 Task: Look for space in Reinickendorf, Germany from 12th August, 2023 to 16th August, 2023 for 8 adults in price range Rs.10000 to Rs.16000. Place can be private room with 8 bedrooms having 8 beds and 8 bathrooms. Property type can be house, flat, guest house, hotel. Amenities needed are: wifi, TV, free parkinig on premises, gym, breakfast. Booking option can be shelf check-in. Required host language is English.
Action: Mouse moved to (441, 98)
Screenshot: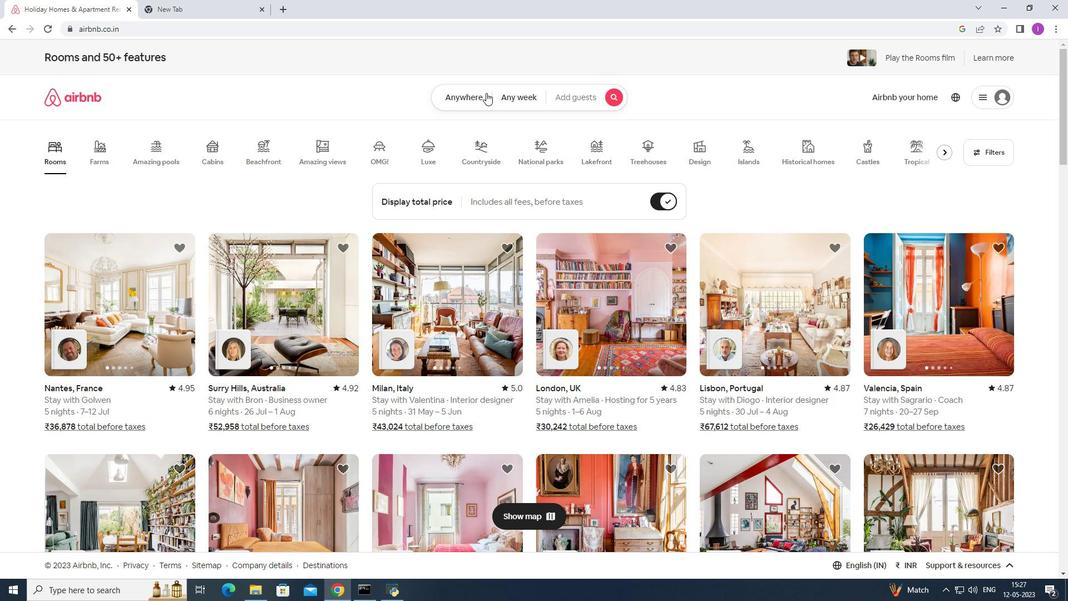 
Action: Mouse pressed left at (441, 98)
Screenshot: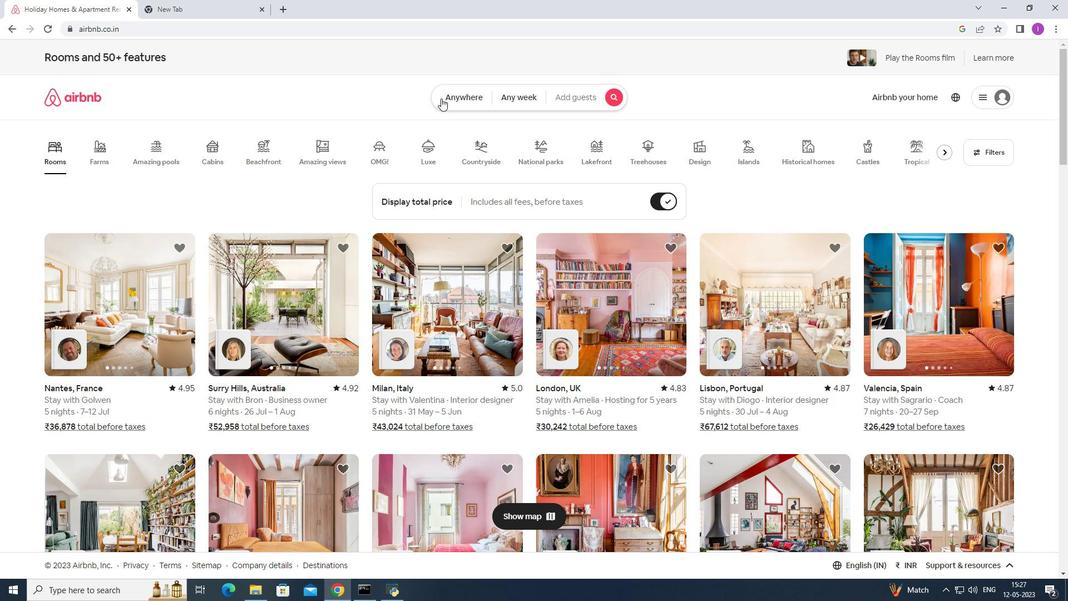 
Action: Mouse moved to (365, 138)
Screenshot: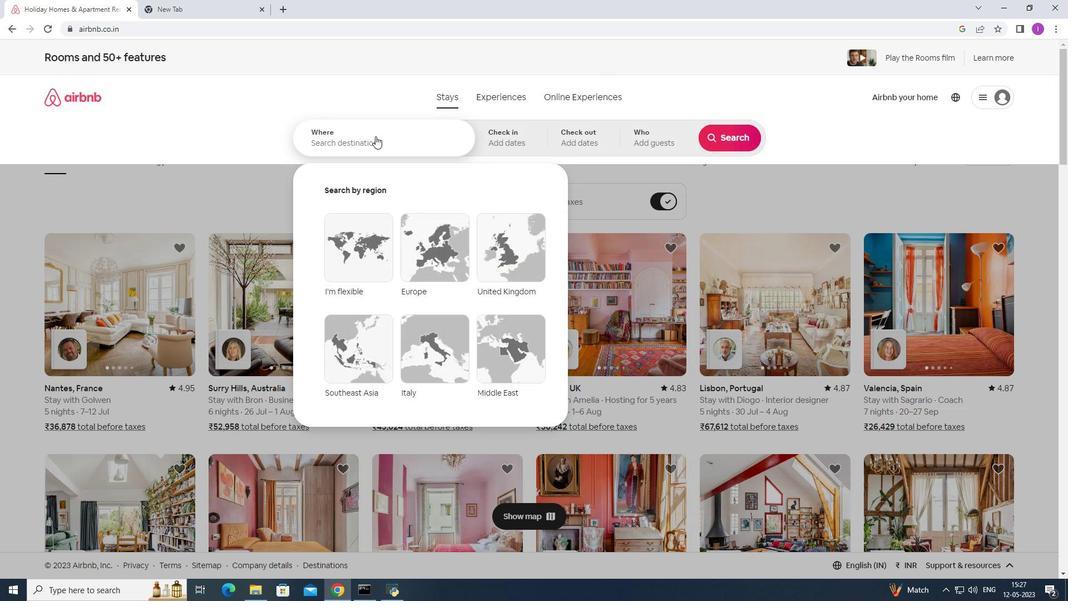 
Action: Mouse pressed left at (365, 138)
Screenshot: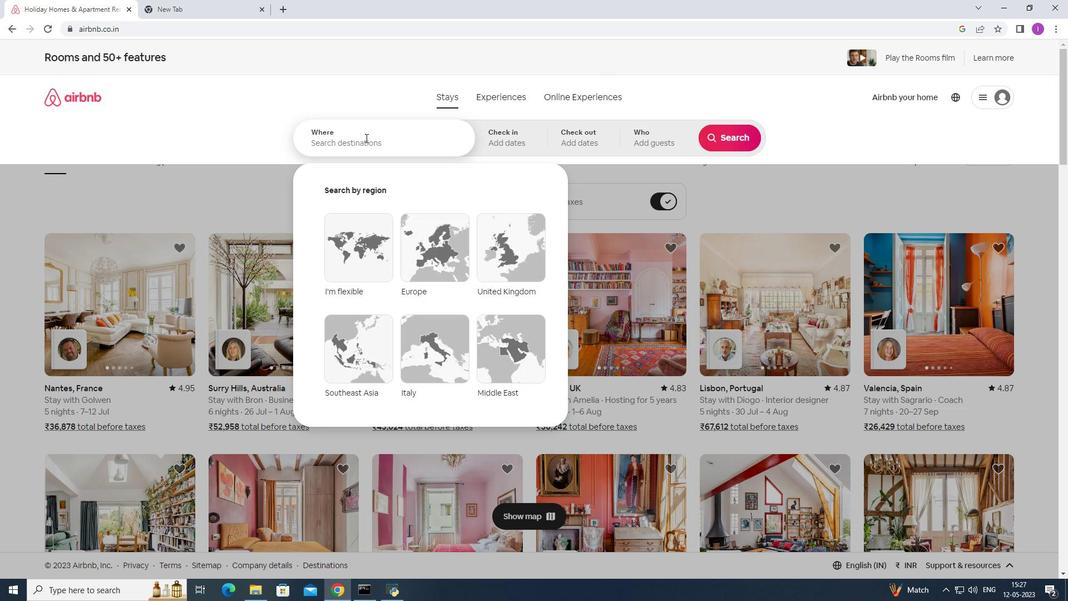 
Action: Mouse moved to (365, 139)
Screenshot: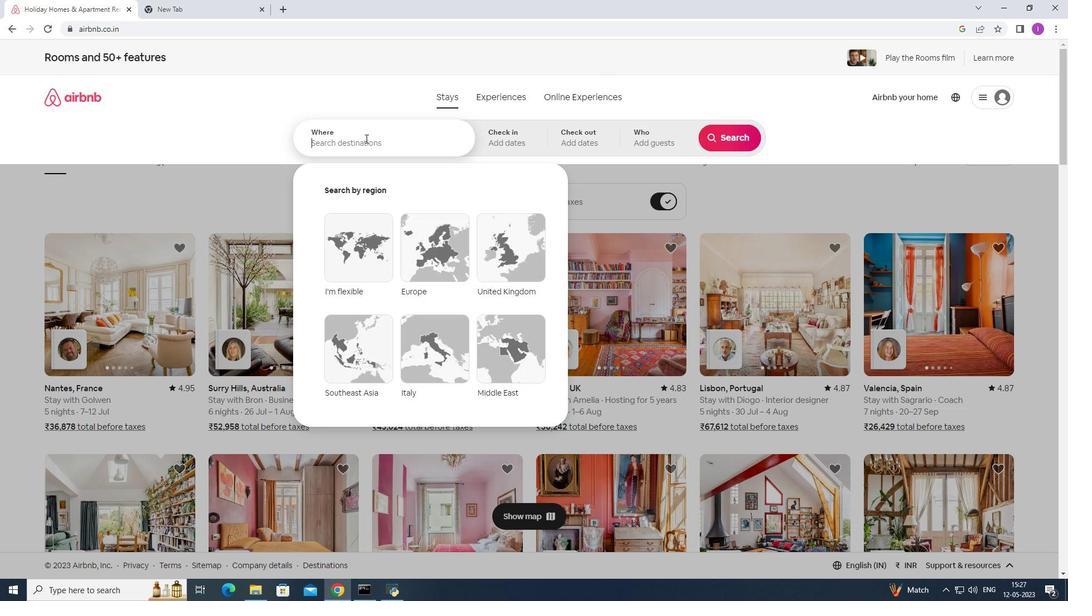 
Action: Key pressed <Key.shift>Reinickendrof,<Key.shift>Germany
Screenshot: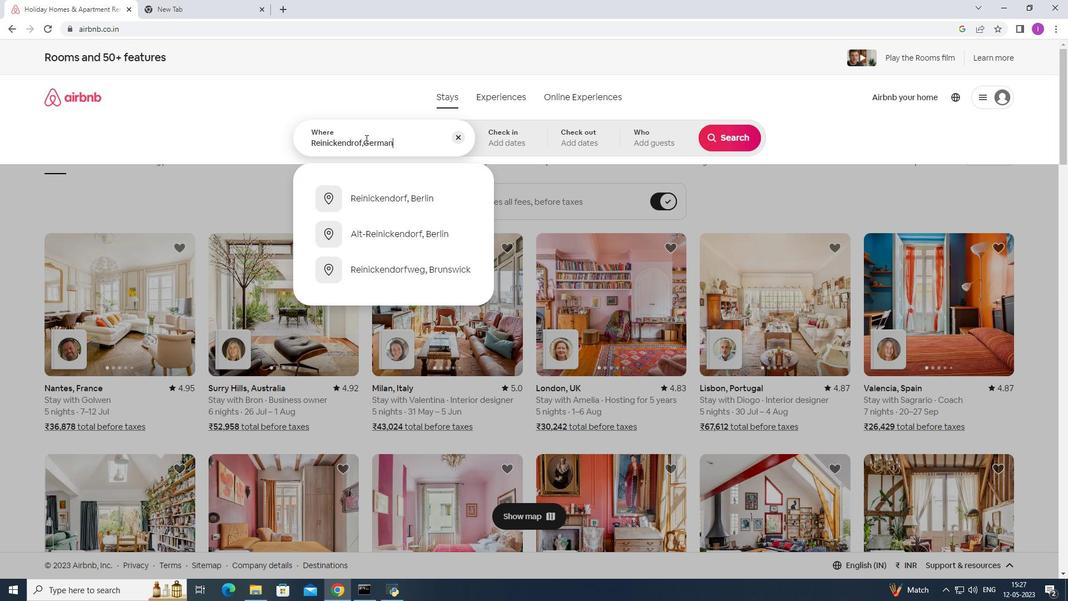 
Action: Mouse moved to (502, 146)
Screenshot: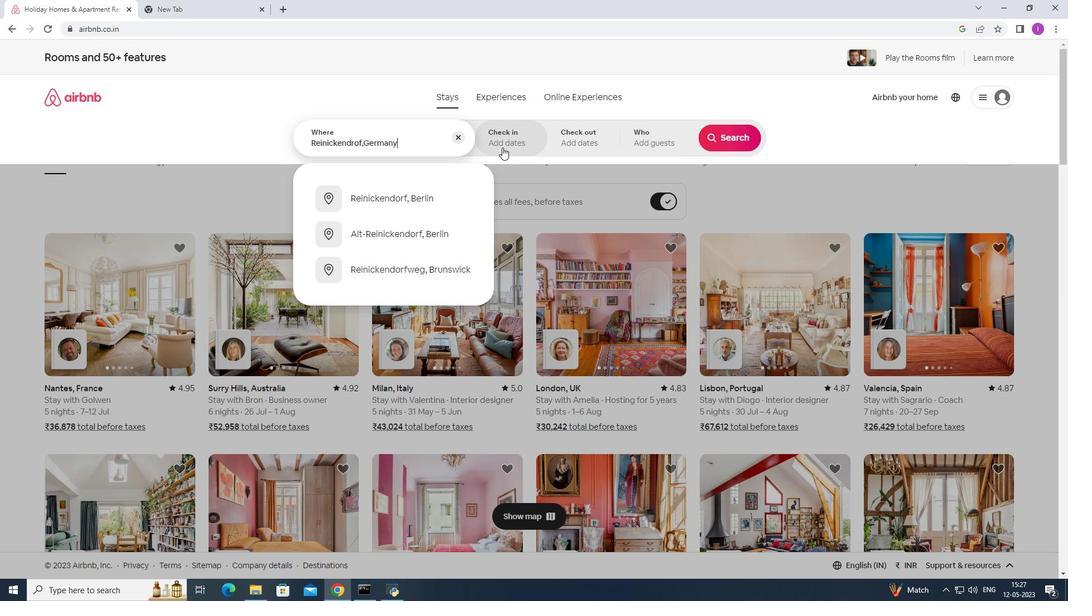 
Action: Mouse pressed left at (502, 146)
Screenshot: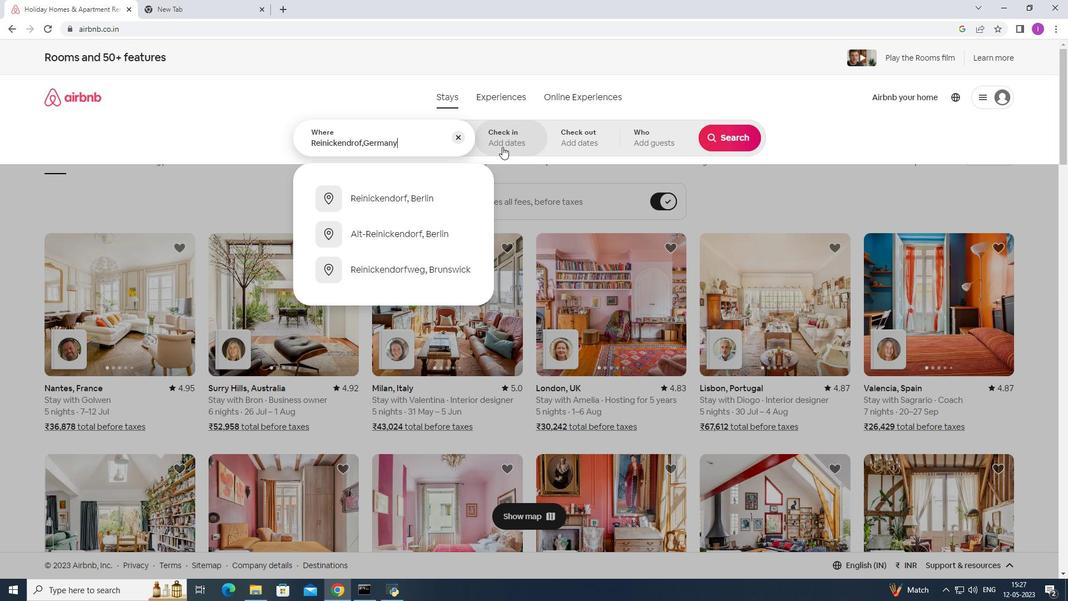 
Action: Mouse moved to (729, 223)
Screenshot: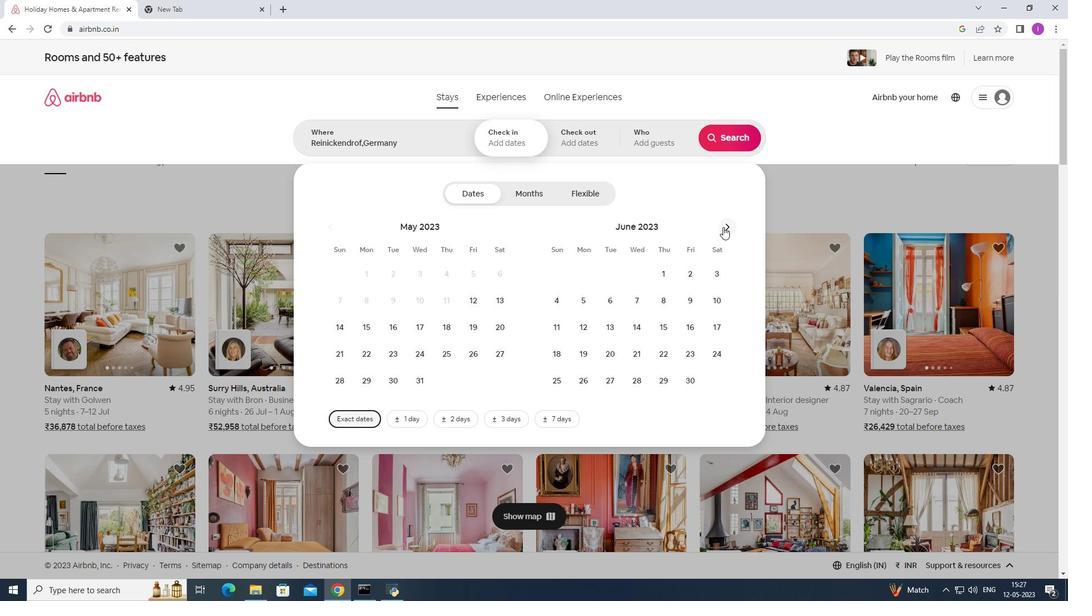 
Action: Mouse pressed left at (729, 223)
Screenshot: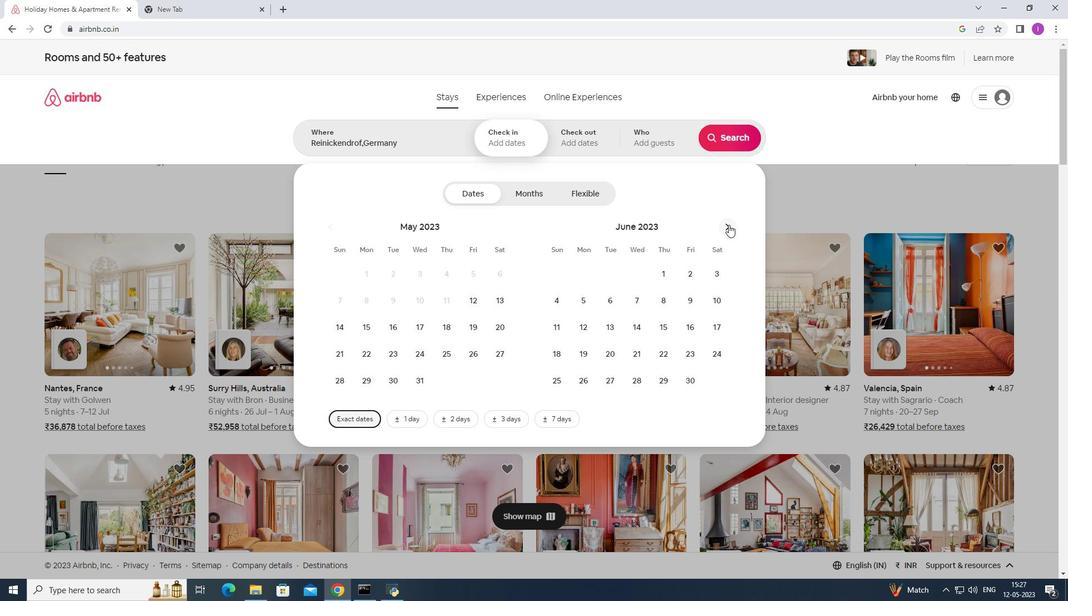 
Action: Mouse pressed left at (729, 223)
Screenshot: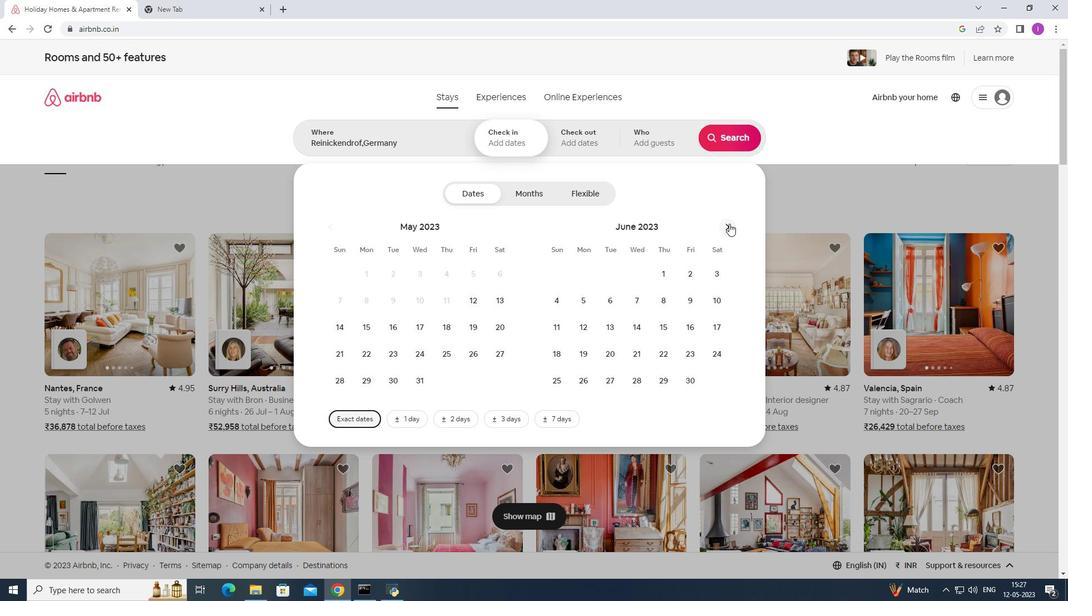 
Action: Mouse pressed left at (729, 223)
Screenshot: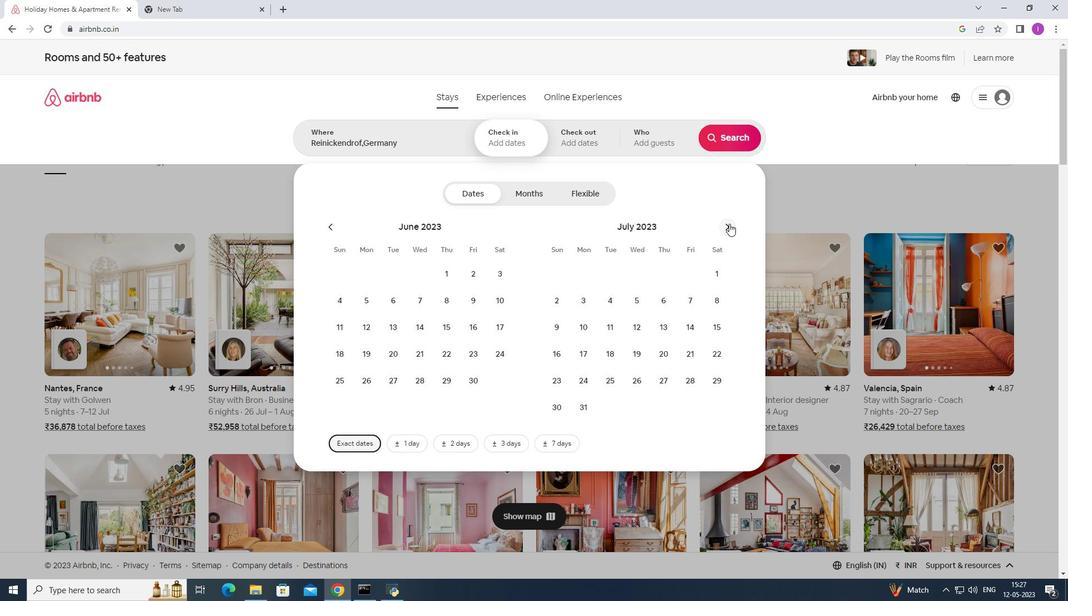 
Action: Mouse moved to (715, 296)
Screenshot: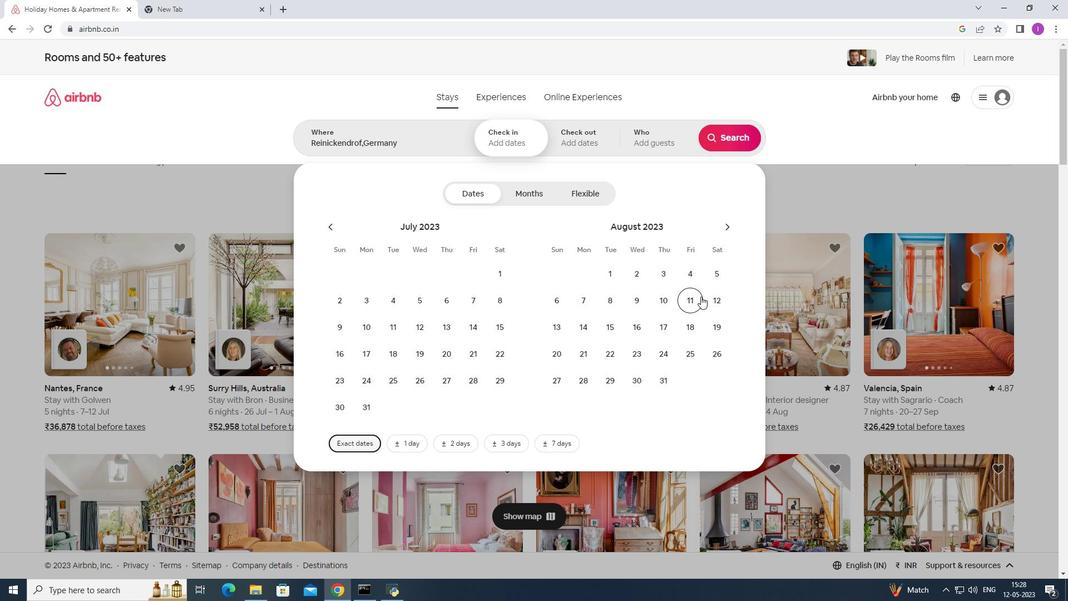 
Action: Mouse pressed left at (715, 296)
Screenshot: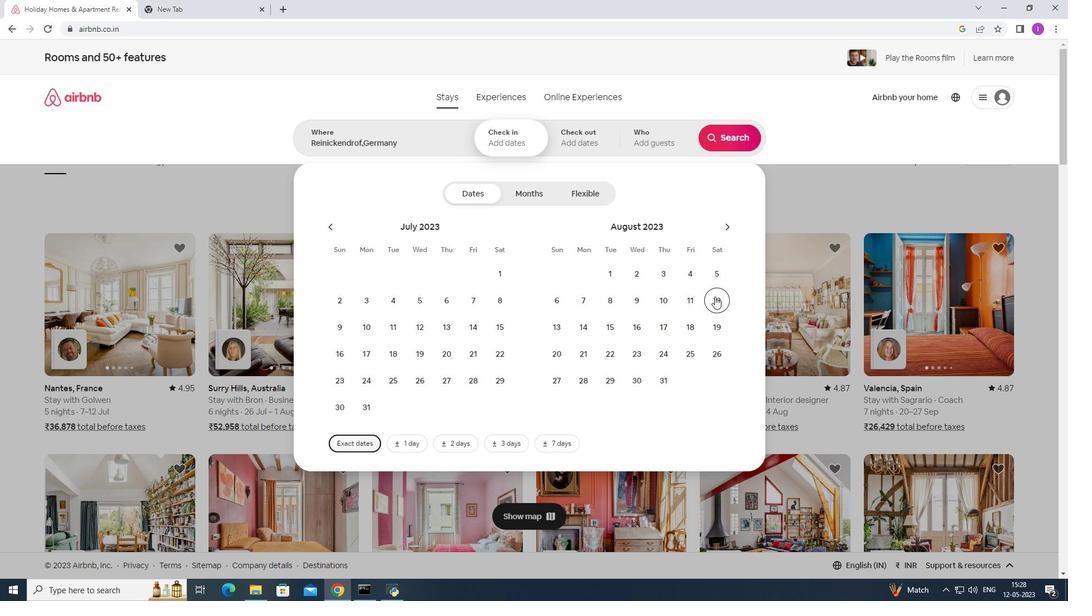 
Action: Mouse moved to (632, 331)
Screenshot: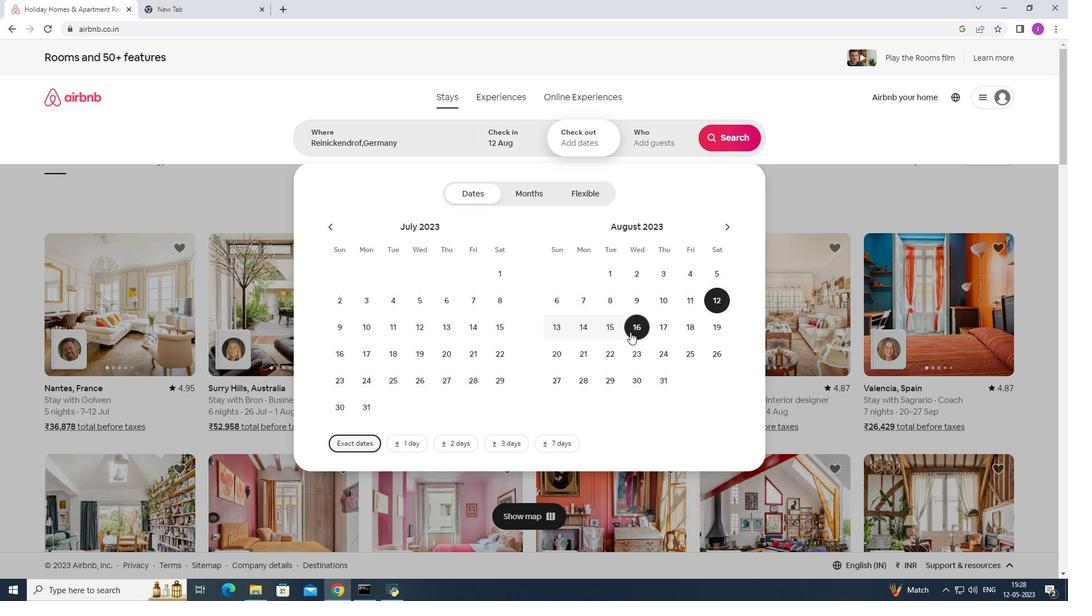 
Action: Mouse pressed left at (632, 331)
Screenshot: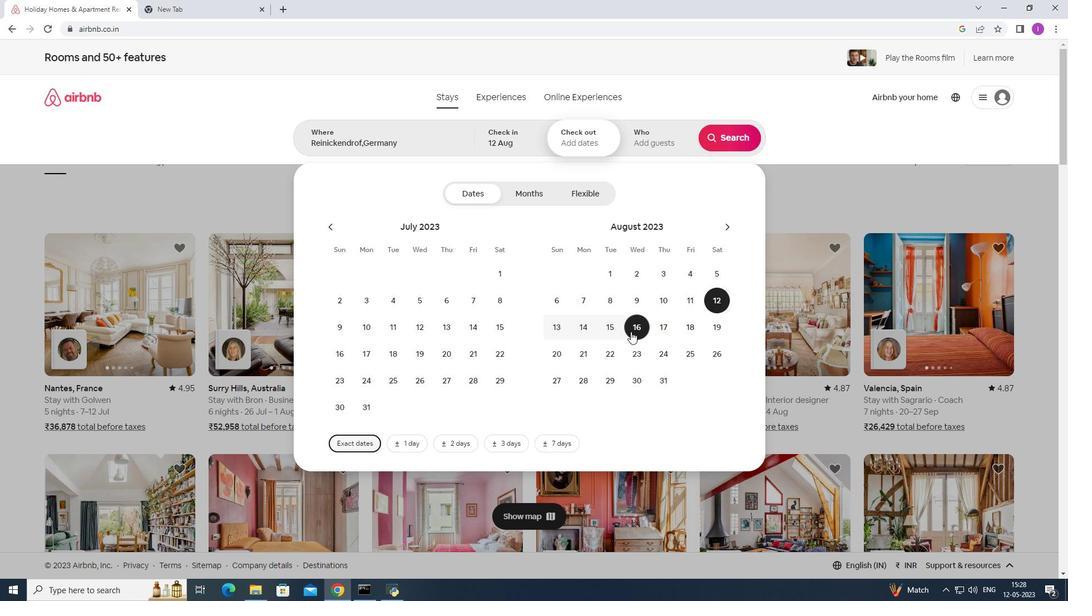 
Action: Mouse moved to (651, 142)
Screenshot: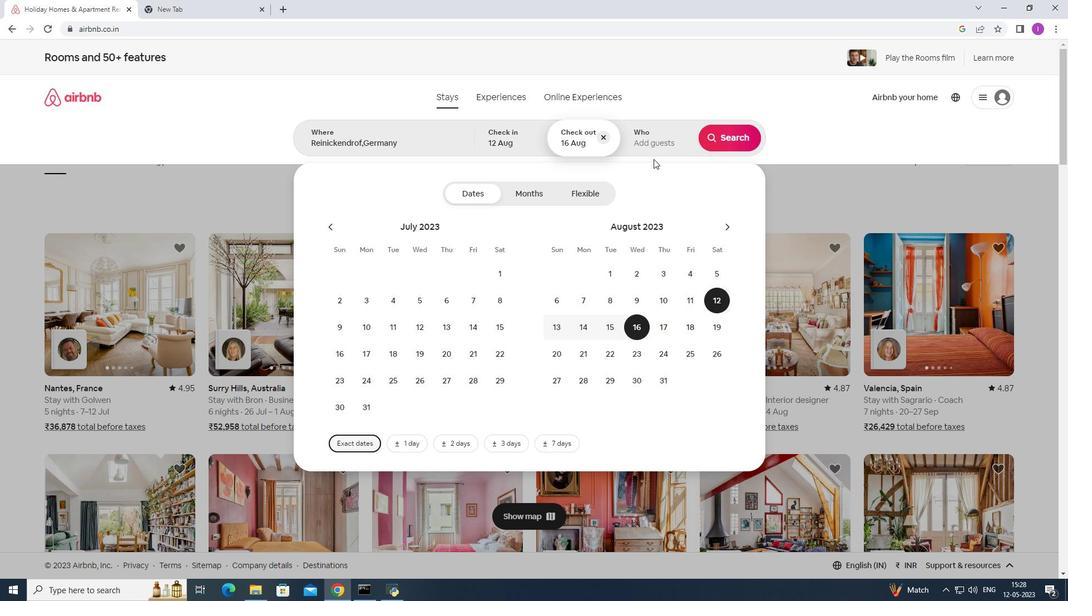 
Action: Mouse pressed left at (651, 142)
Screenshot: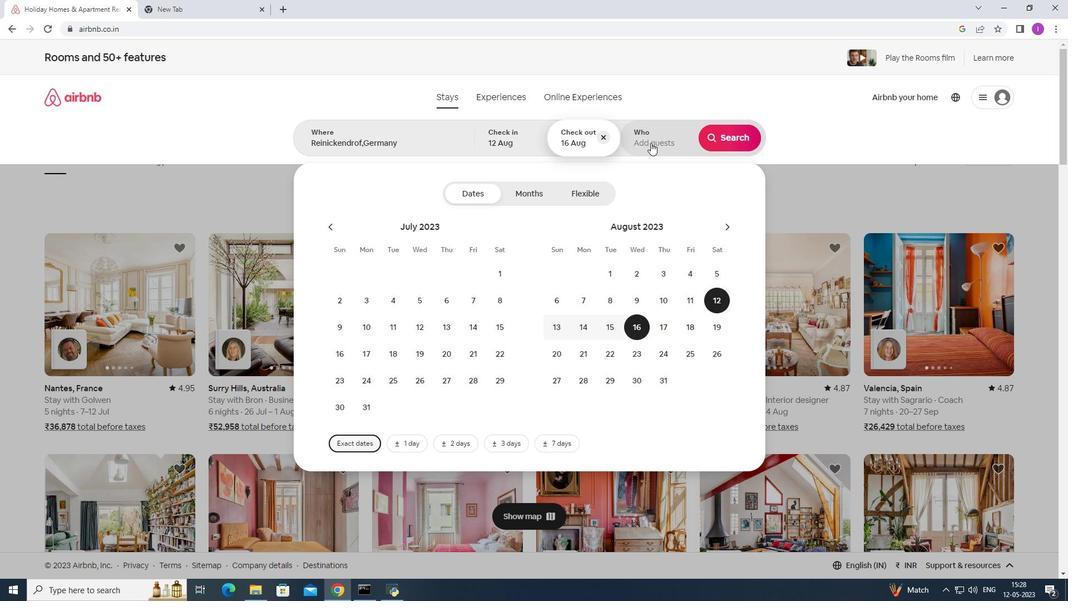 
Action: Mouse moved to (733, 193)
Screenshot: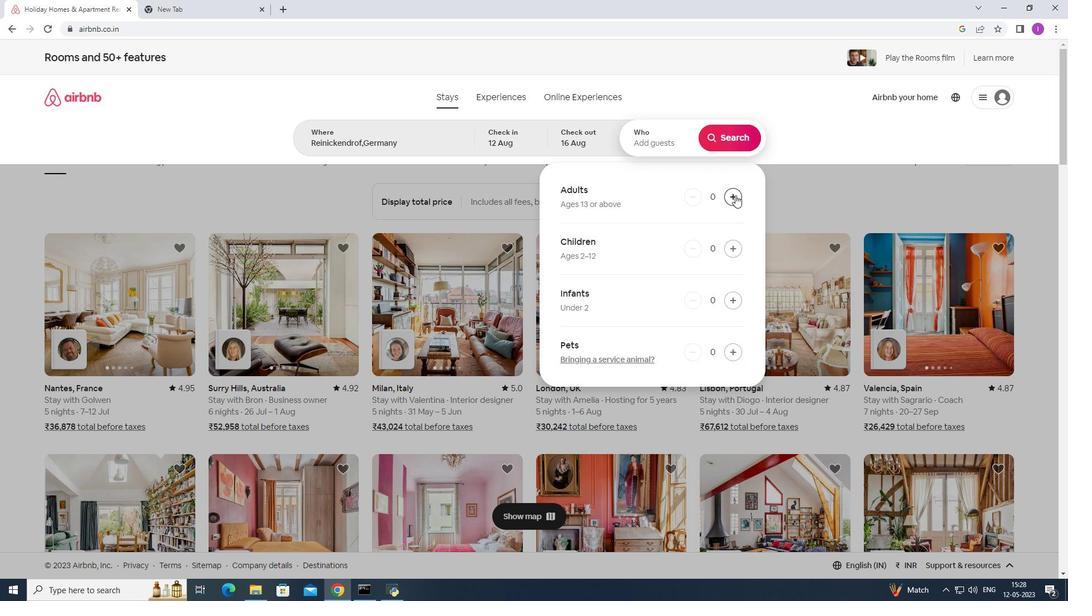 
Action: Mouse pressed left at (733, 193)
Screenshot: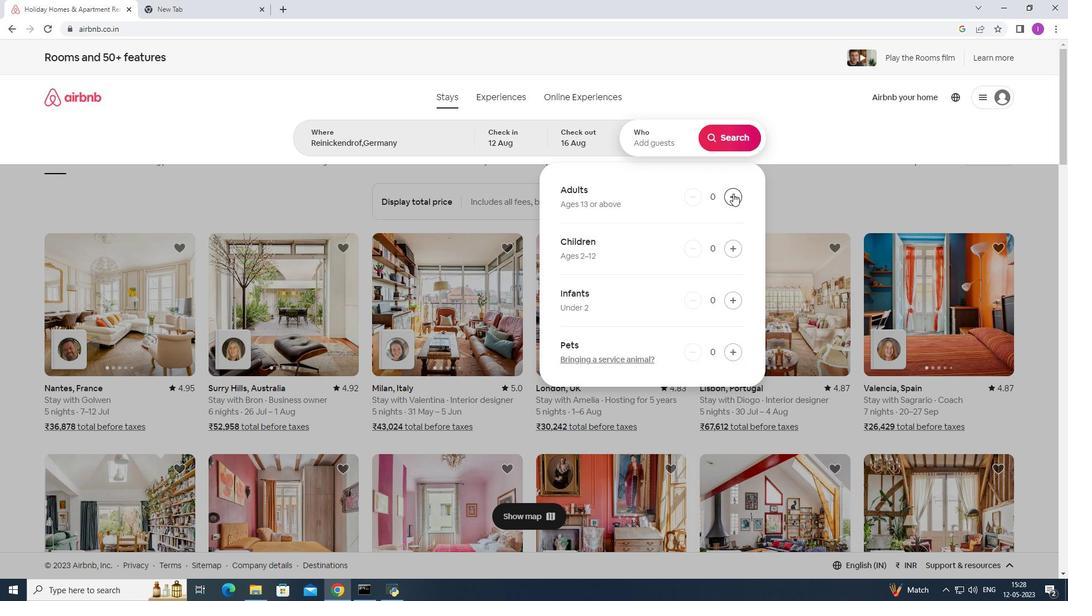 
Action: Mouse pressed left at (733, 193)
Screenshot: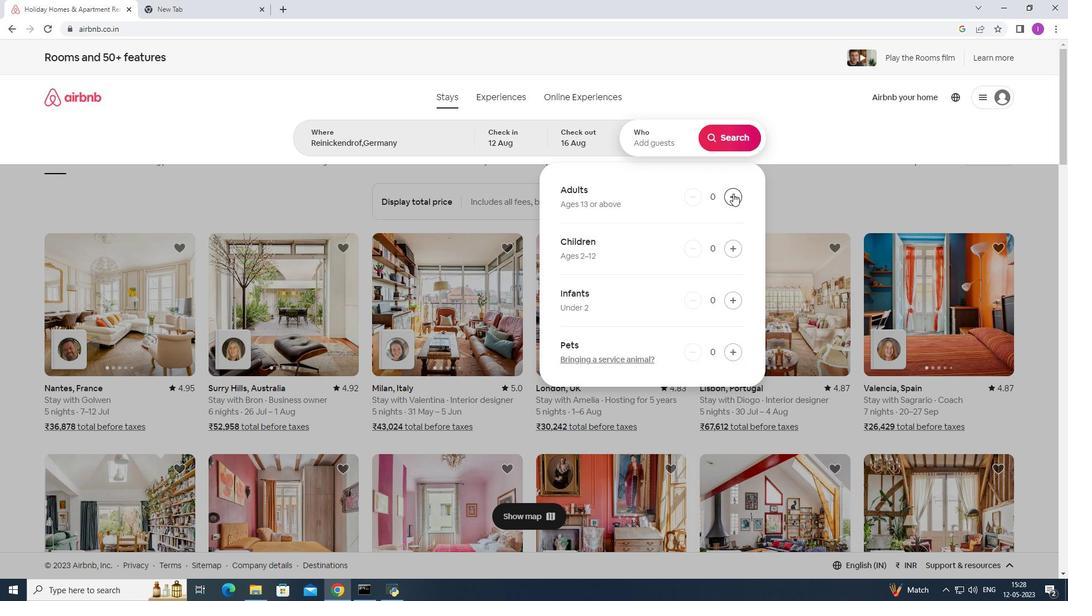 
Action: Mouse pressed left at (733, 193)
Screenshot: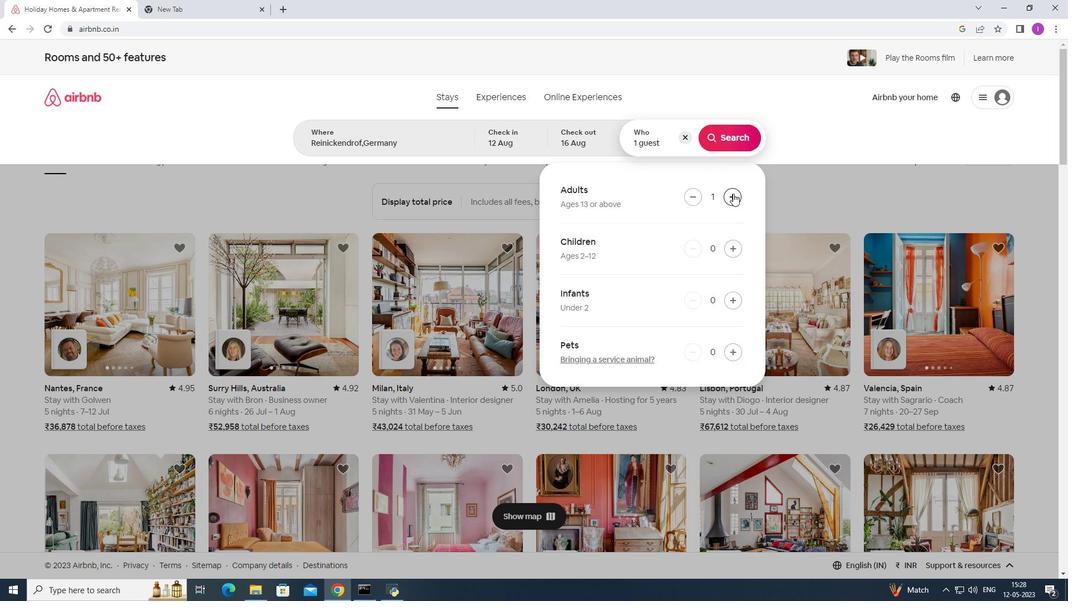 
Action: Mouse pressed left at (733, 193)
Screenshot: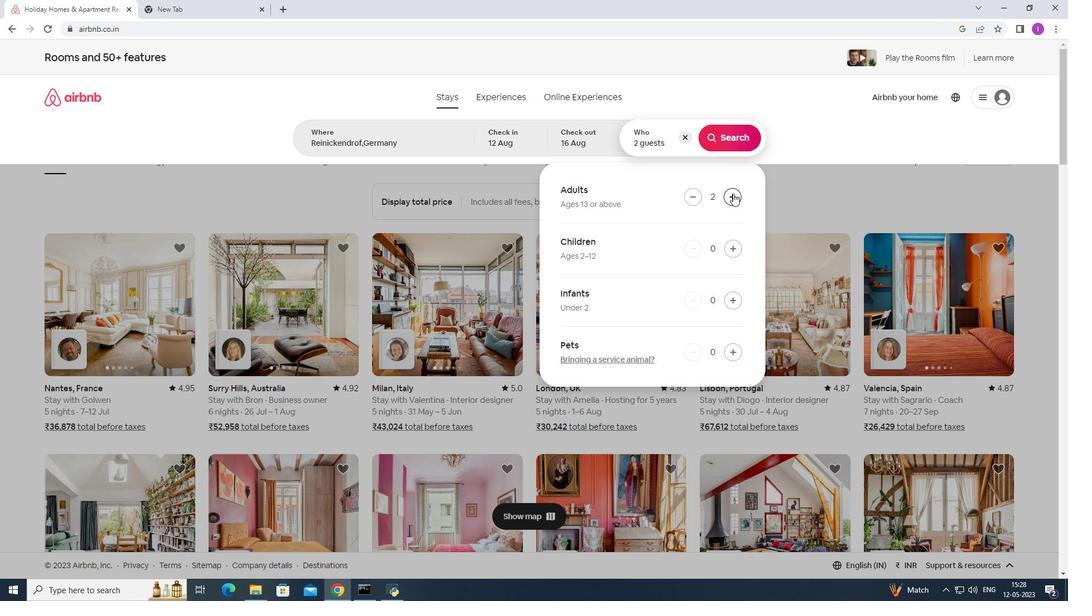 
Action: Mouse pressed left at (733, 193)
Screenshot: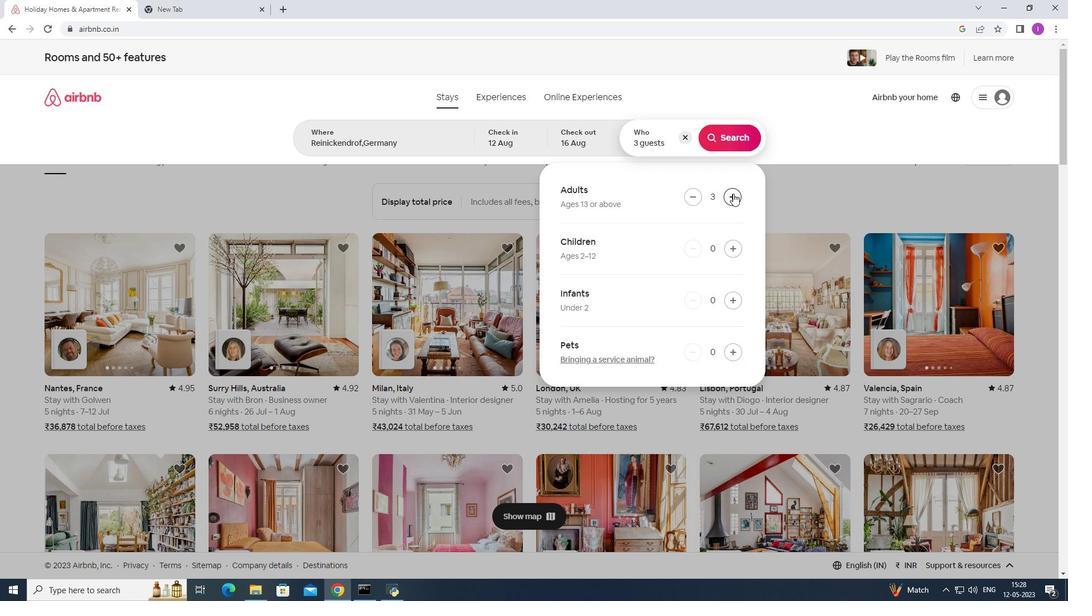 
Action: Mouse pressed left at (733, 193)
Screenshot: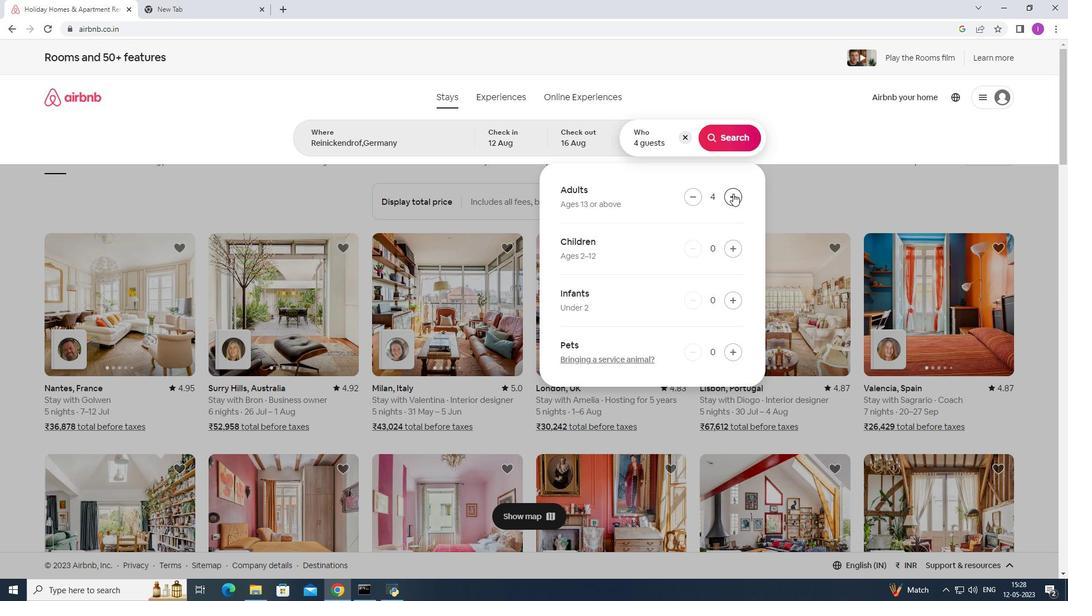 
Action: Mouse pressed left at (733, 193)
Screenshot: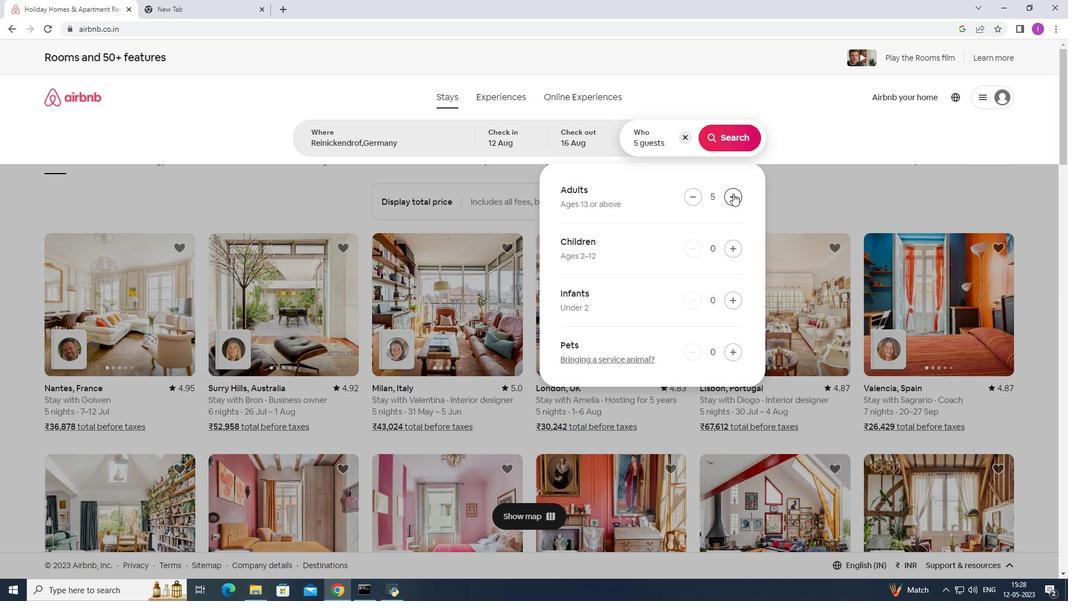 
Action: Mouse pressed left at (733, 193)
Screenshot: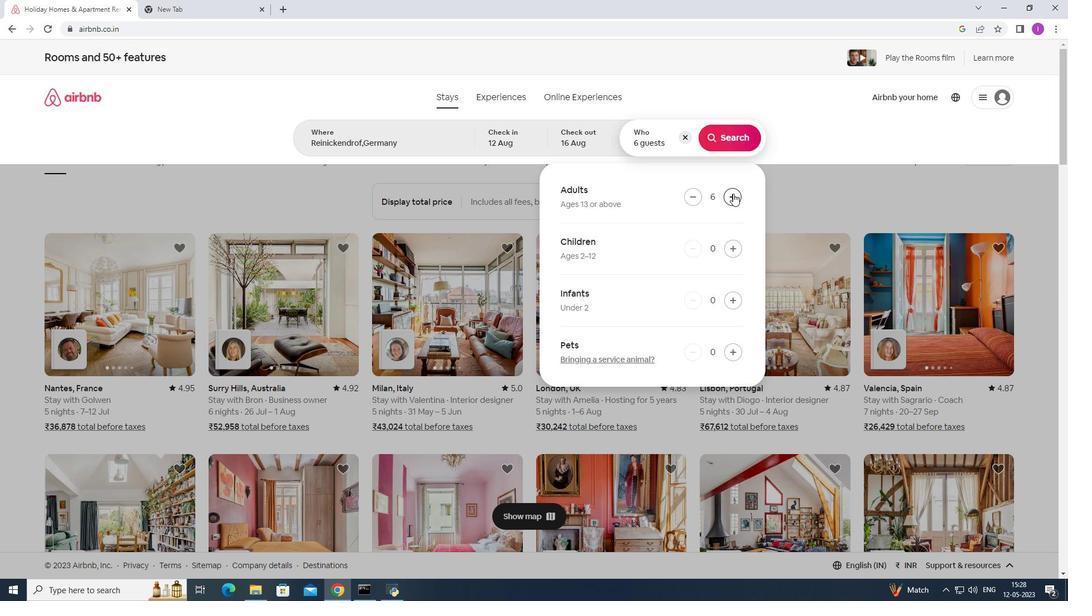 
Action: Mouse moved to (720, 143)
Screenshot: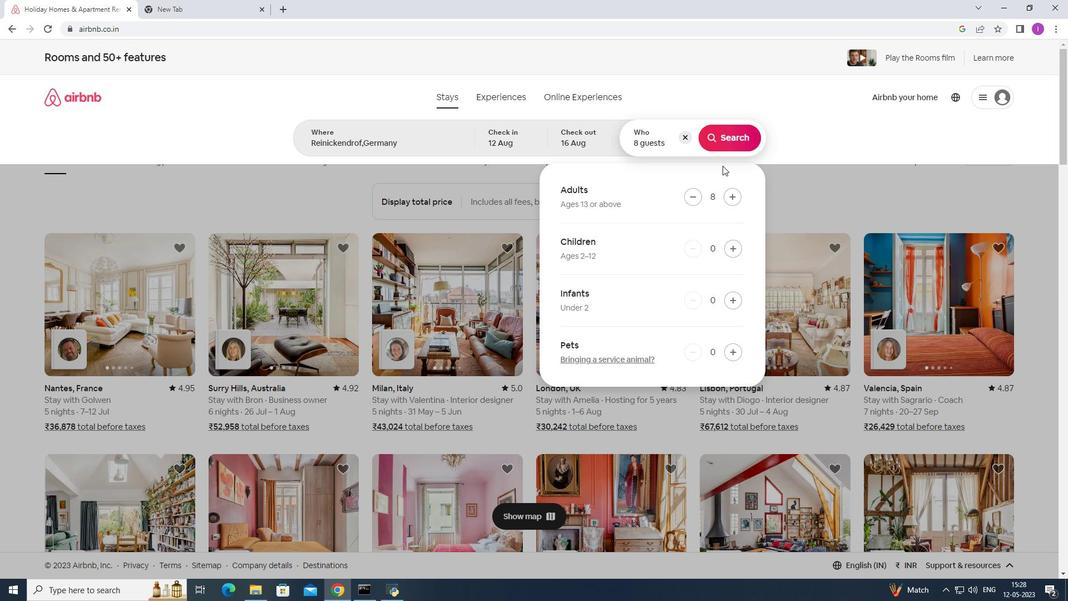 
Action: Mouse pressed left at (720, 143)
Screenshot: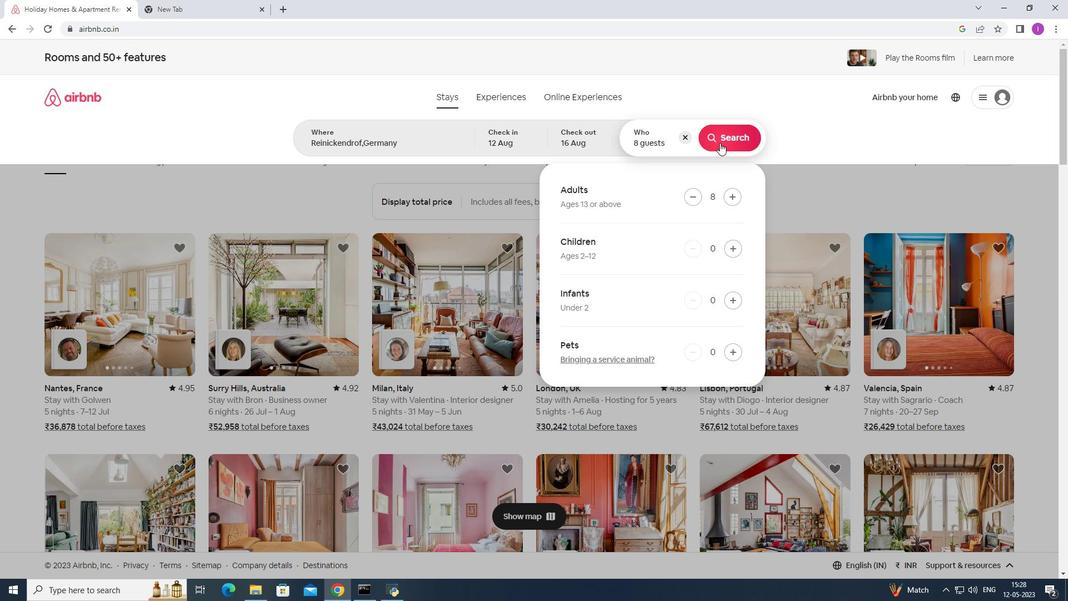 
Action: Mouse moved to (1025, 110)
Screenshot: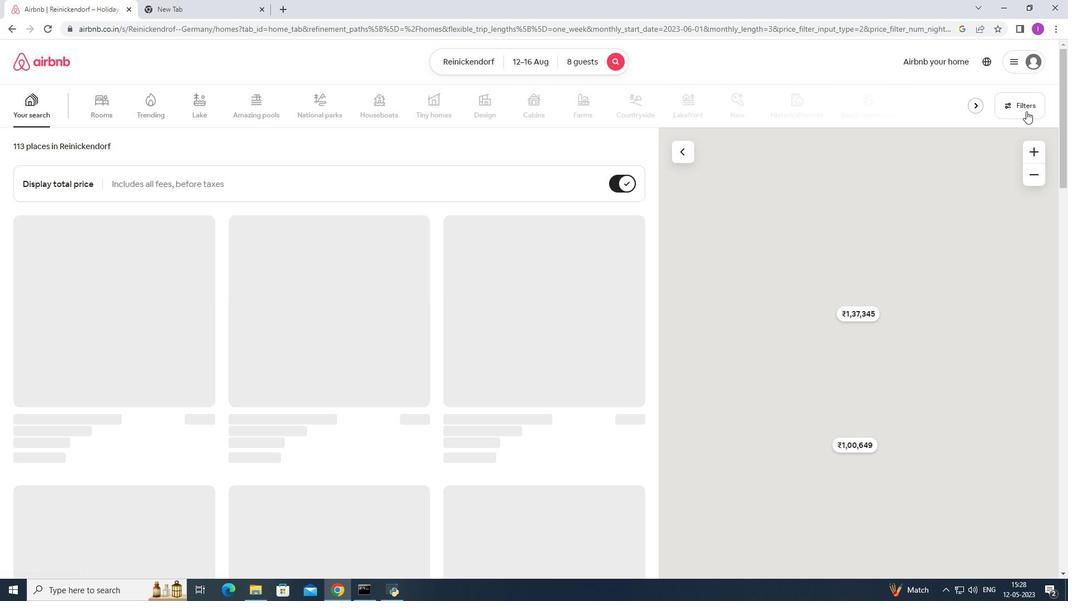 
Action: Mouse pressed left at (1025, 110)
Screenshot: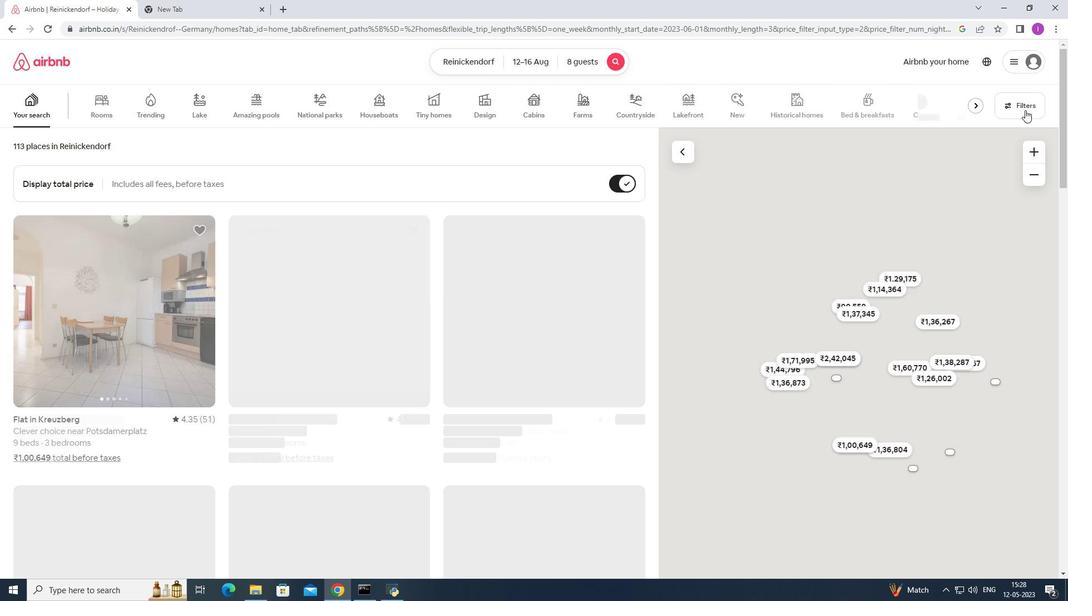 
Action: Mouse moved to (600, 376)
Screenshot: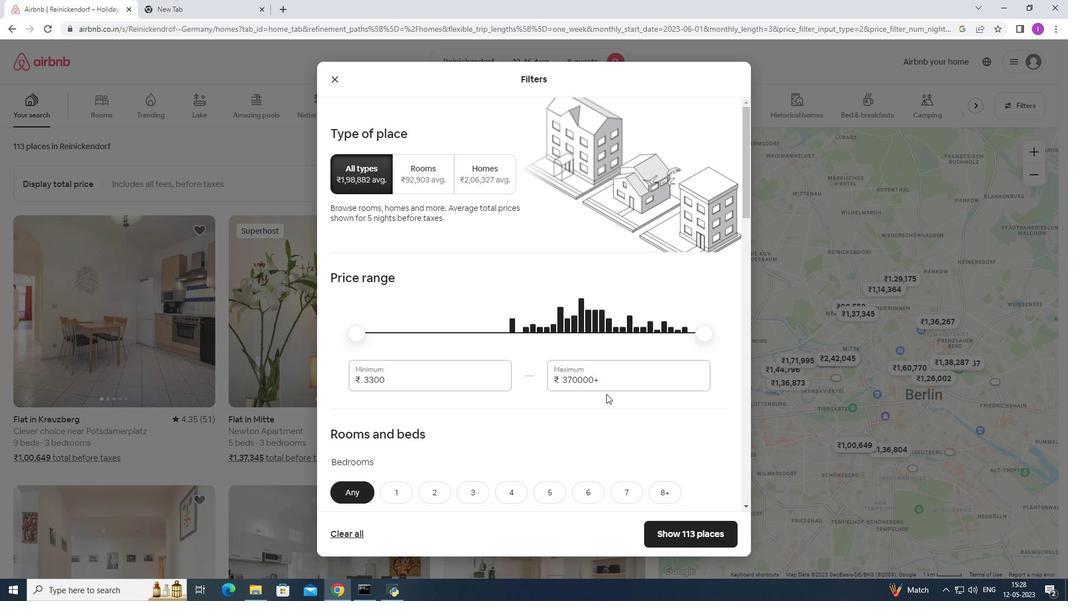 
Action: Mouse pressed left at (600, 376)
Screenshot: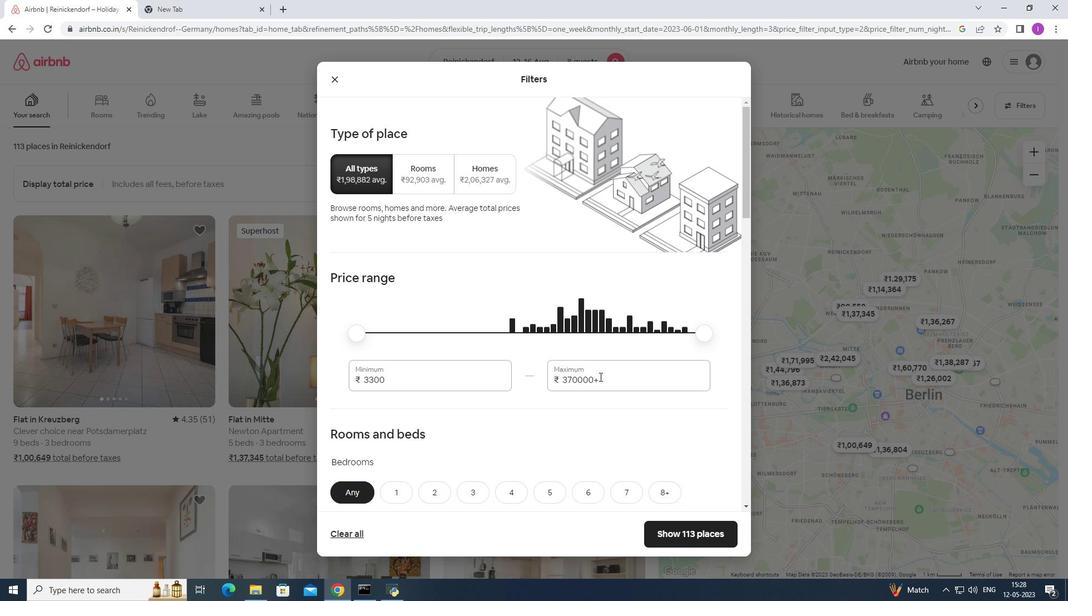 
Action: Mouse moved to (542, 376)
Screenshot: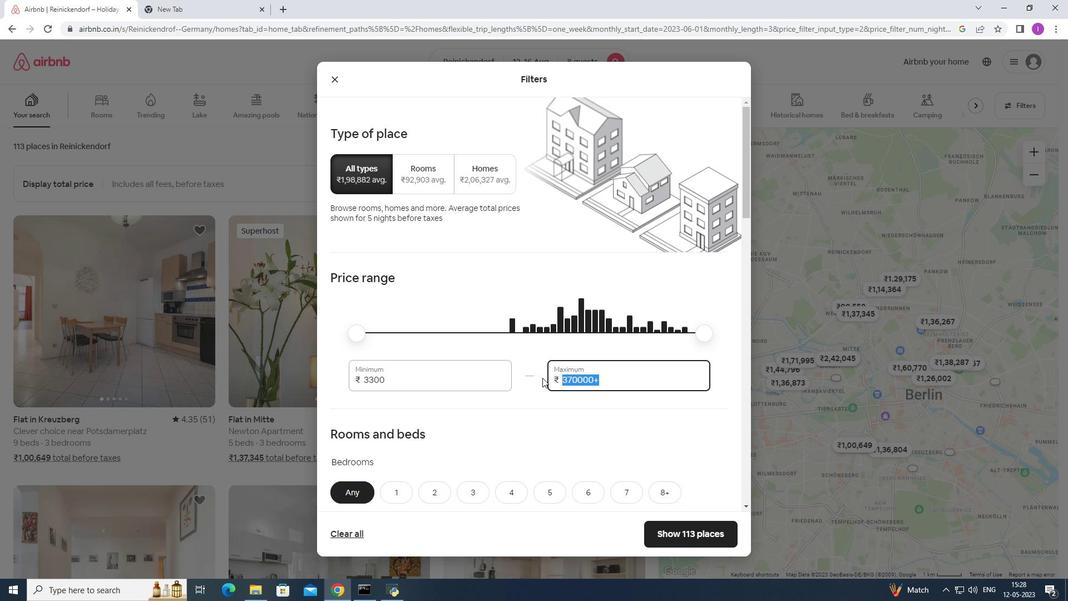 
Action: Key pressed 1
Screenshot: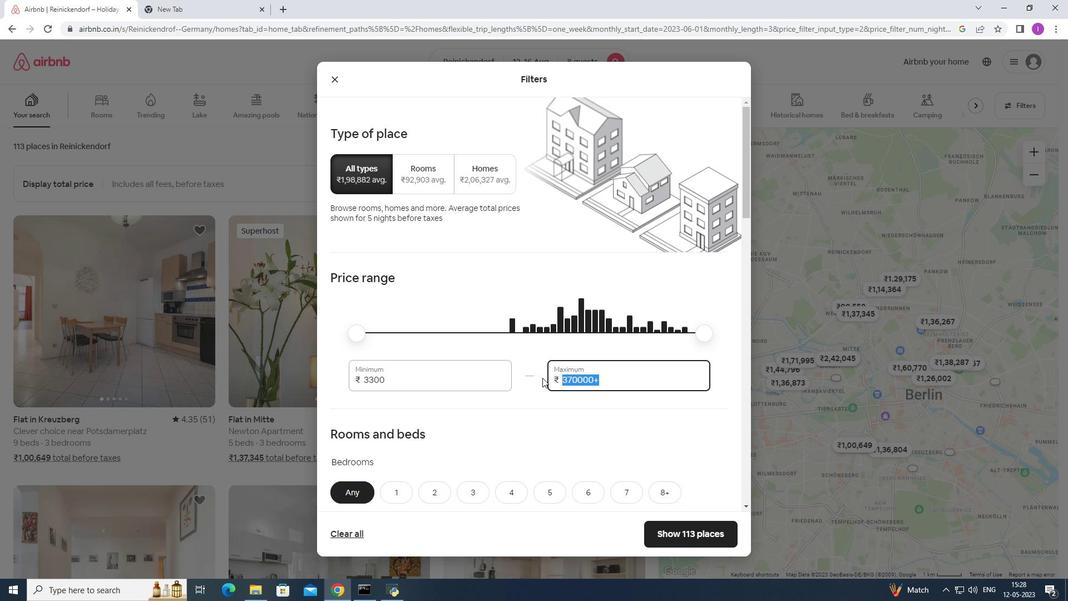 
Action: Mouse moved to (542, 375)
Screenshot: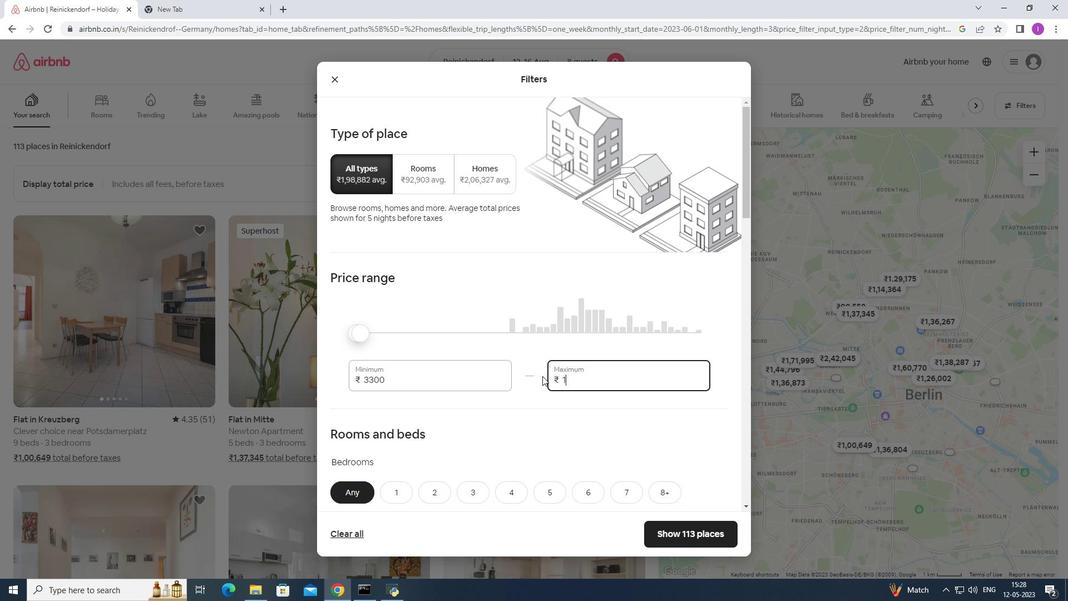 
Action: Key pressed 6
Screenshot: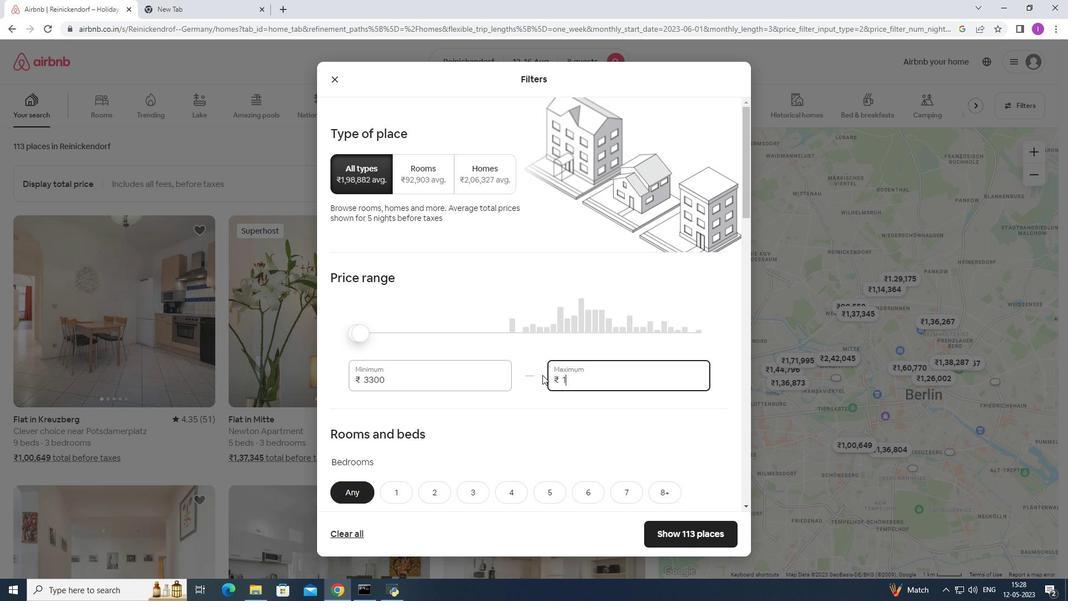 
Action: Mouse moved to (542, 374)
Screenshot: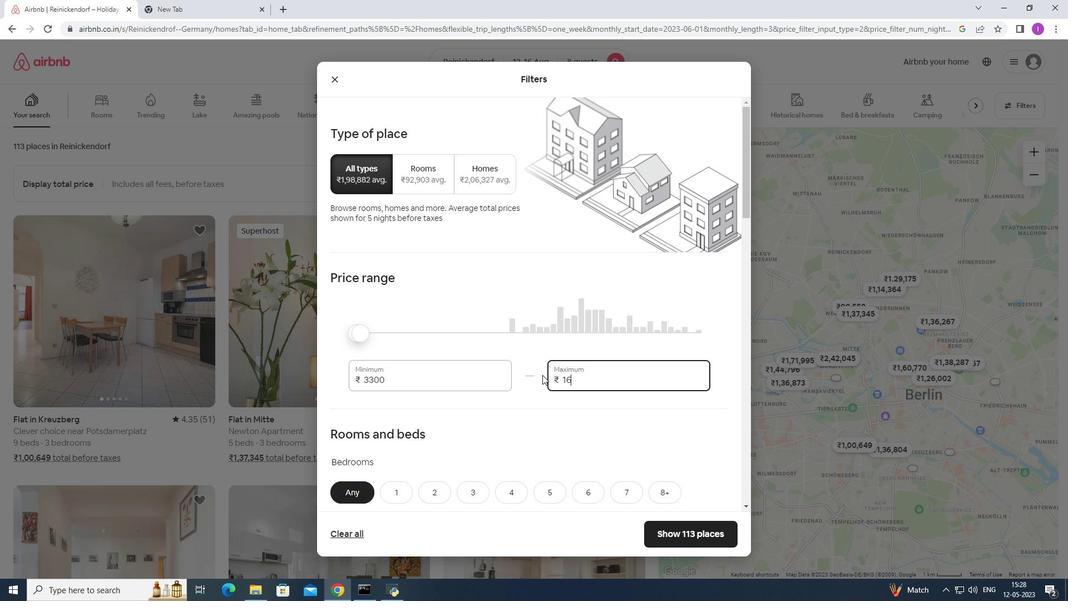
Action: Key pressed 0
Screenshot: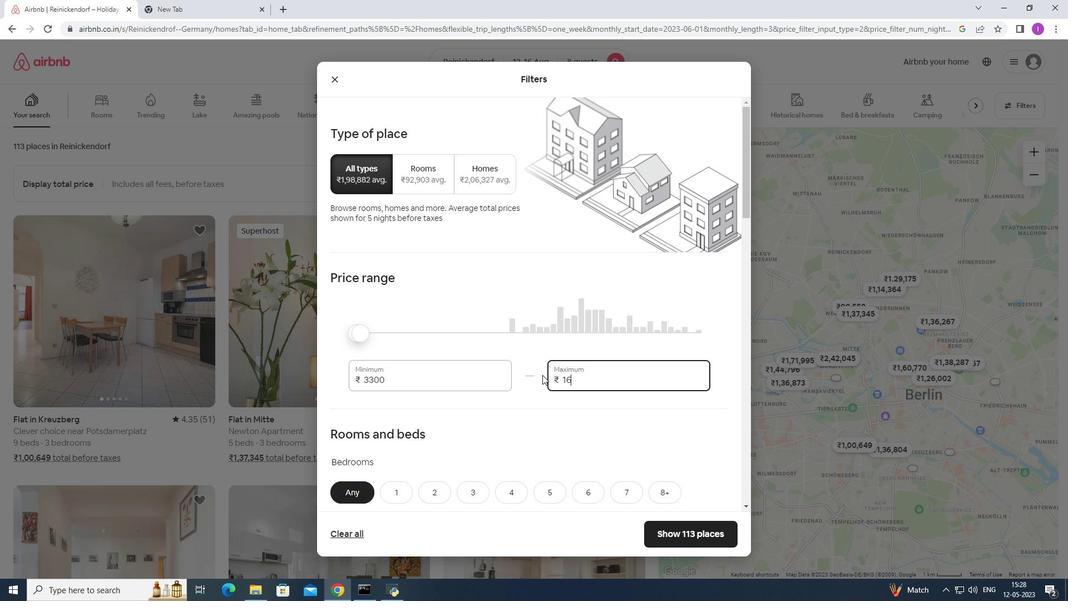 
Action: Mouse moved to (542, 374)
Screenshot: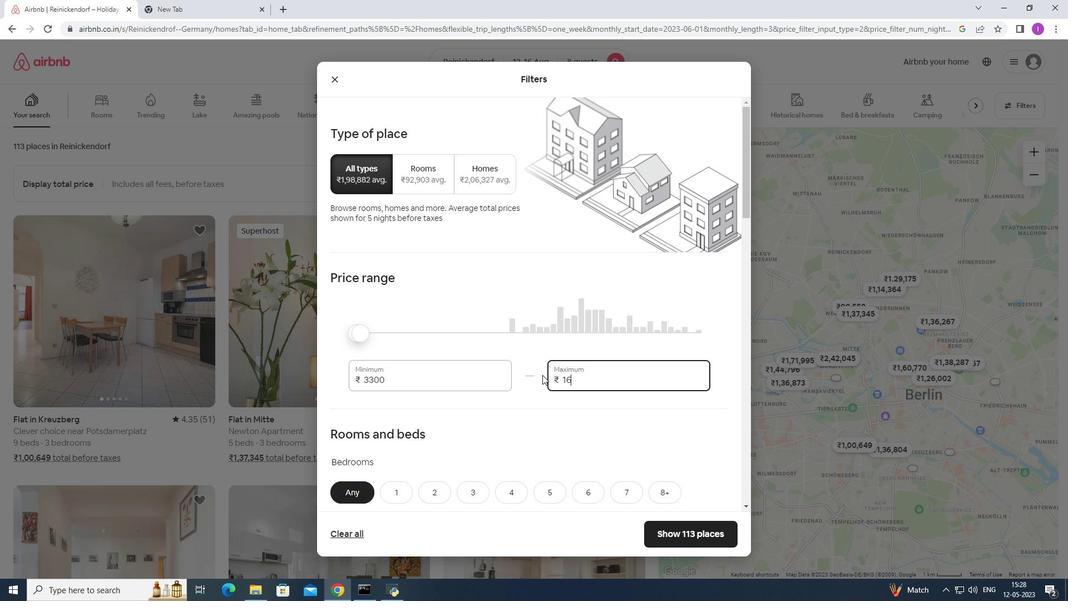 
Action: Key pressed 00
Screenshot: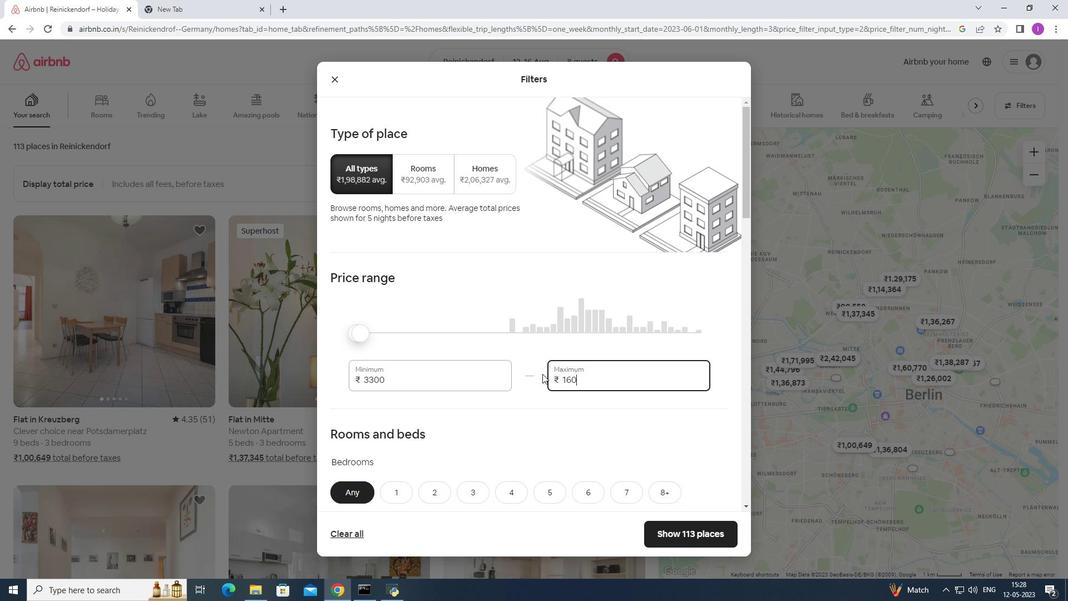 
Action: Mouse moved to (404, 382)
Screenshot: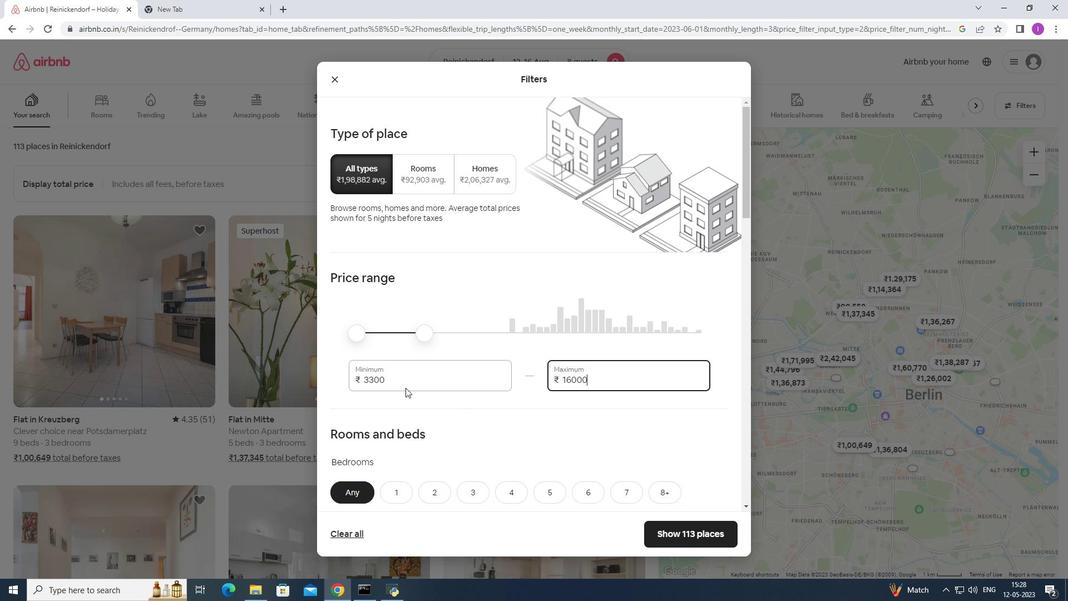 
Action: Mouse pressed left at (404, 382)
Screenshot: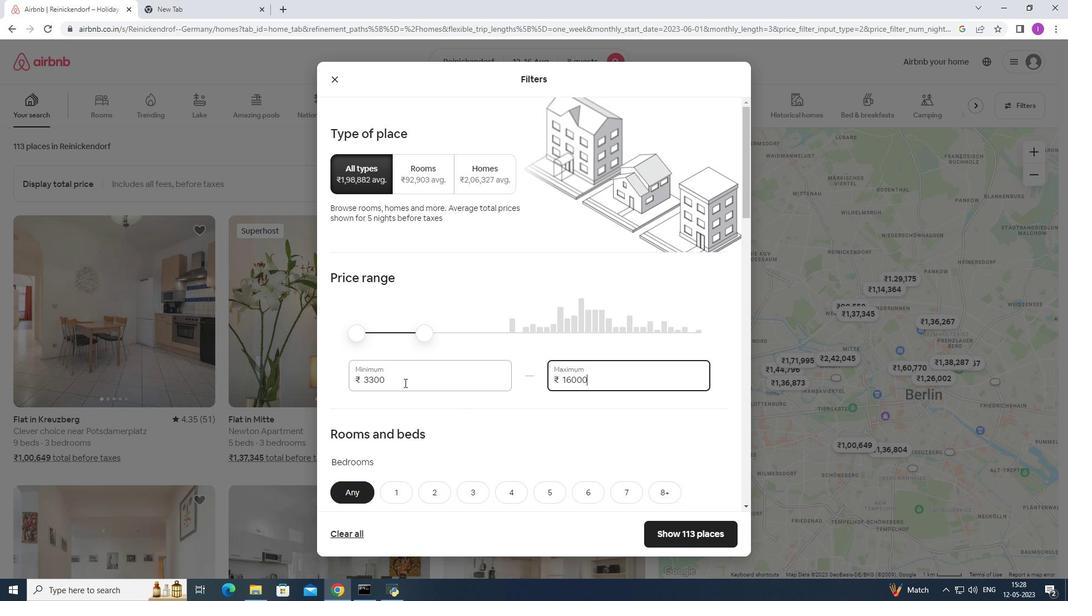 
Action: Mouse moved to (372, 375)
Screenshot: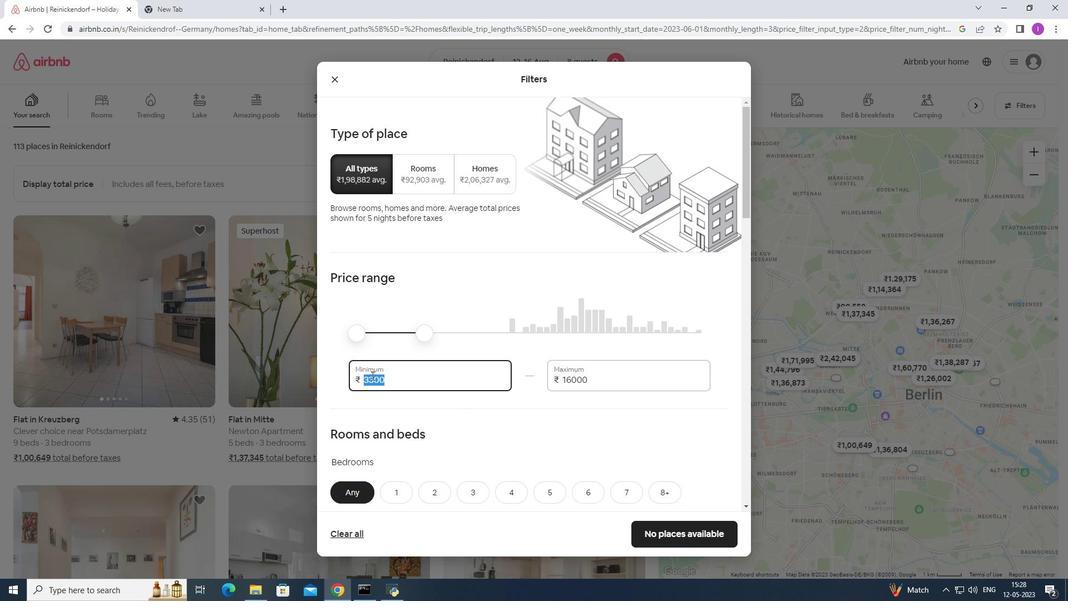 
Action: Key pressed 1
Screenshot: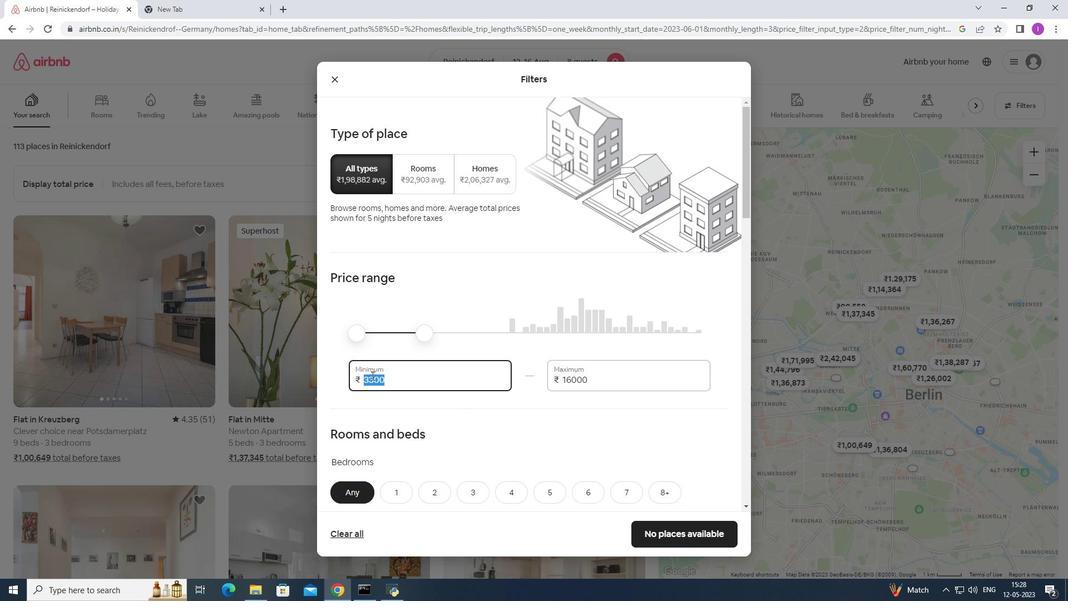 
Action: Mouse moved to (377, 362)
Screenshot: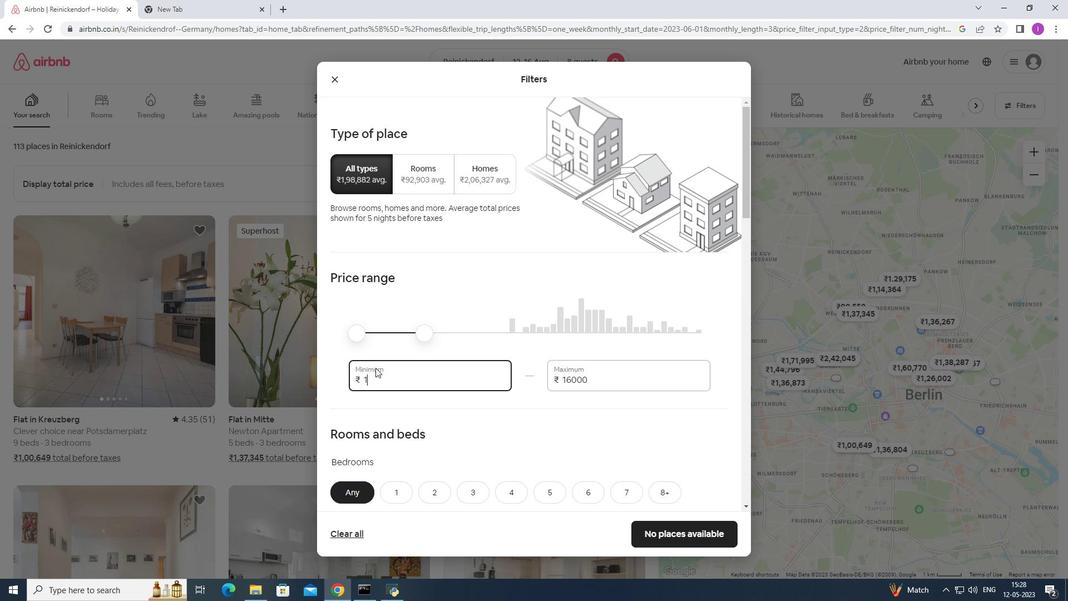 
Action: Key pressed 0
Screenshot: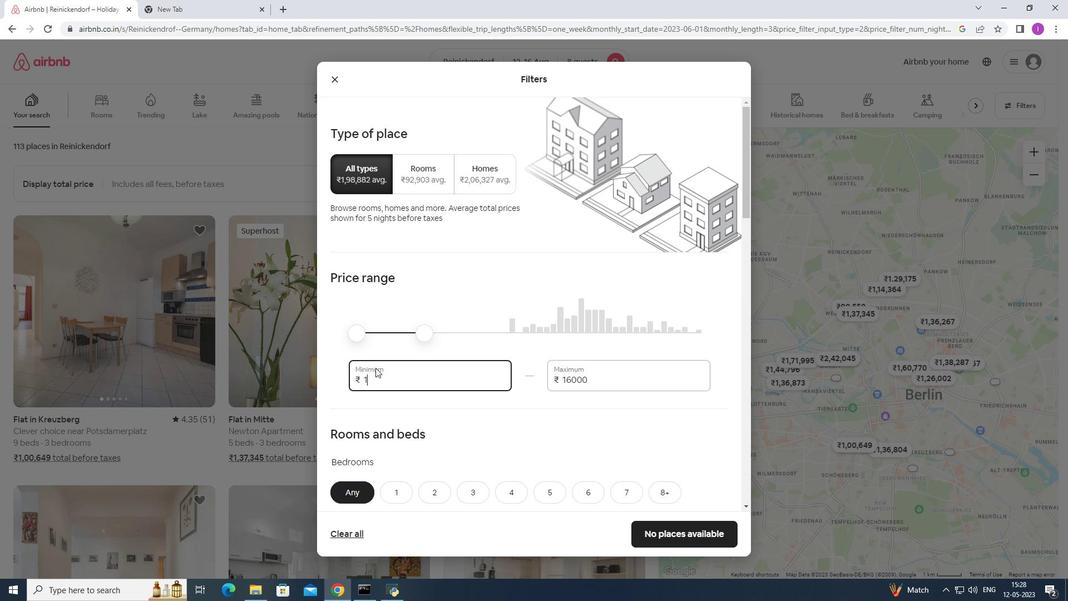 
Action: Mouse moved to (379, 361)
Screenshot: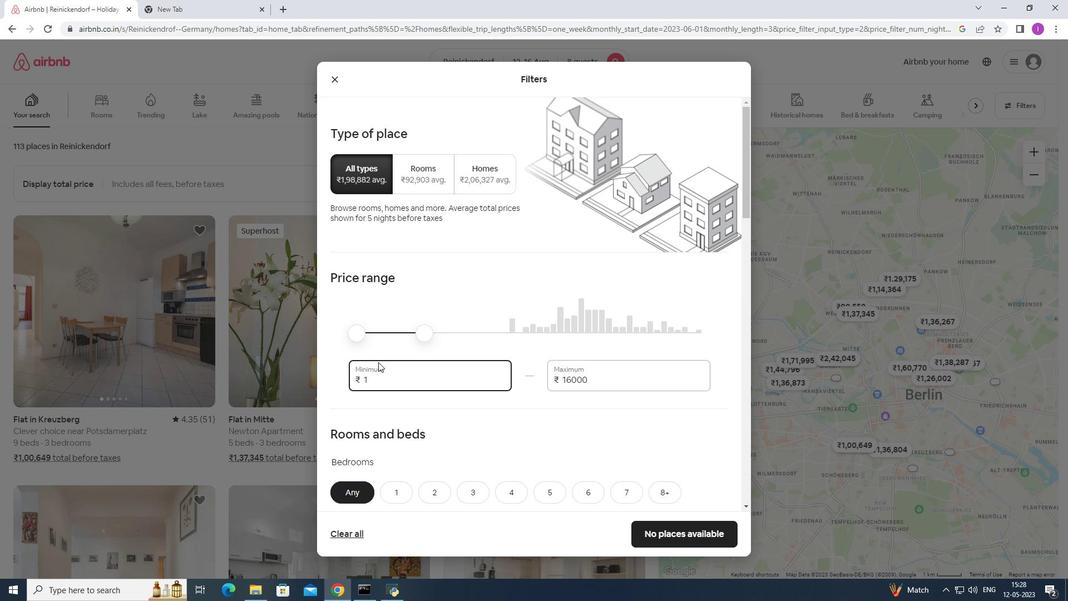 
Action: Key pressed 000
Screenshot: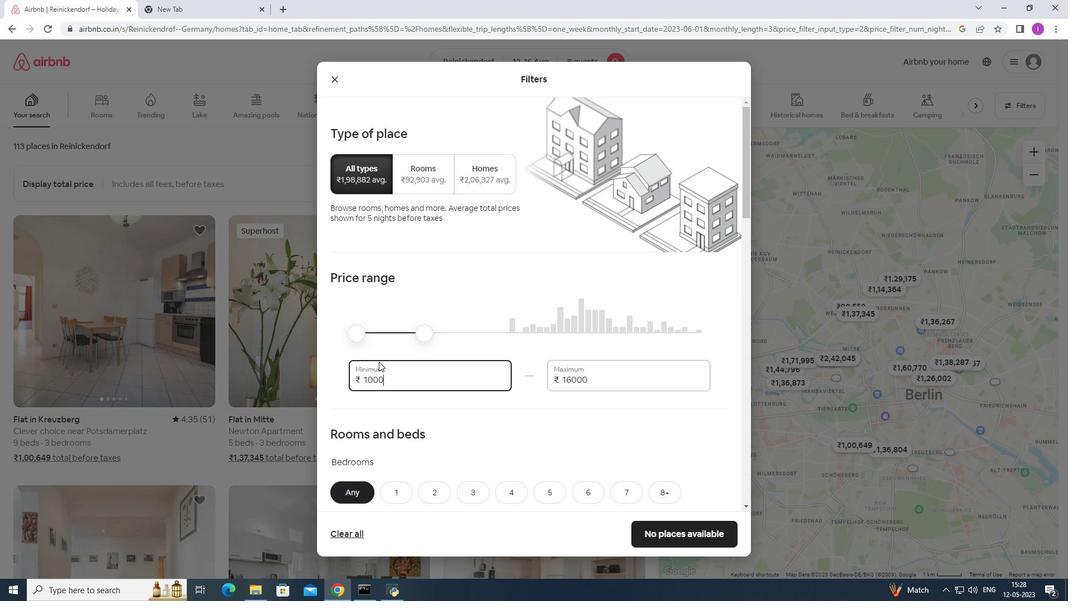 
Action: Mouse moved to (472, 403)
Screenshot: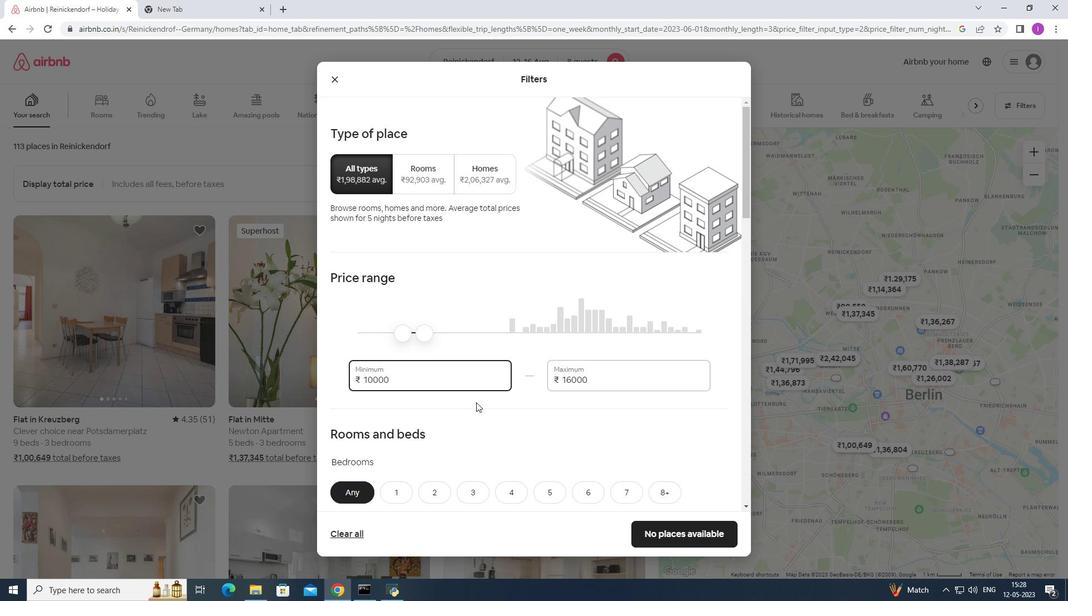 
Action: Mouse scrolled (472, 402) with delta (0, 0)
Screenshot: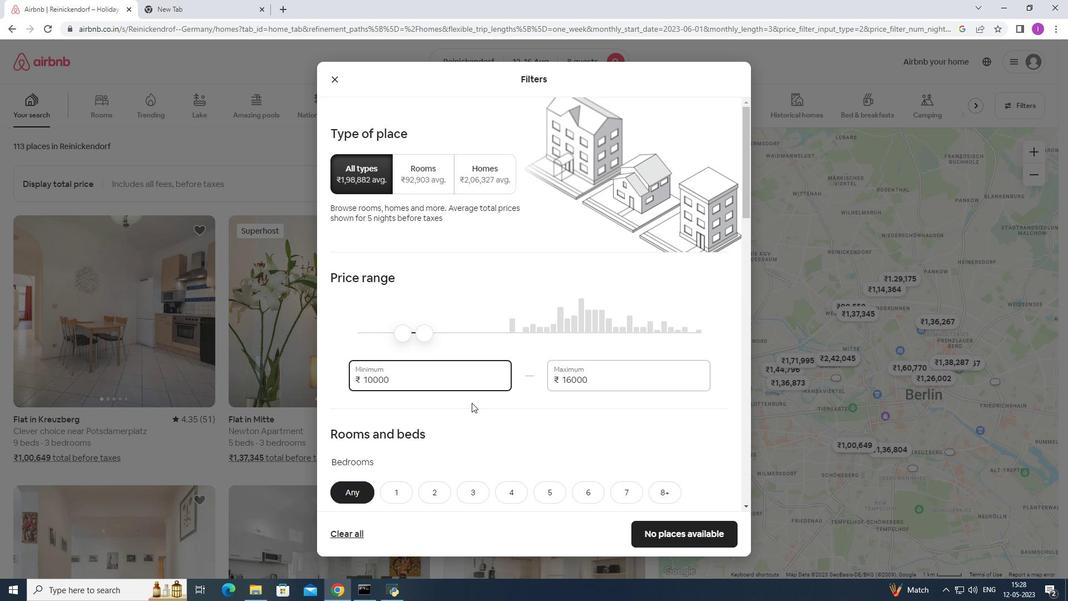 
Action: Mouse moved to (523, 405)
Screenshot: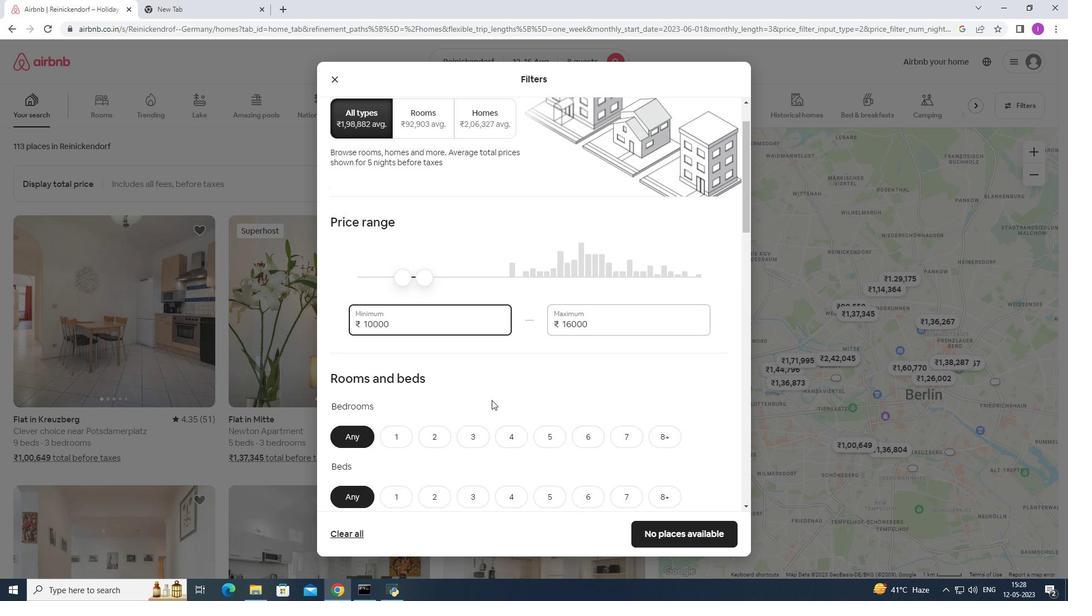 
Action: Mouse scrolled (523, 404) with delta (0, 0)
Screenshot: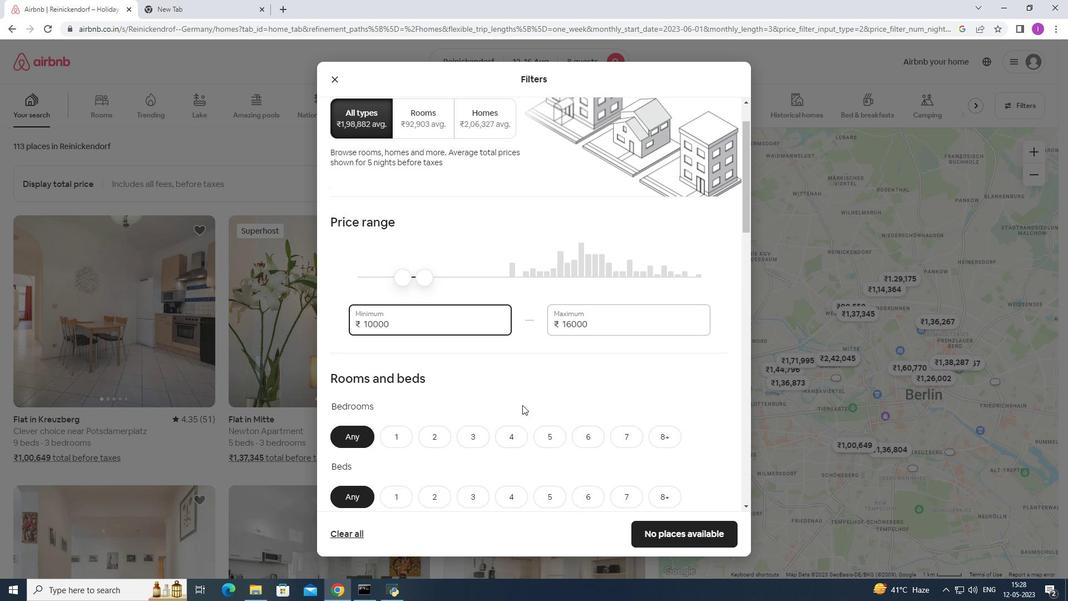 
Action: Mouse scrolled (523, 404) with delta (0, 0)
Screenshot: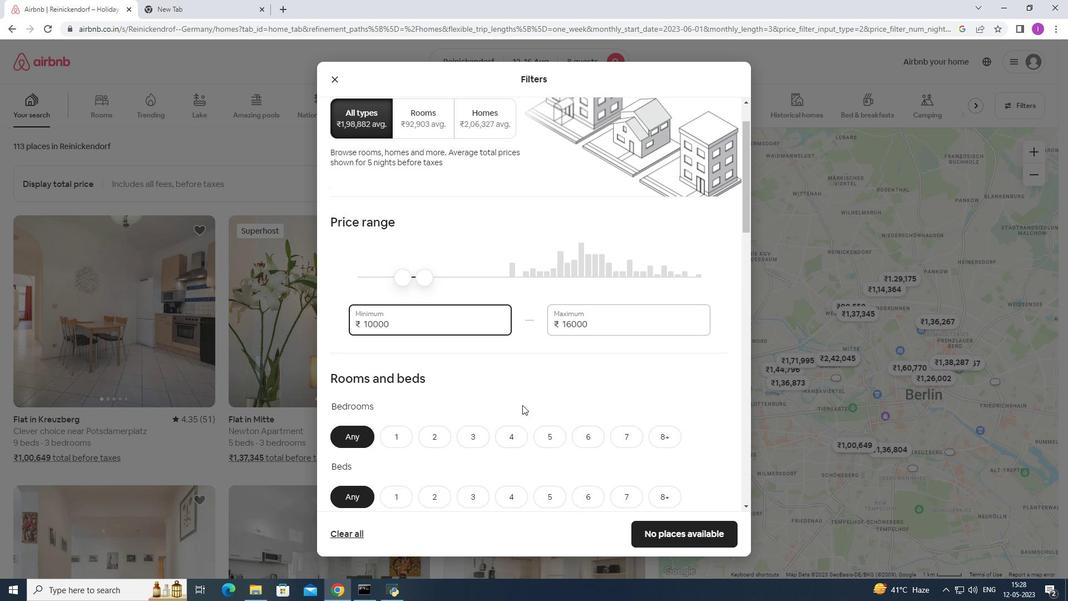 
Action: Mouse scrolled (523, 404) with delta (0, 0)
Screenshot: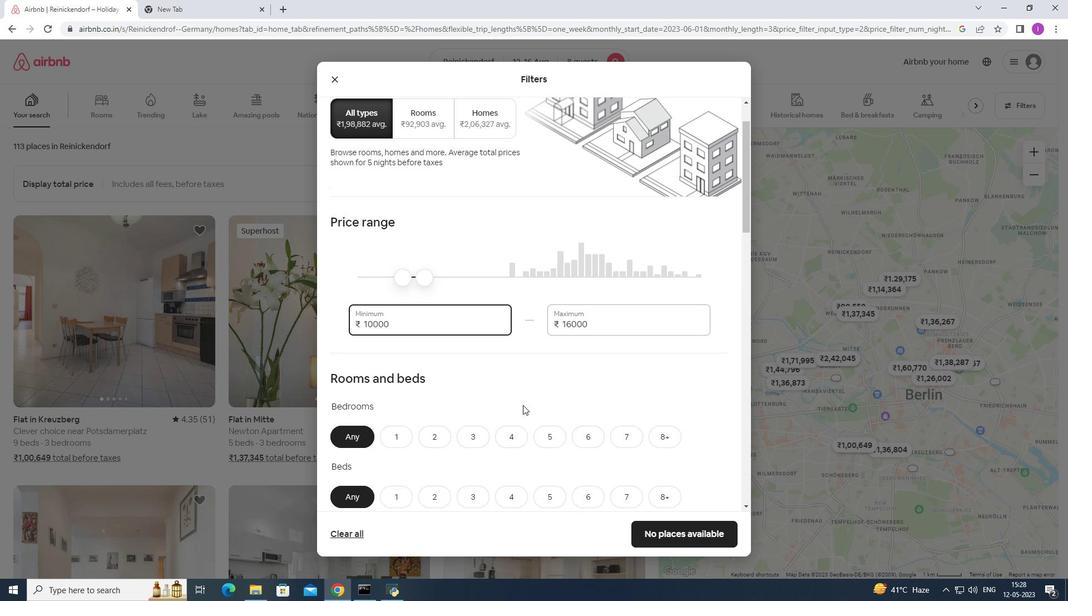 
Action: Mouse scrolled (523, 404) with delta (0, 0)
Screenshot: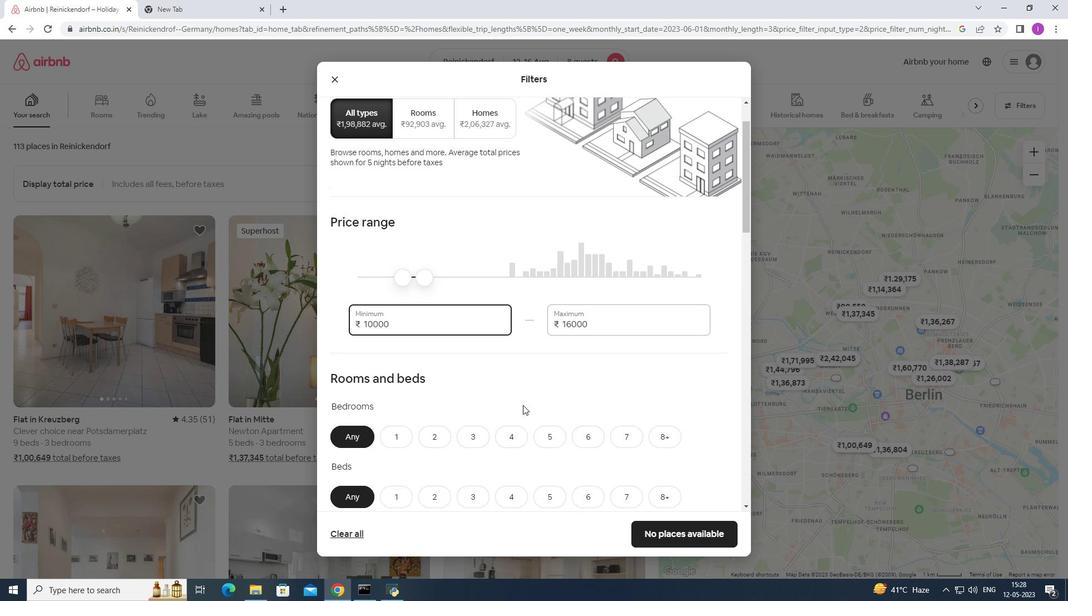 
Action: Mouse moved to (668, 213)
Screenshot: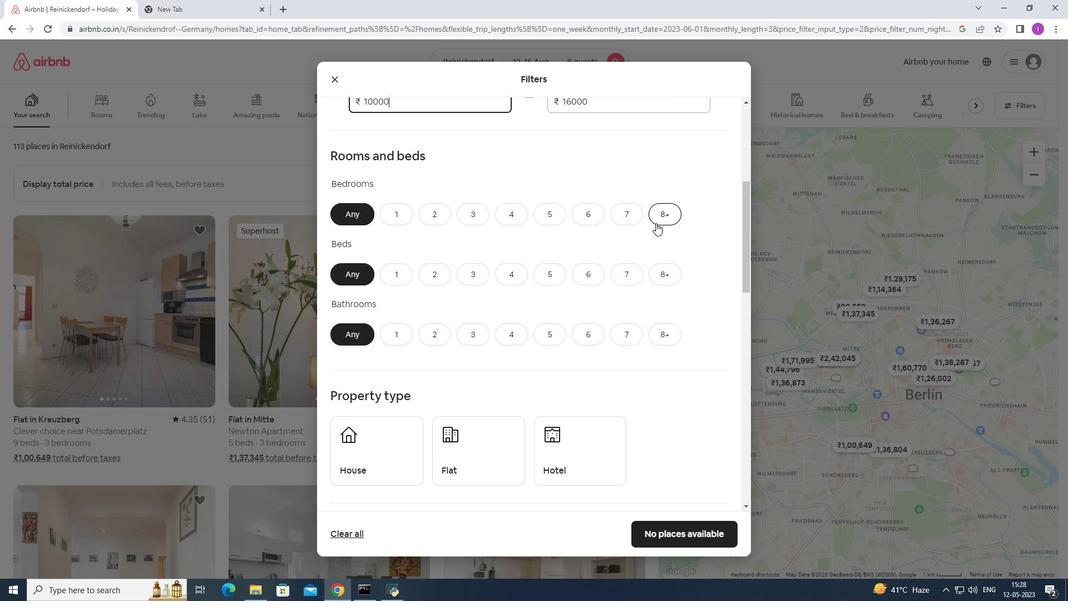 
Action: Mouse pressed left at (668, 213)
Screenshot: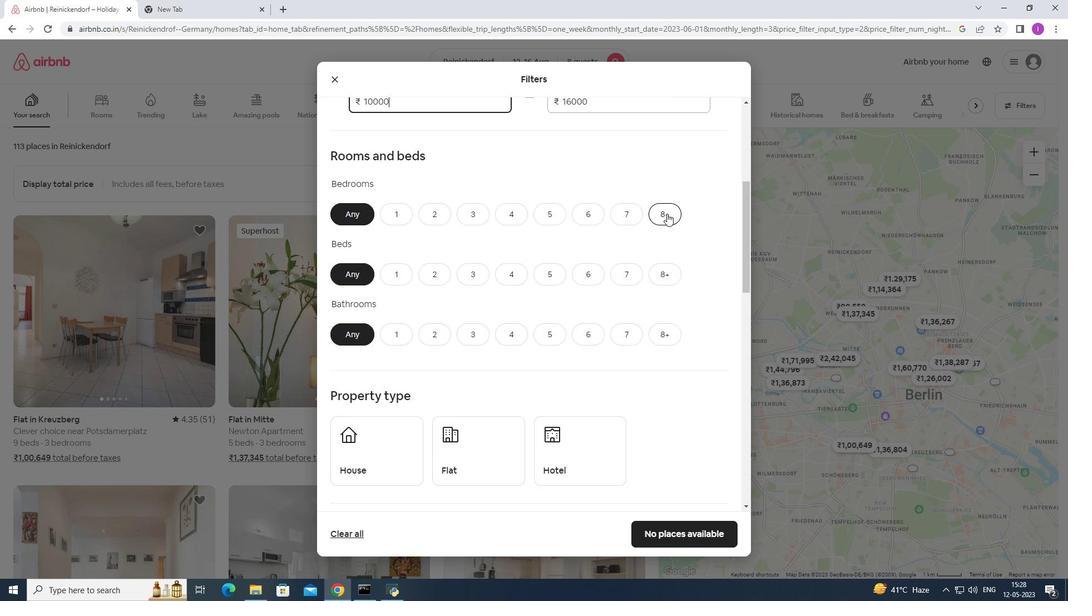 
Action: Mouse moved to (671, 278)
Screenshot: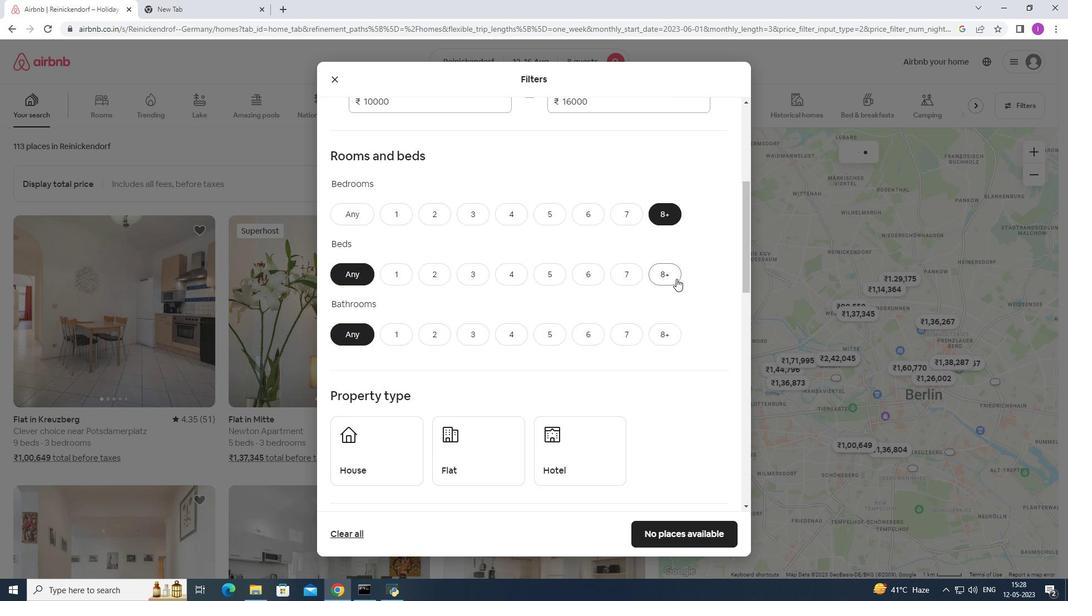 
Action: Mouse pressed left at (671, 278)
Screenshot: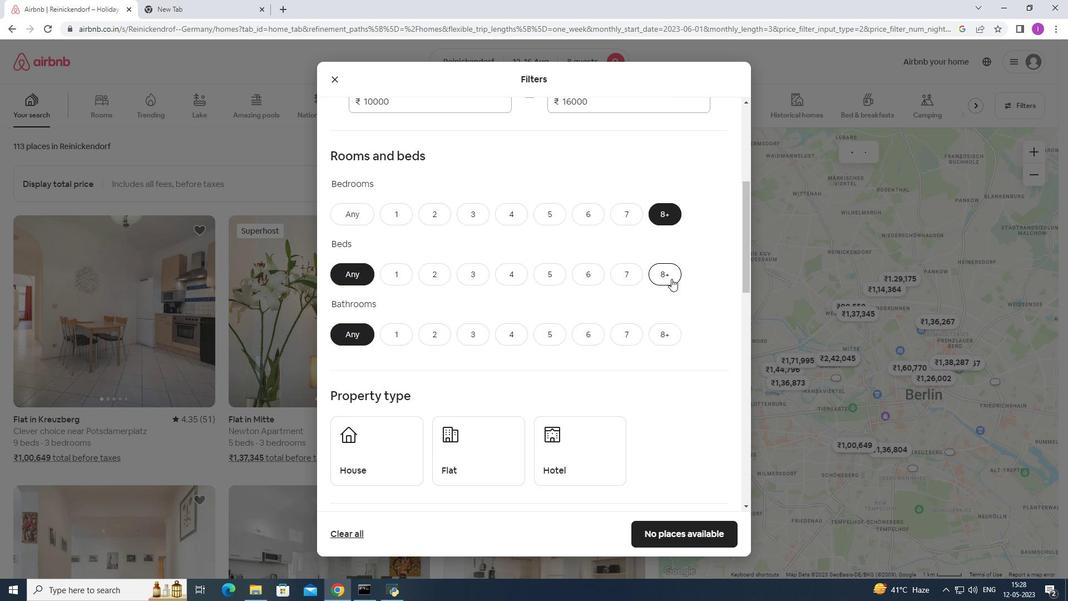 
Action: Mouse moved to (669, 332)
Screenshot: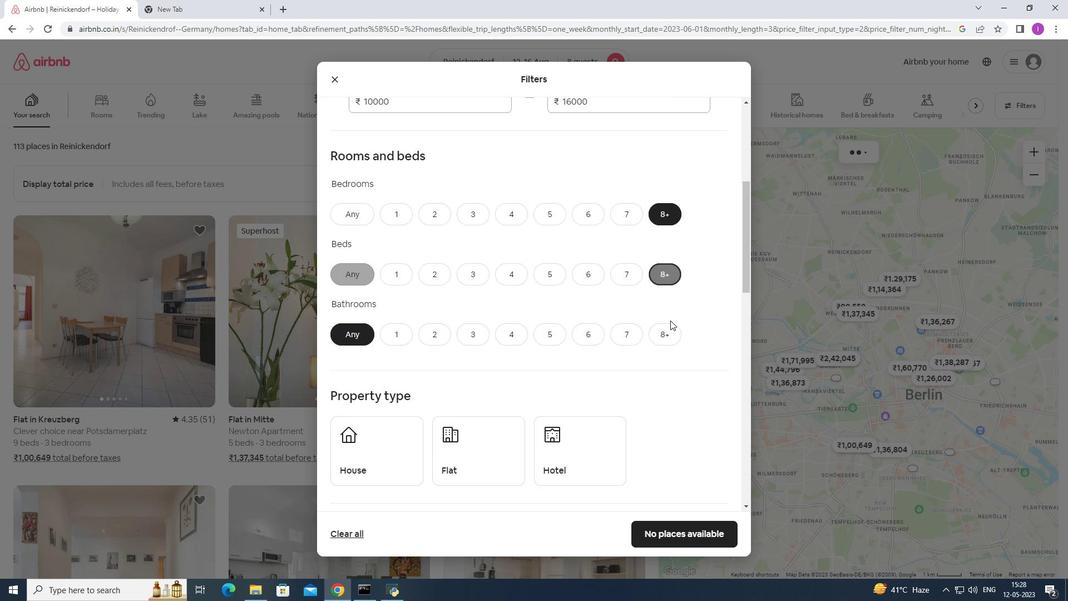 
Action: Mouse pressed left at (669, 332)
Screenshot: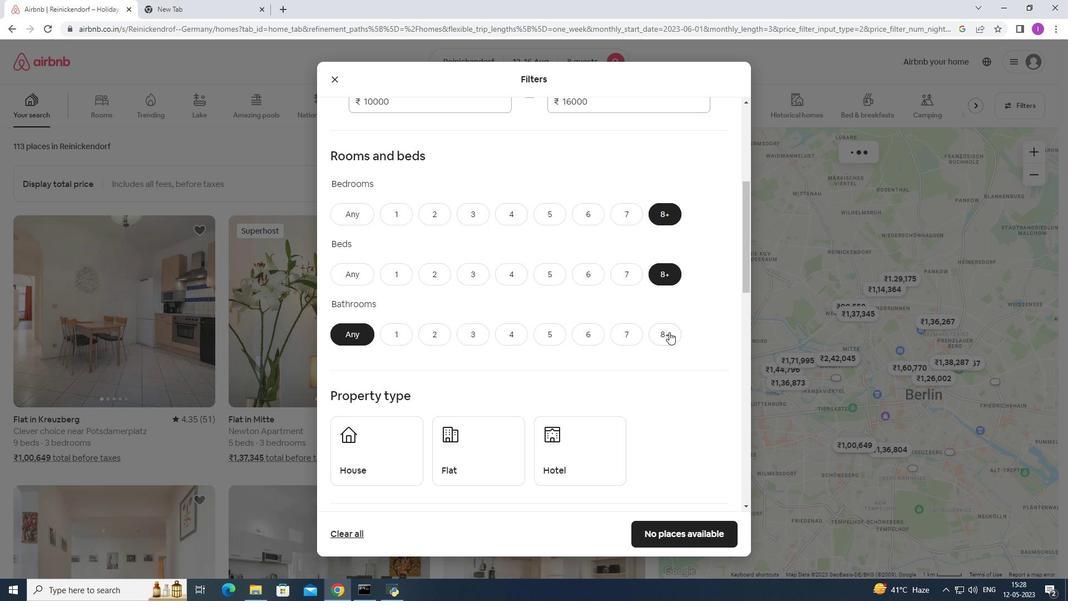 
Action: Mouse moved to (494, 335)
Screenshot: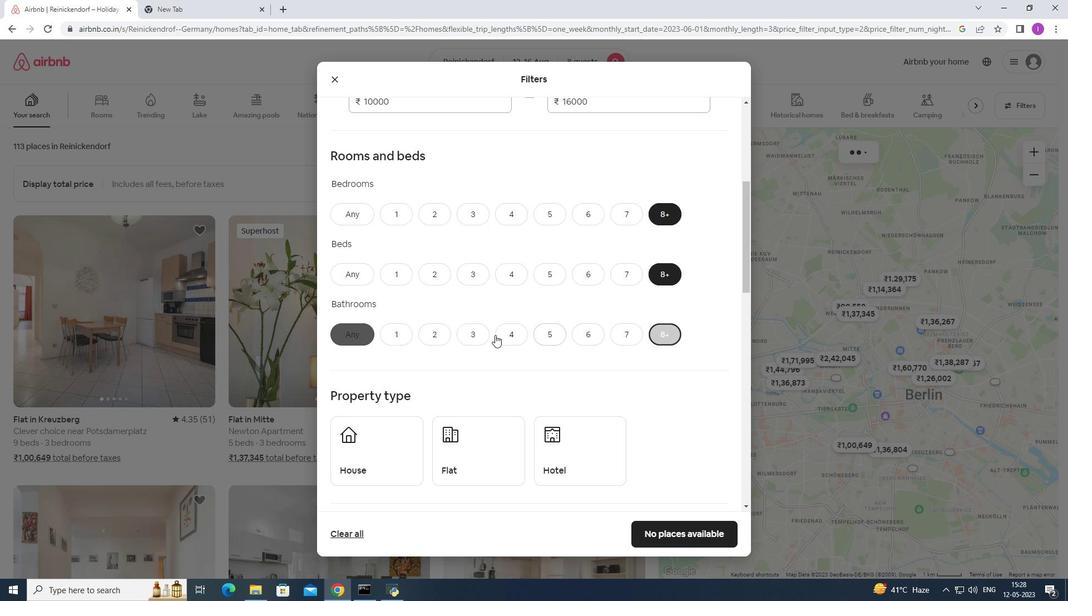
Action: Mouse scrolled (494, 334) with delta (0, 0)
Screenshot: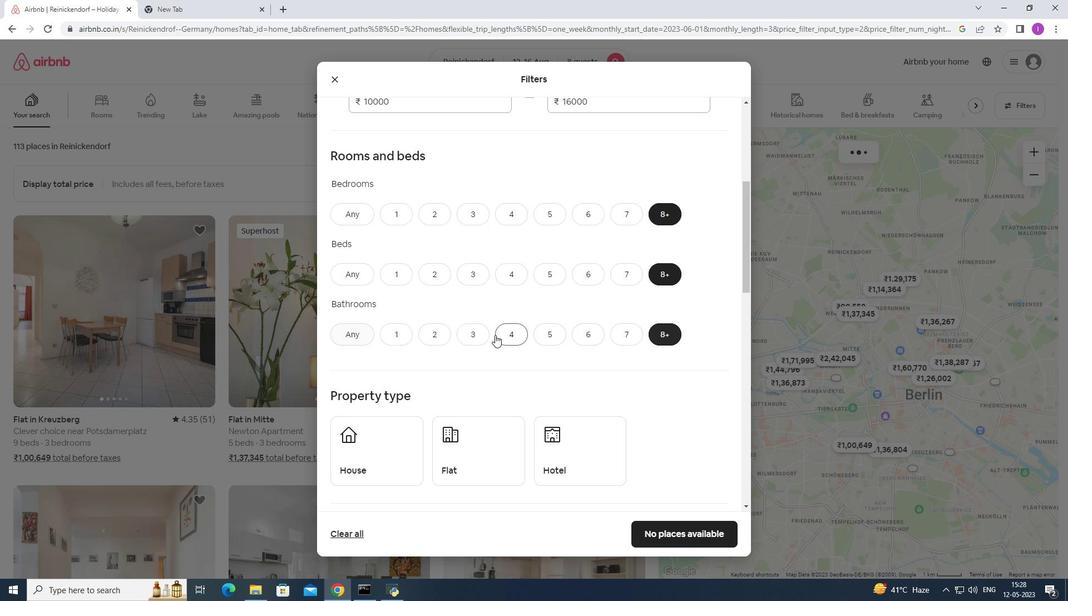 
Action: Mouse scrolled (494, 334) with delta (0, 0)
Screenshot: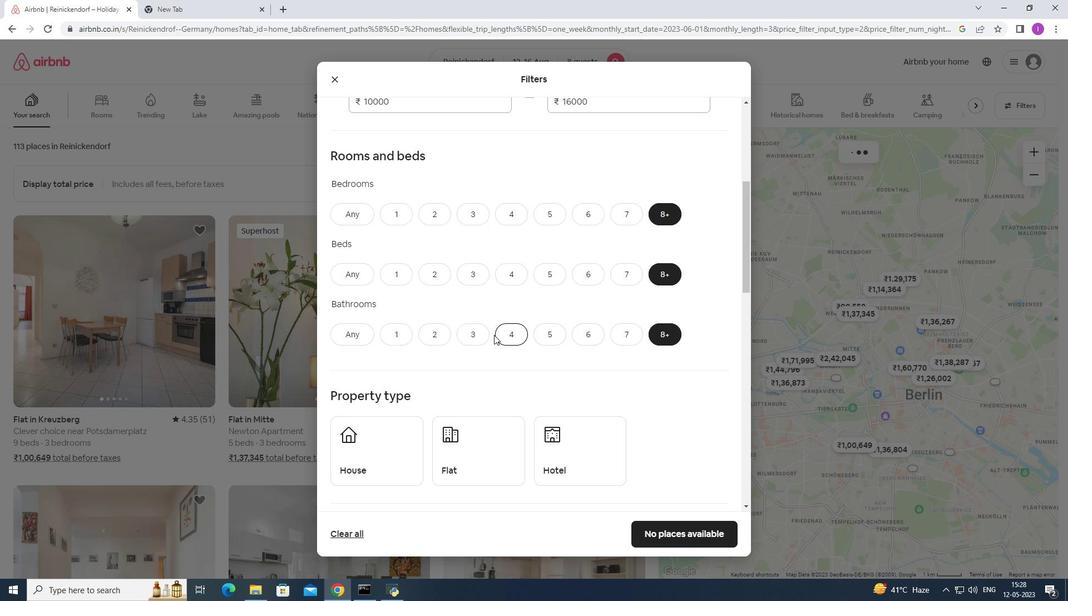 
Action: Mouse scrolled (494, 334) with delta (0, 0)
Screenshot: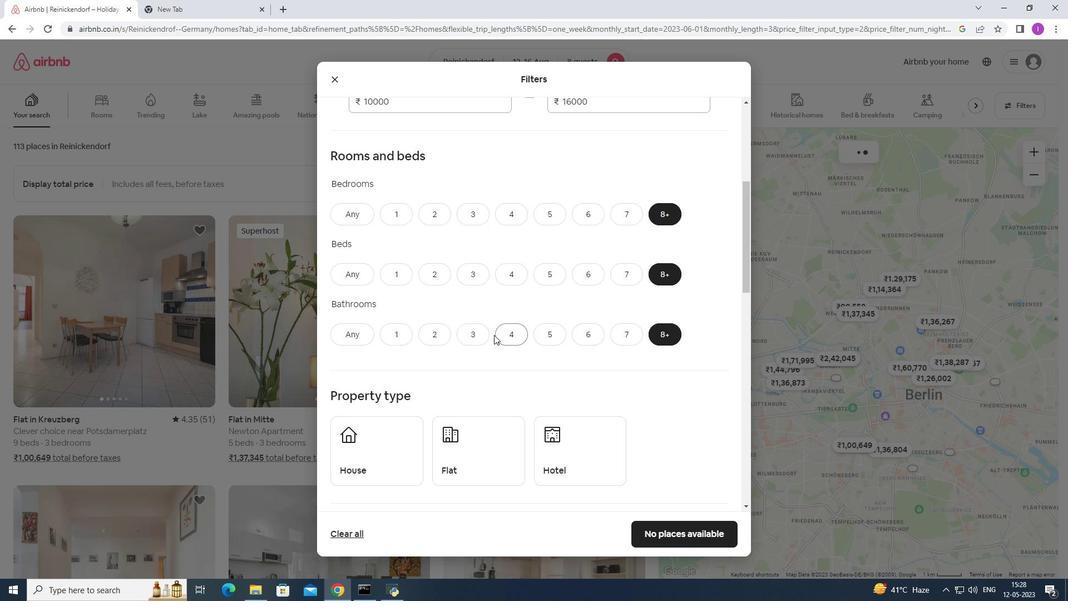 
Action: Mouse moved to (497, 329)
Screenshot: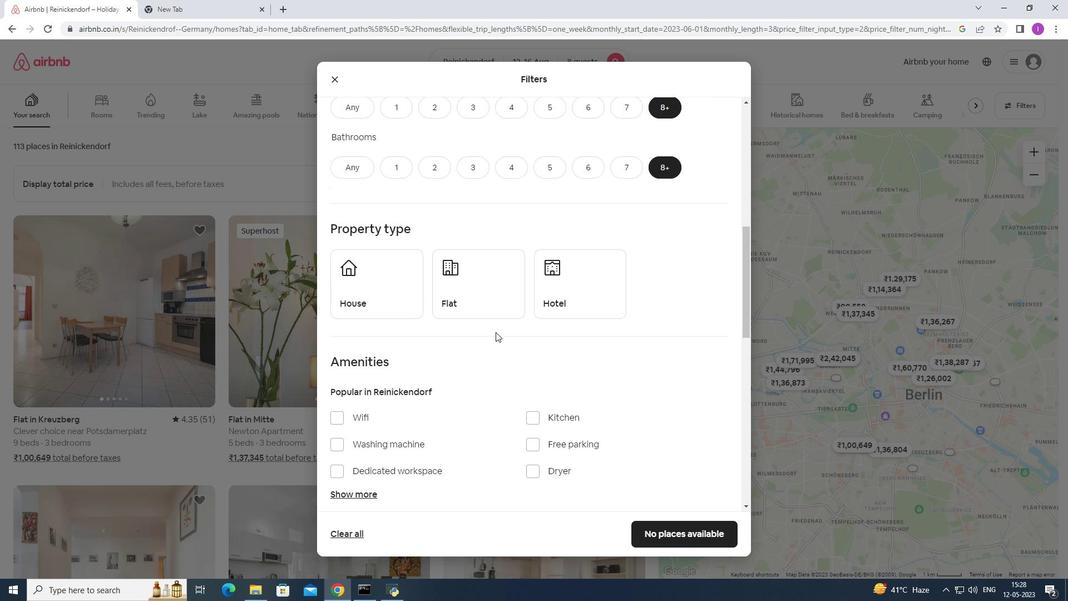 
Action: Mouse scrolled (497, 329) with delta (0, 0)
Screenshot: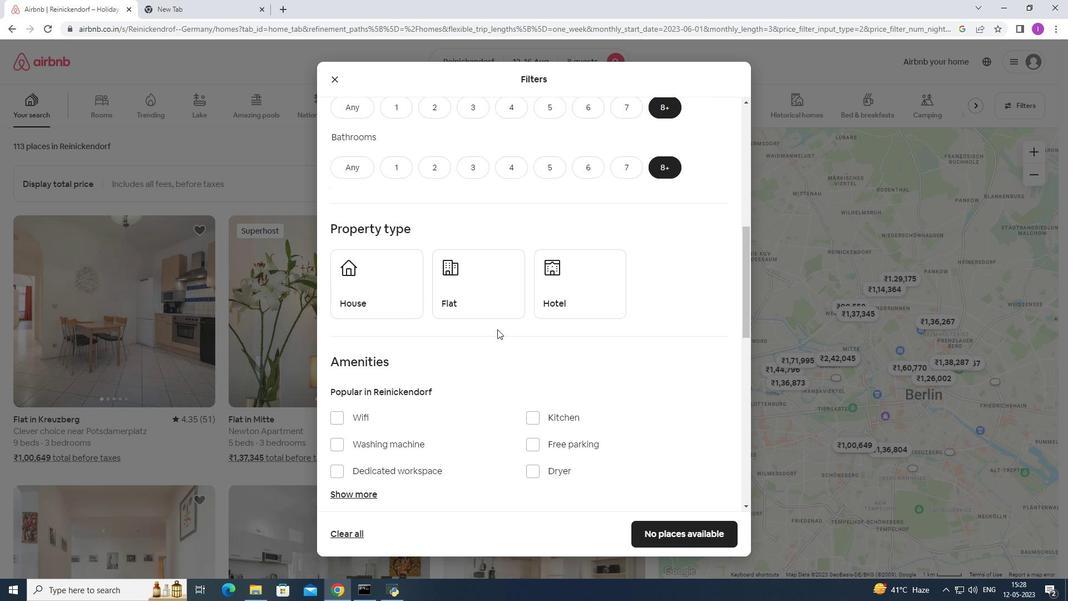 
Action: Mouse scrolled (497, 329) with delta (0, 0)
Screenshot: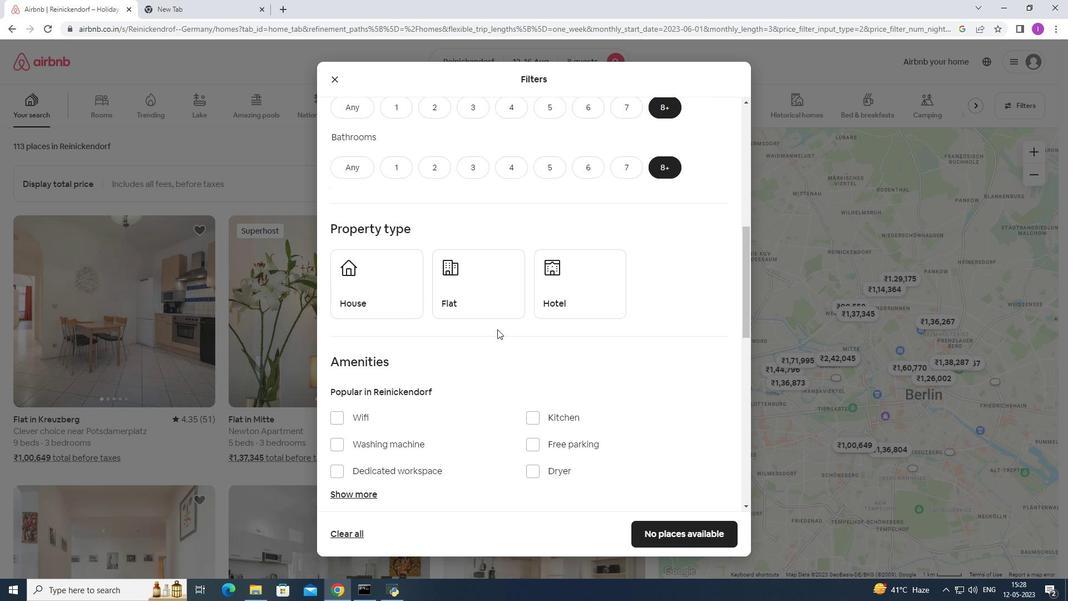 
Action: Mouse moved to (382, 183)
Screenshot: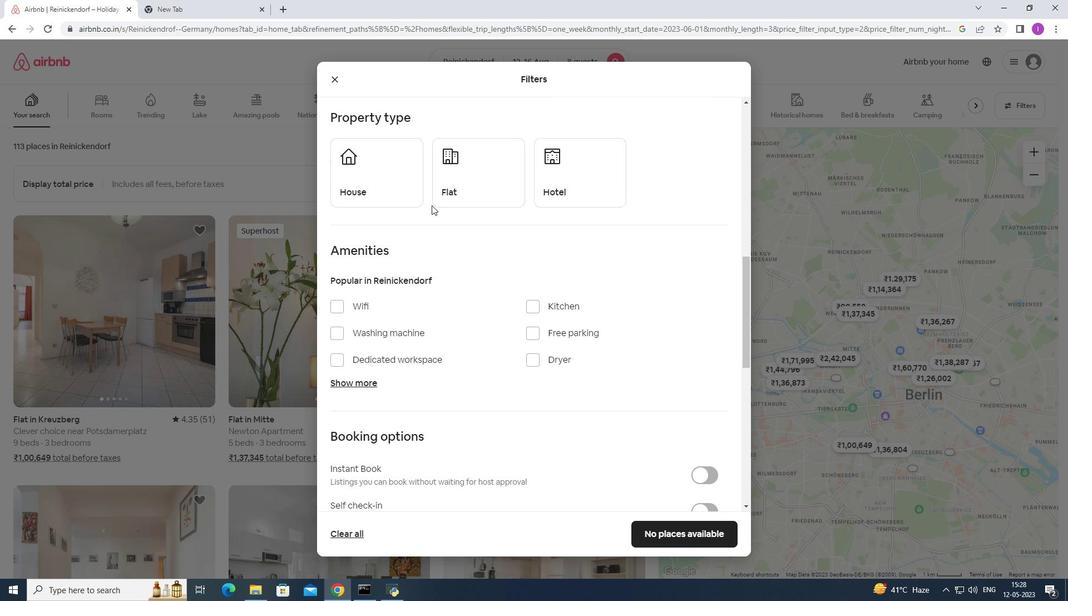 
Action: Mouse pressed left at (382, 183)
Screenshot: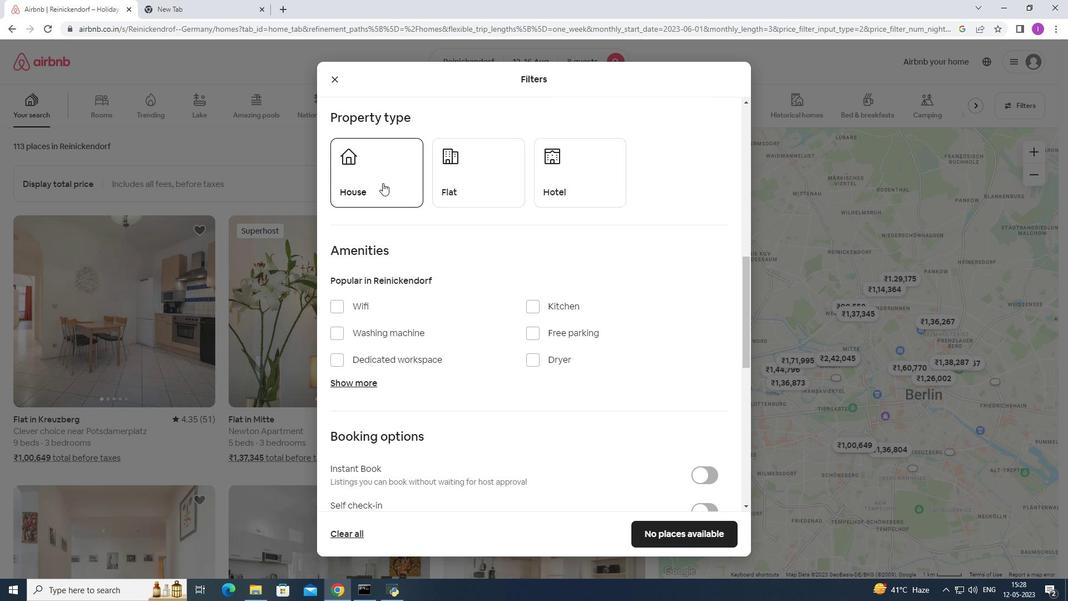 
Action: Mouse moved to (455, 192)
Screenshot: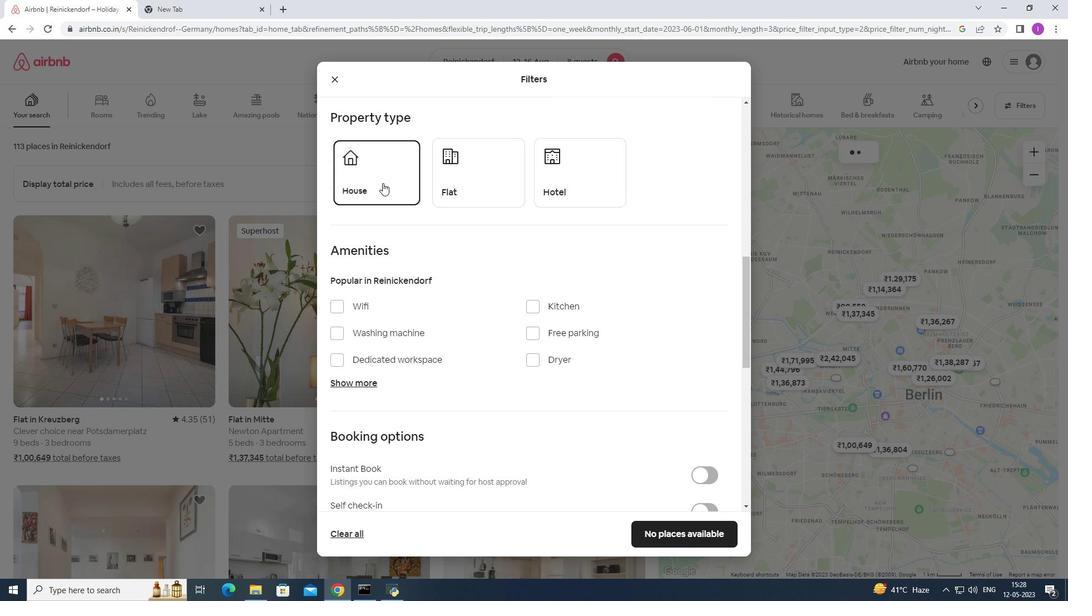 
Action: Mouse pressed left at (455, 192)
Screenshot: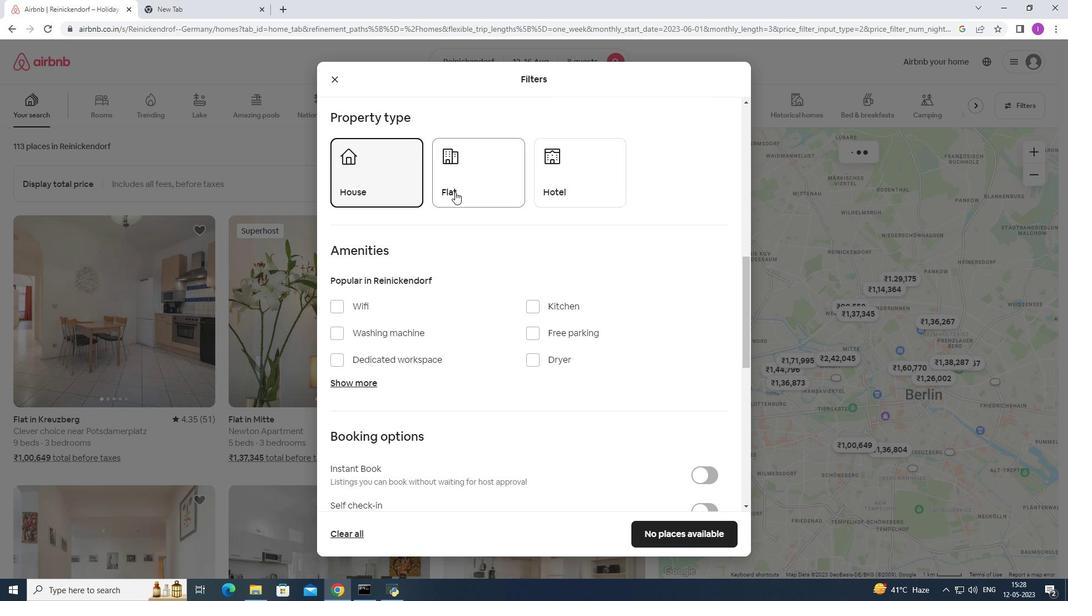 
Action: Mouse moved to (534, 283)
Screenshot: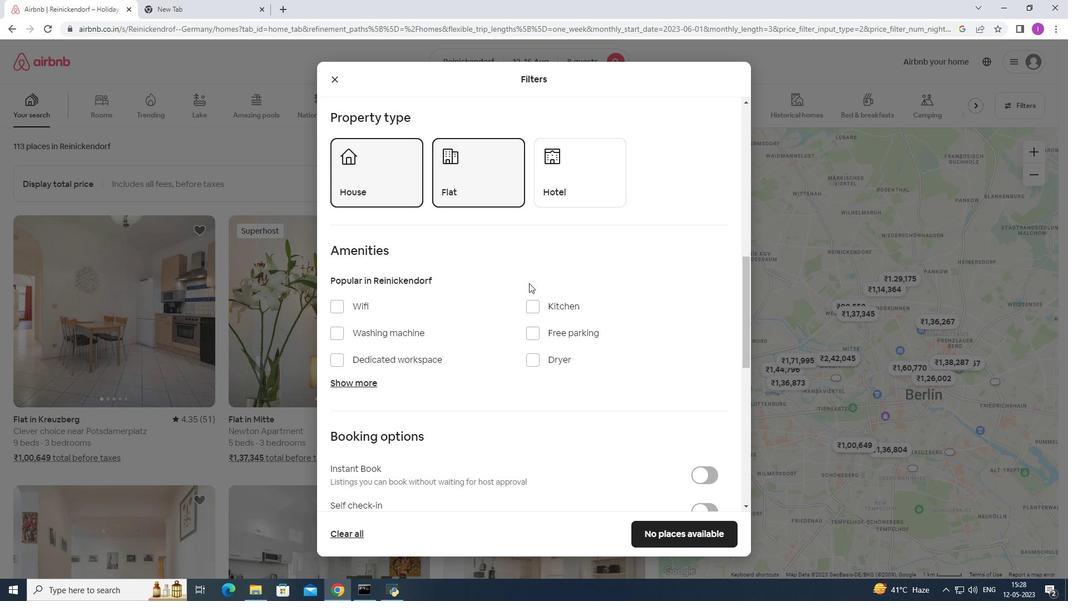 
Action: Mouse scrolled (534, 283) with delta (0, 0)
Screenshot: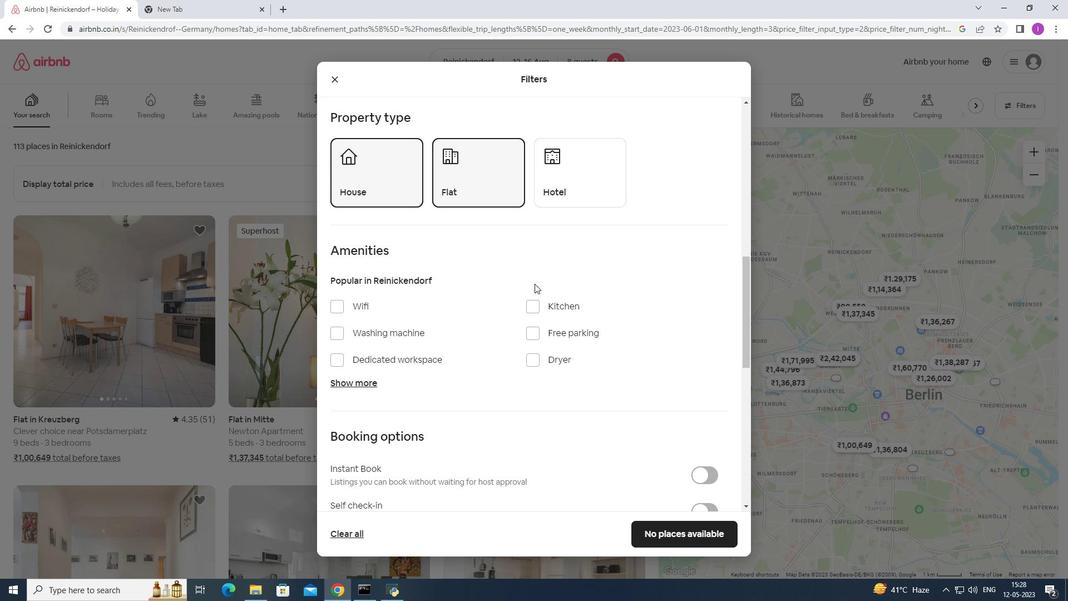 
Action: Mouse moved to (516, 285)
Screenshot: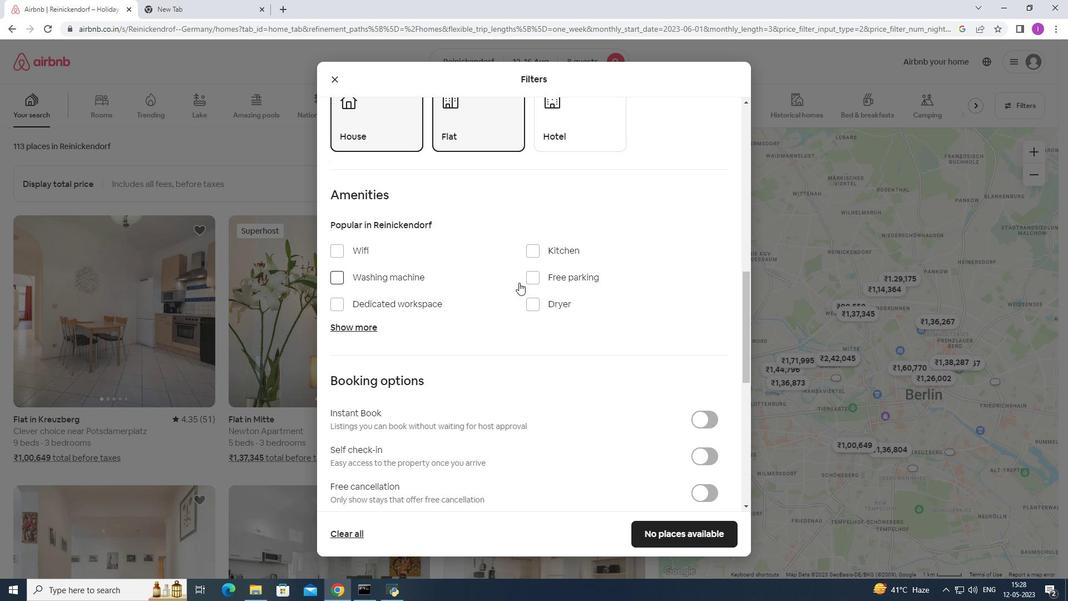 
Action: Mouse scrolled (516, 286) with delta (0, 0)
Screenshot: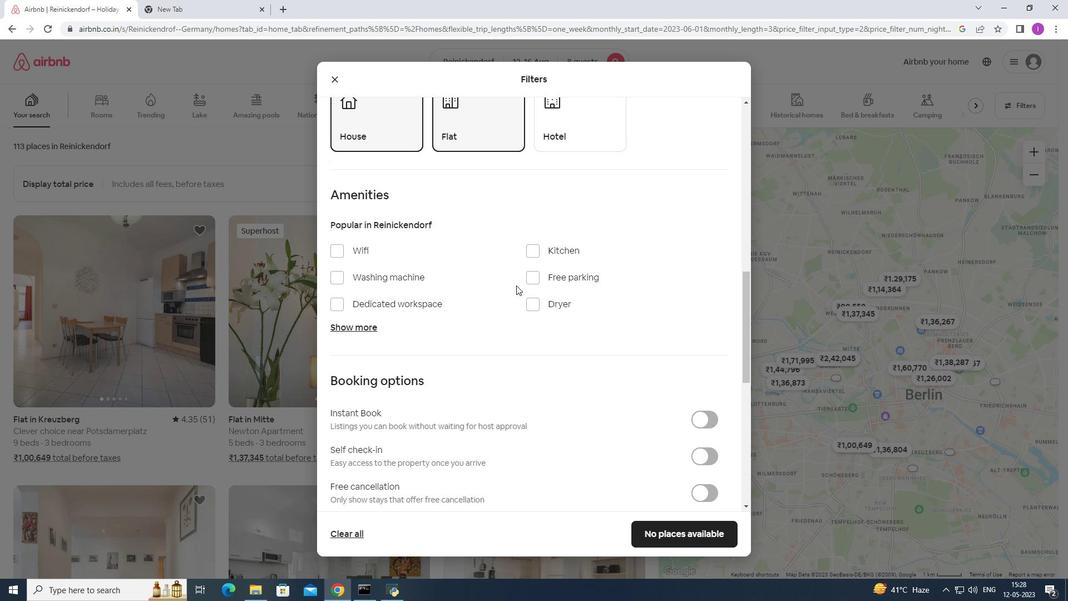 
Action: Mouse moved to (512, 290)
Screenshot: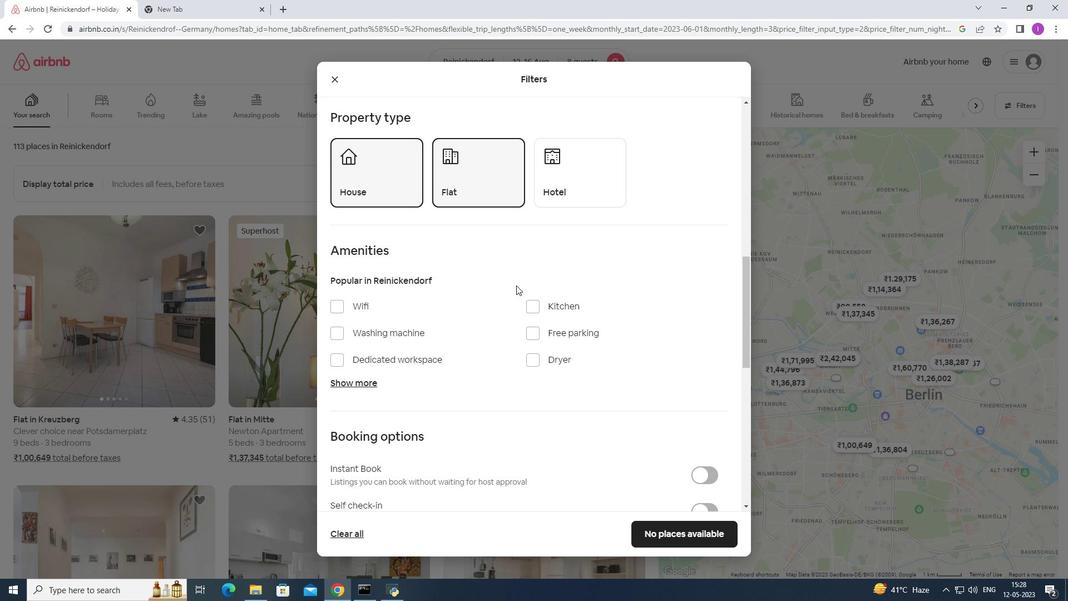 
Action: Mouse scrolled (512, 291) with delta (0, 0)
Screenshot: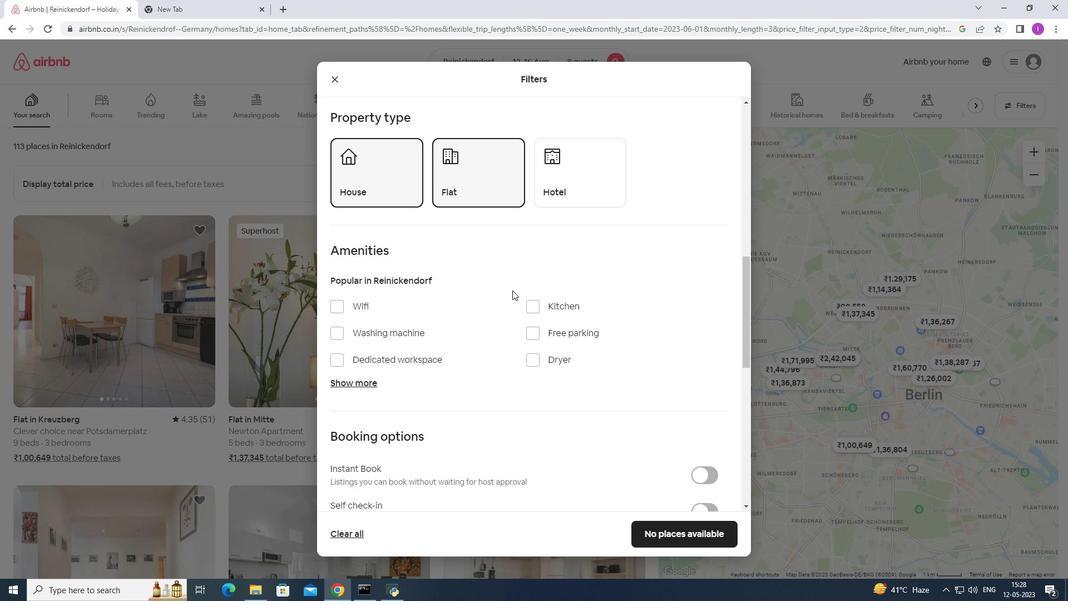 
Action: Mouse scrolled (512, 291) with delta (0, 0)
Screenshot: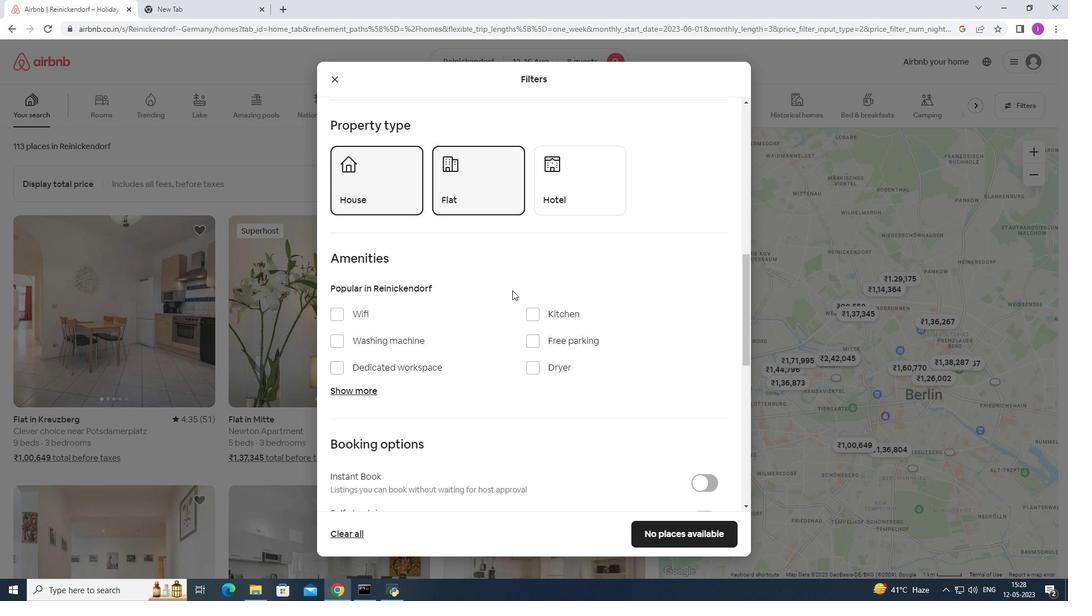 
Action: Mouse moved to (553, 272)
Screenshot: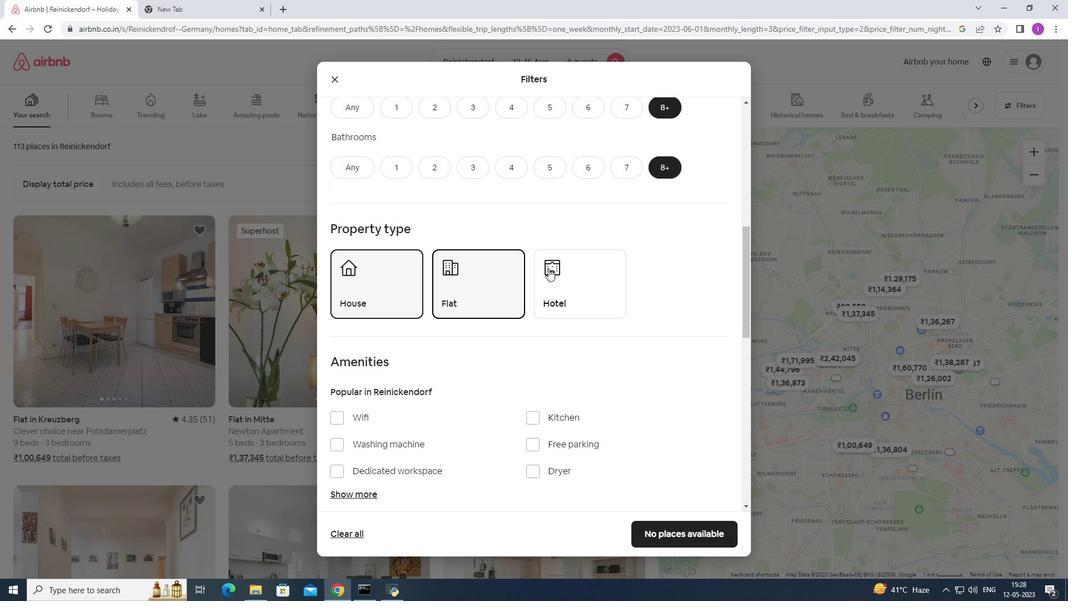 
Action: Mouse pressed left at (553, 272)
Screenshot: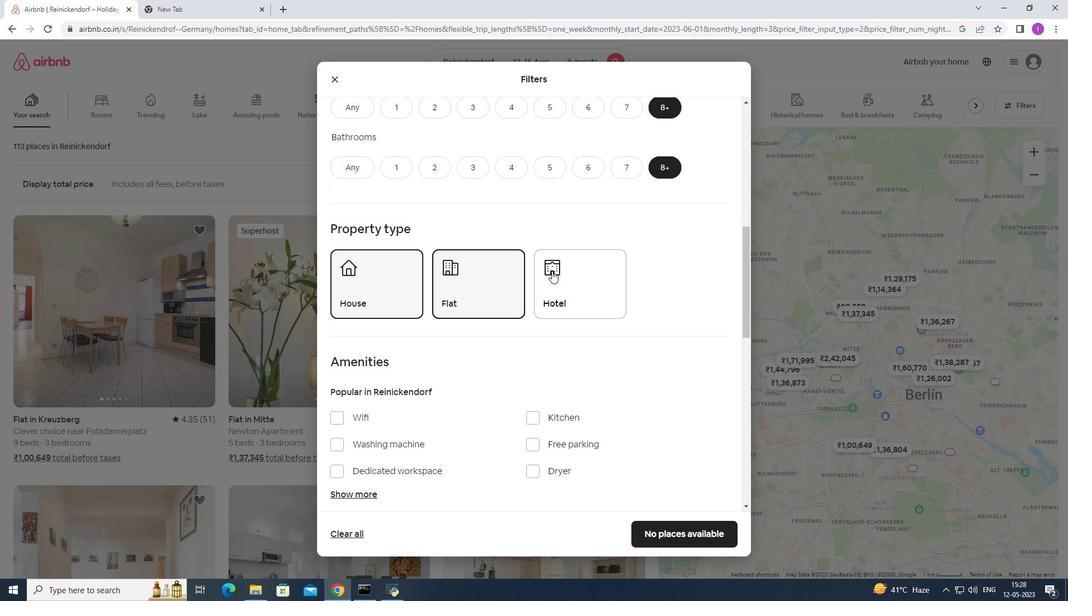 
Action: Mouse moved to (543, 308)
Screenshot: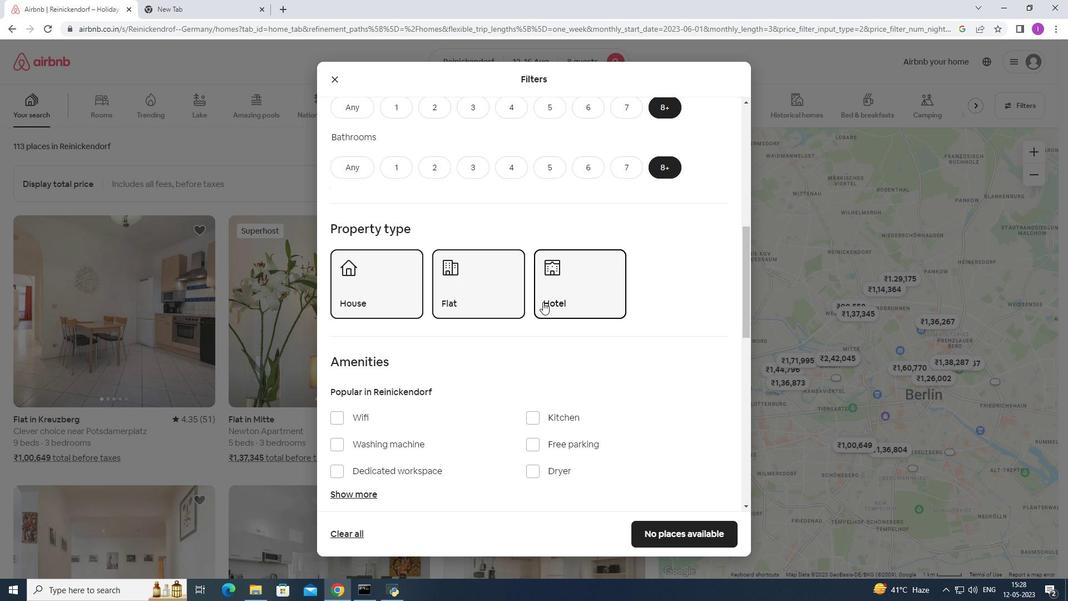 
Action: Mouse scrolled (543, 308) with delta (0, 0)
Screenshot: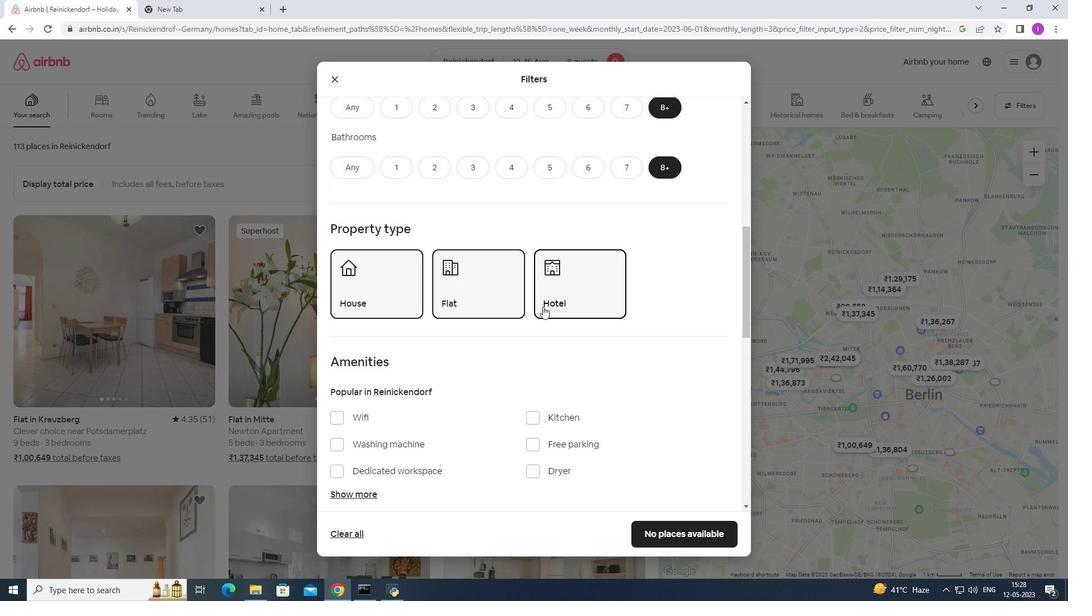 
Action: Mouse scrolled (543, 308) with delta (0, 0)
Screenshot: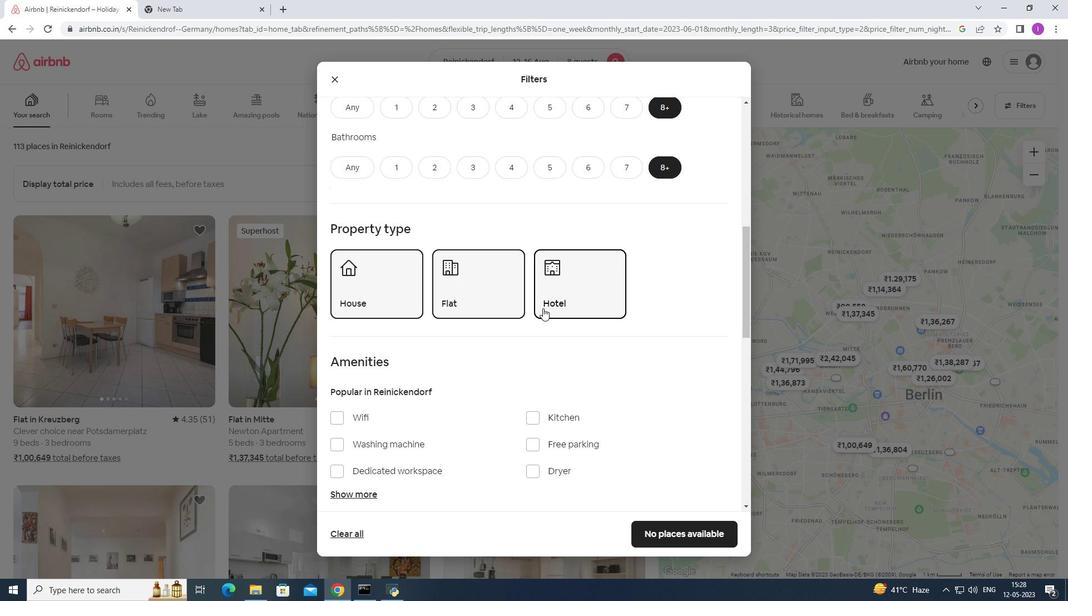 
Action: Mouse moved to (543, 306)
Screenshot: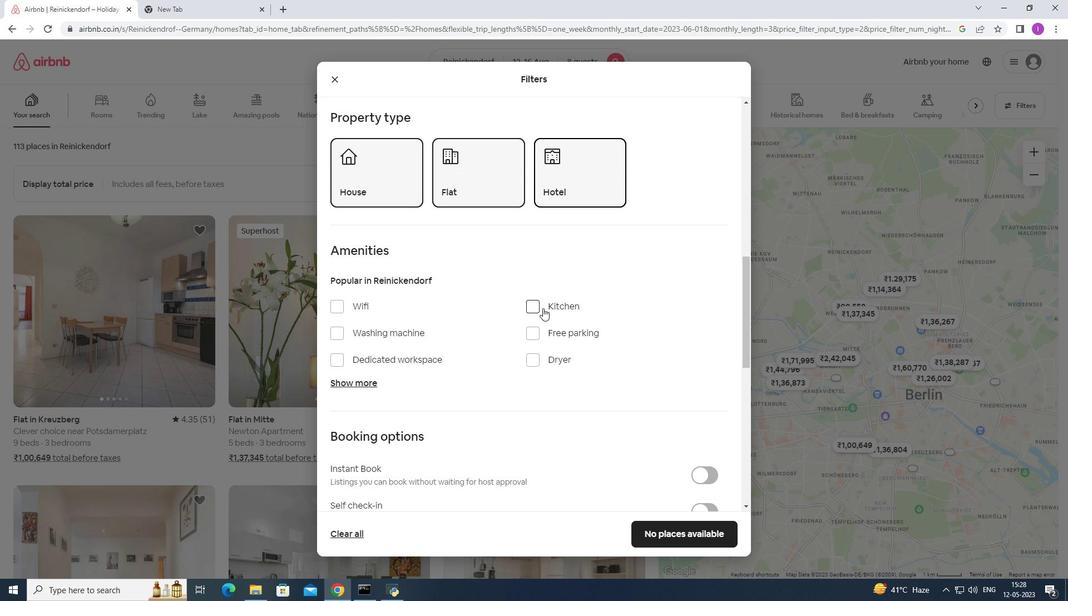 
Action: Mouse scrolled (543, 305) with delta (0, 0)
Screenshot: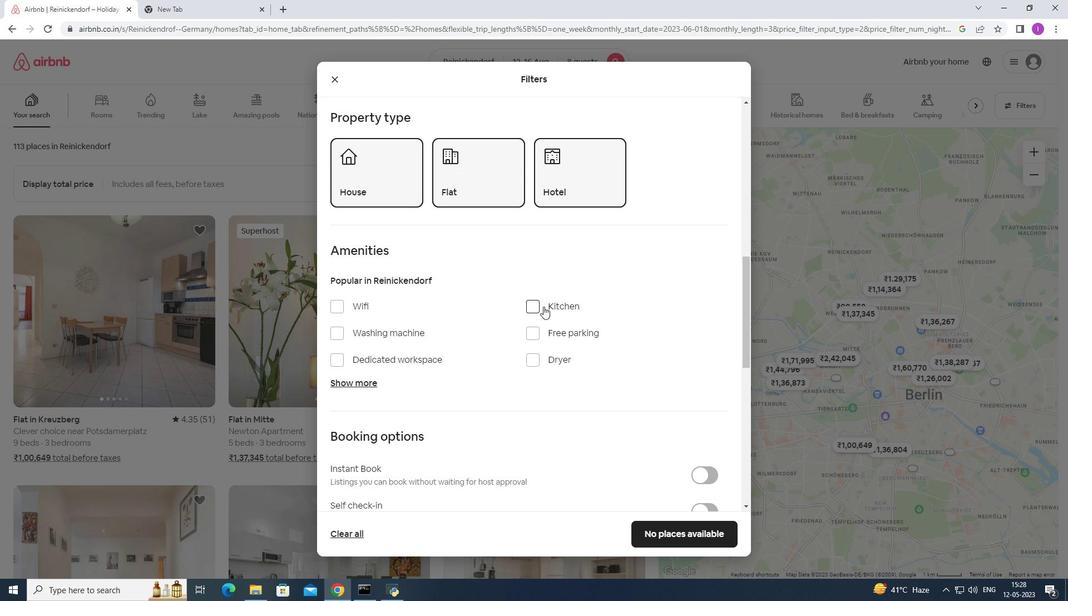 
Action: Mouse scrolled (543, 305) with delta (0, 0)
Screenshot: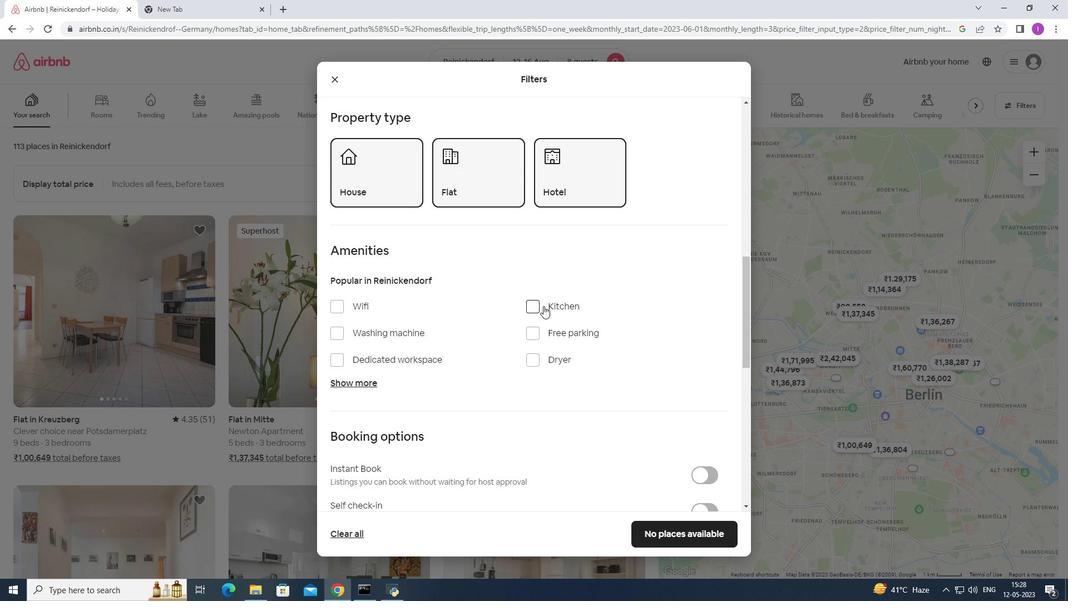 
Action: Mouse scrolled (543, 305) with delta (0, 0)
Screenshot: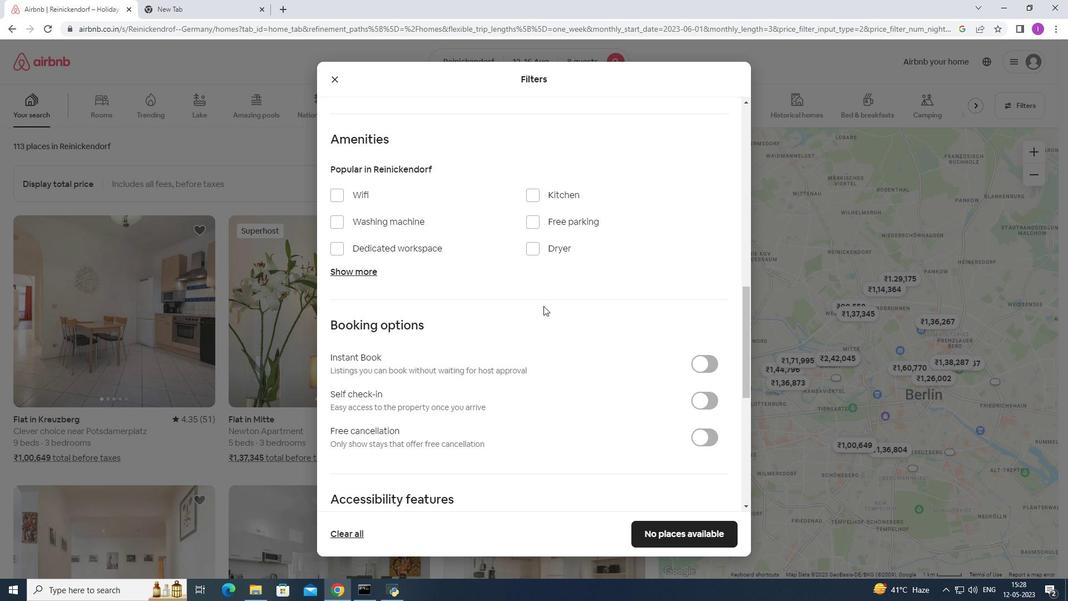 
Action: Mouse moved to (341, 135)
Screenshot: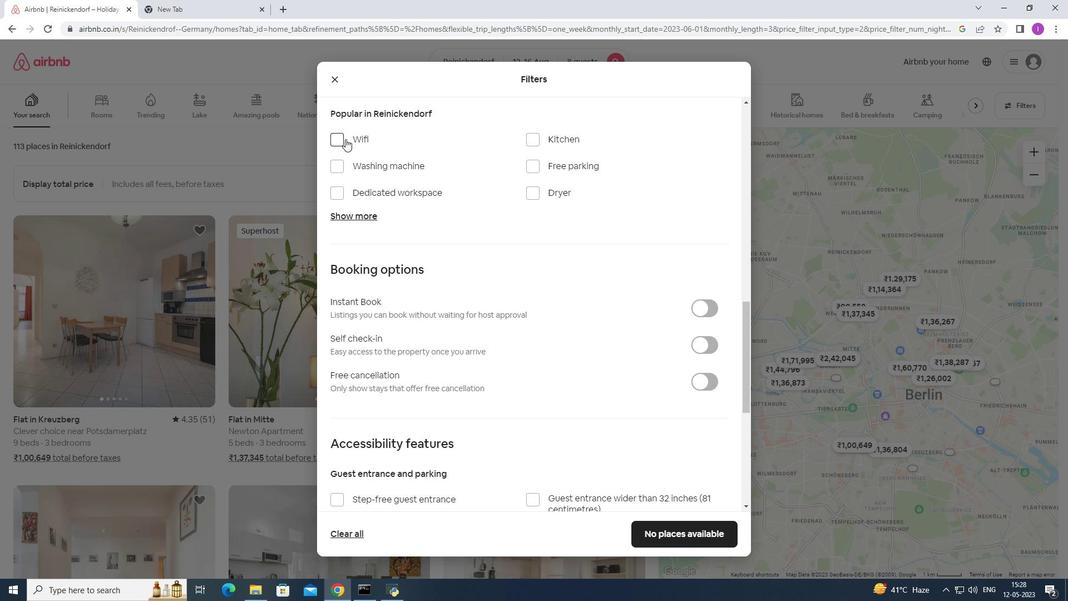 
Action: Mouse pressed left at (341, 135)
Screenshot: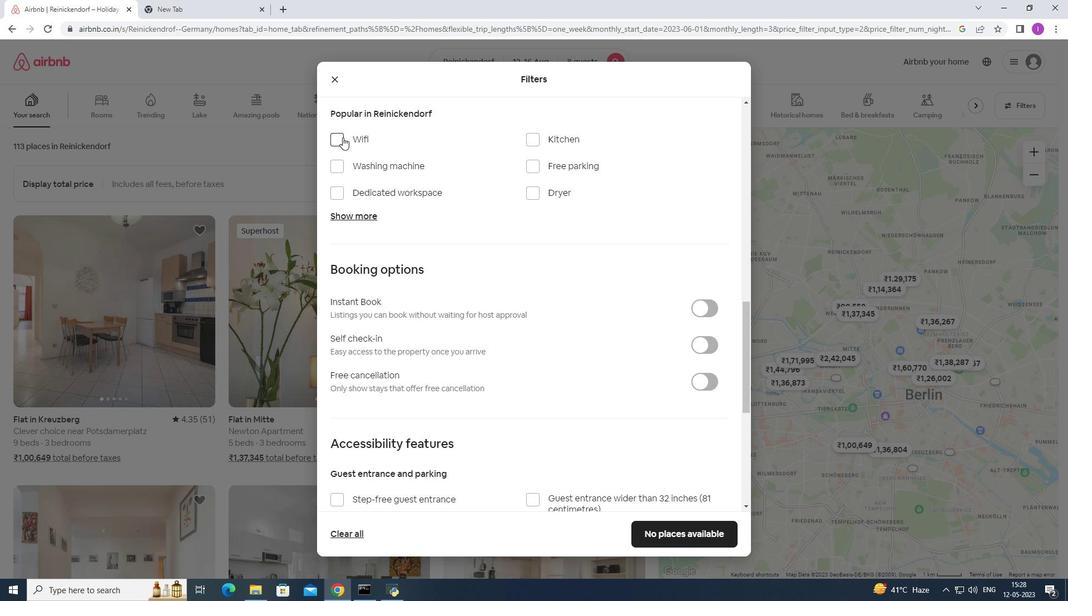 
Action: Mouse moved to (530, 169)
Screenshot: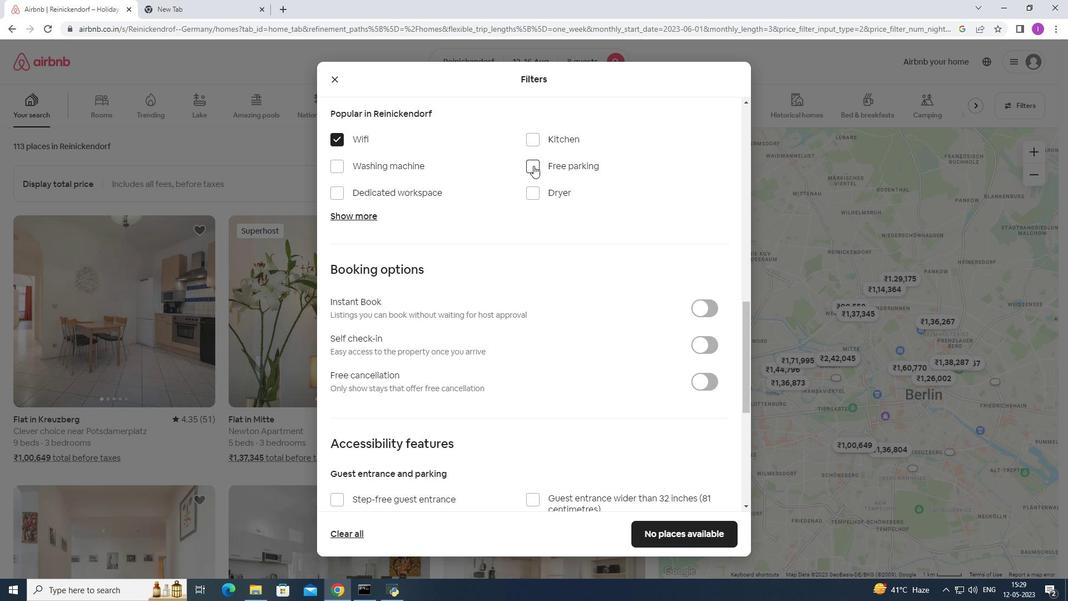 
Action: Mouse pressed left at (530, 169)
Screenshot: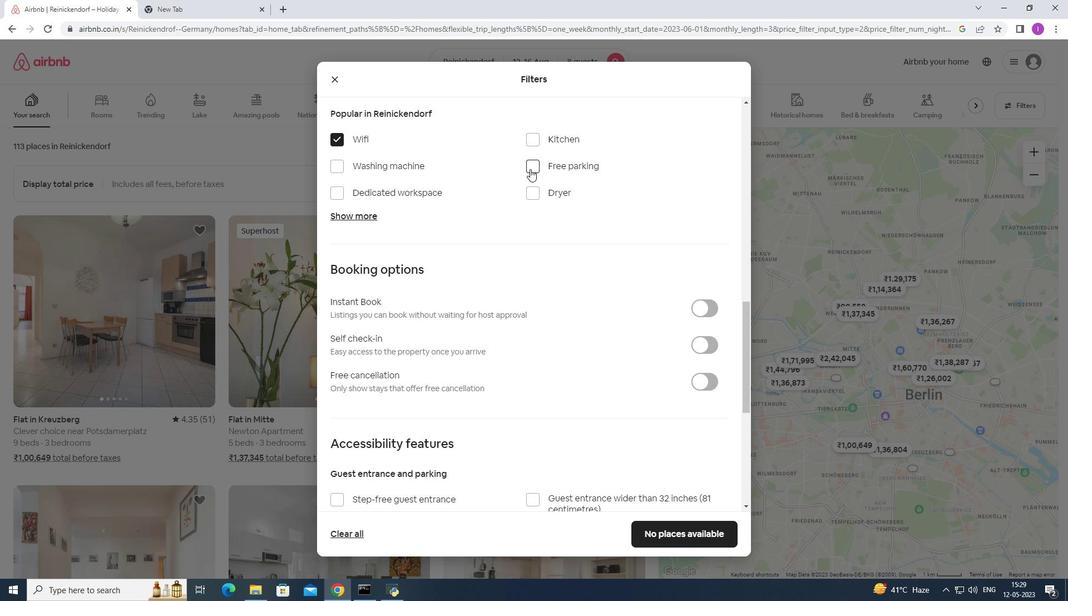 
Action: Mouse moved to (363, 214)
Screenshot: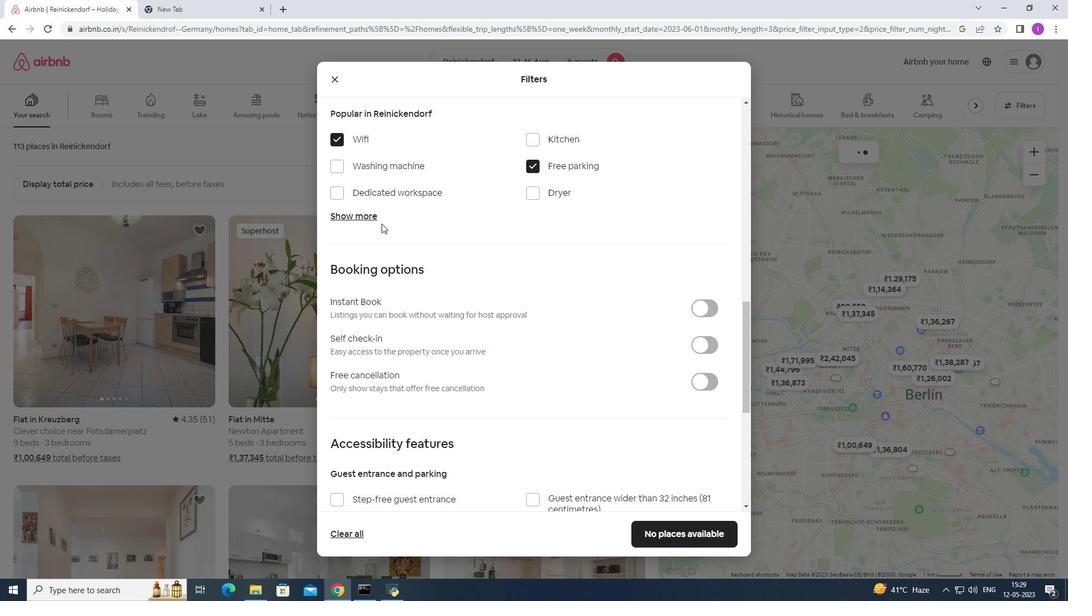
Action: Mouse pressed left at (363, 214)
Screenshot: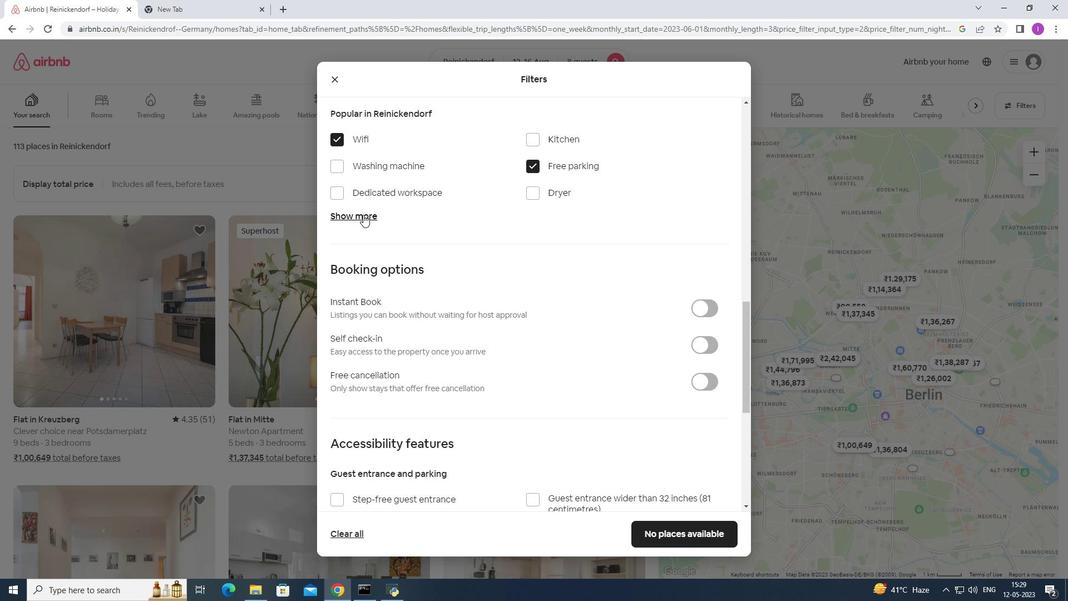 
Action: Mouse moved to (342, 277)
Screenshot: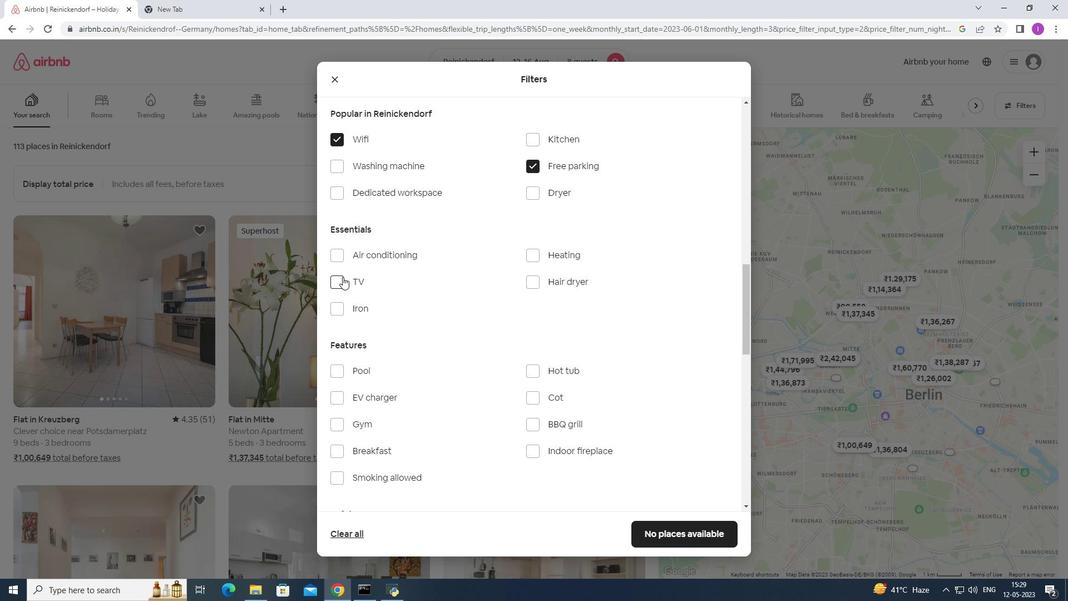 
Action: Mouse pressed left at (342, 277)
Screenshot: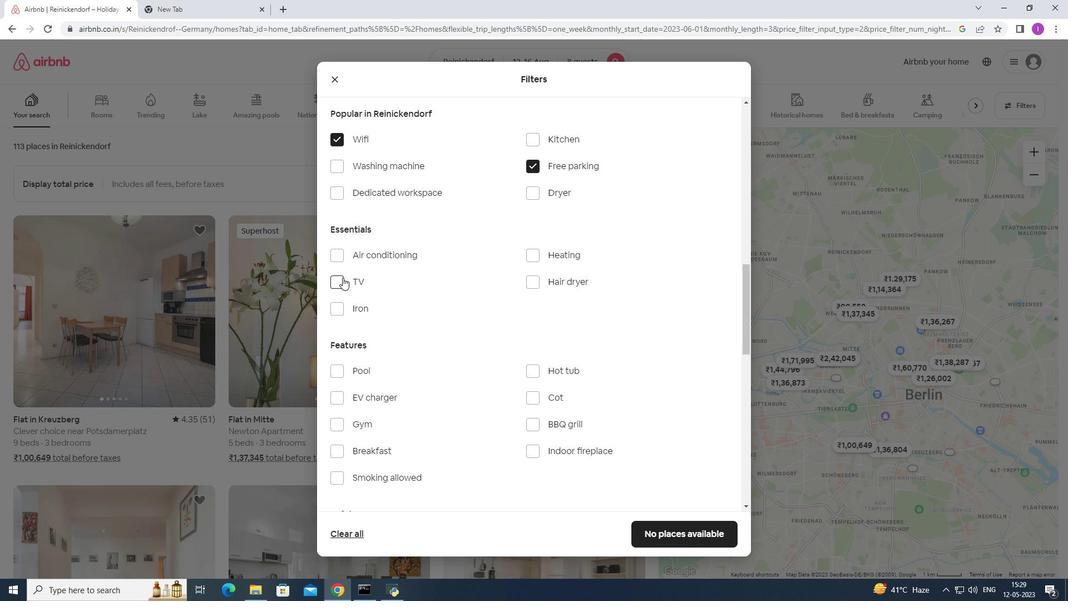
Action: Mouse moved to (411, 295)
Screenshot: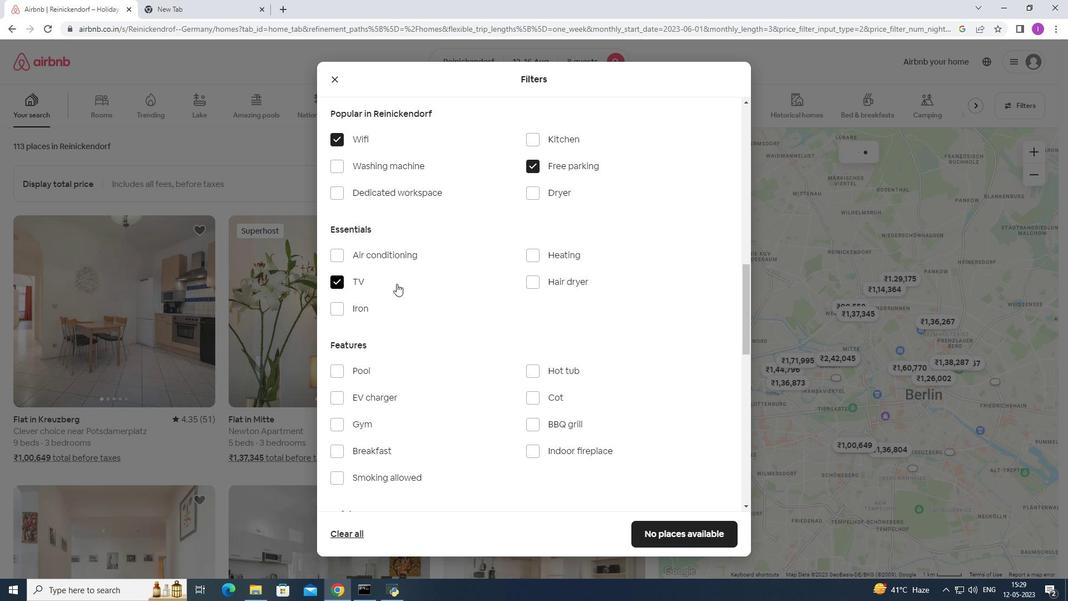 
Action: Mouse scrolled (411, 295) with delta (0, 0)
Screenshot: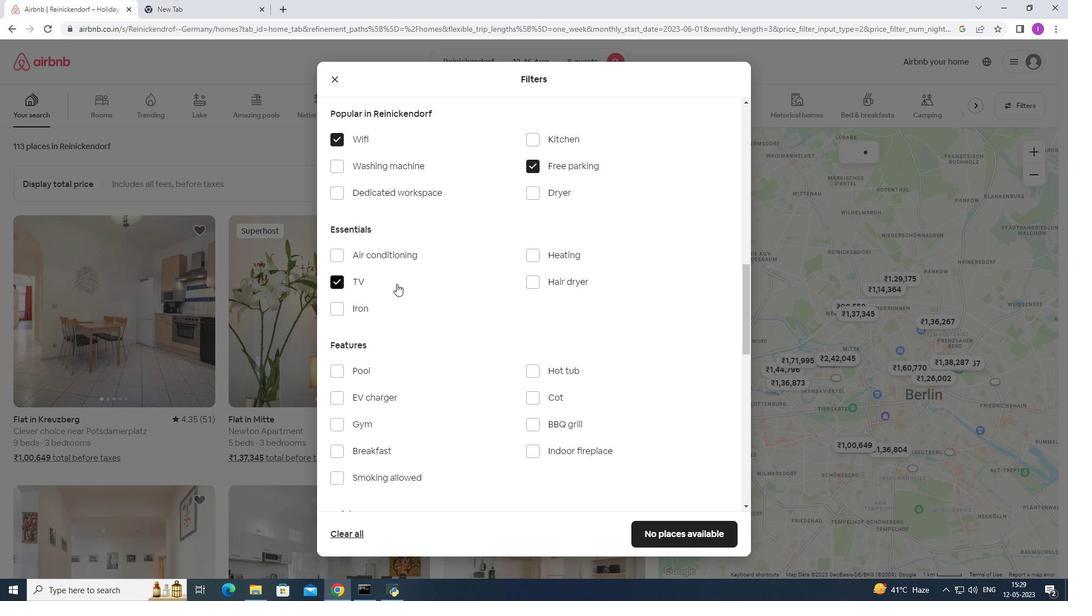 
Action: Mouse moved to (412, 297)
Screenshot: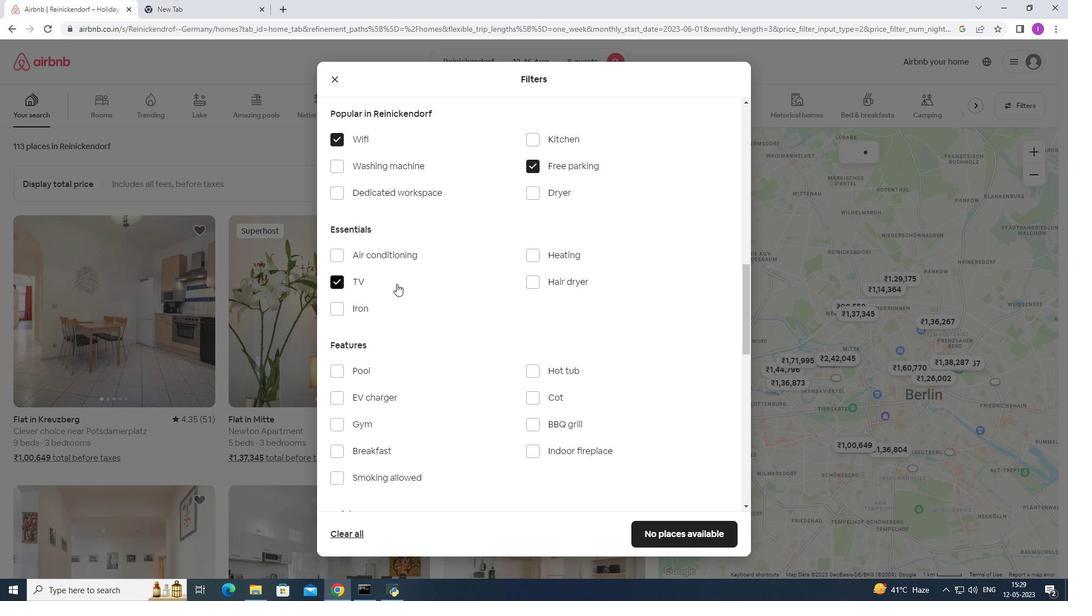 
Action: Mouse scrolled (412, 297) with delta (0, 0)
Screenshot: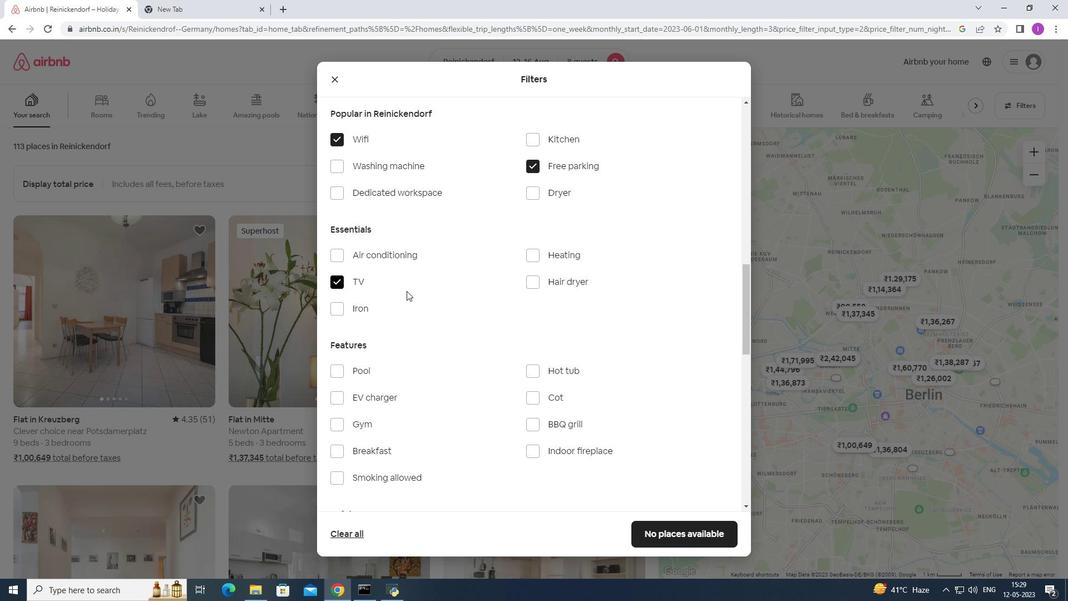
Action: Mouse scrolled (412, 297) with delta (0, 0)
Screenshot: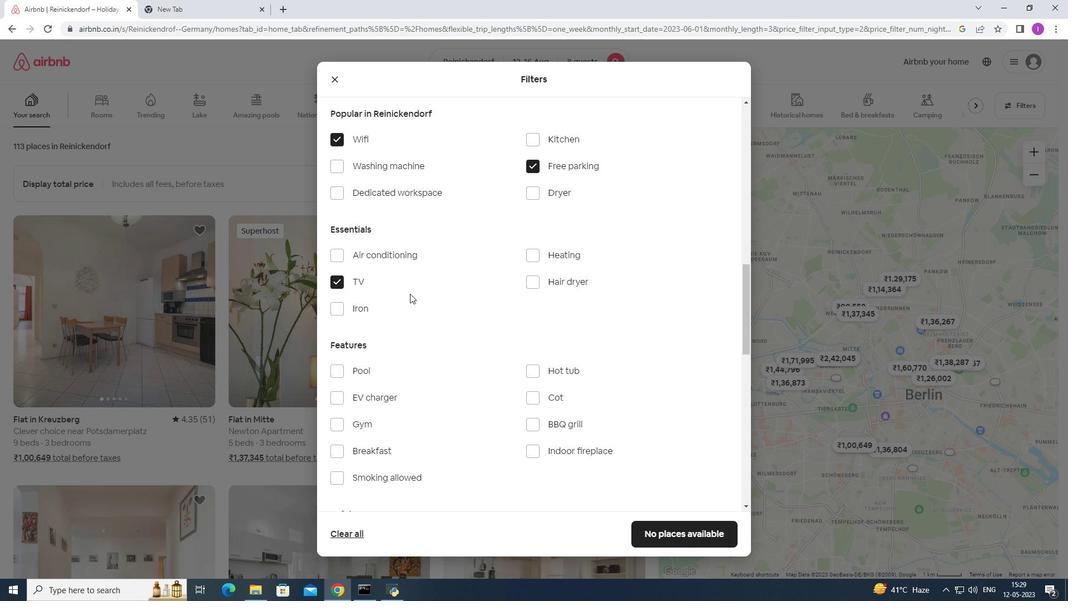 
Action: Mouse moved to (345, 258)
Screenshot: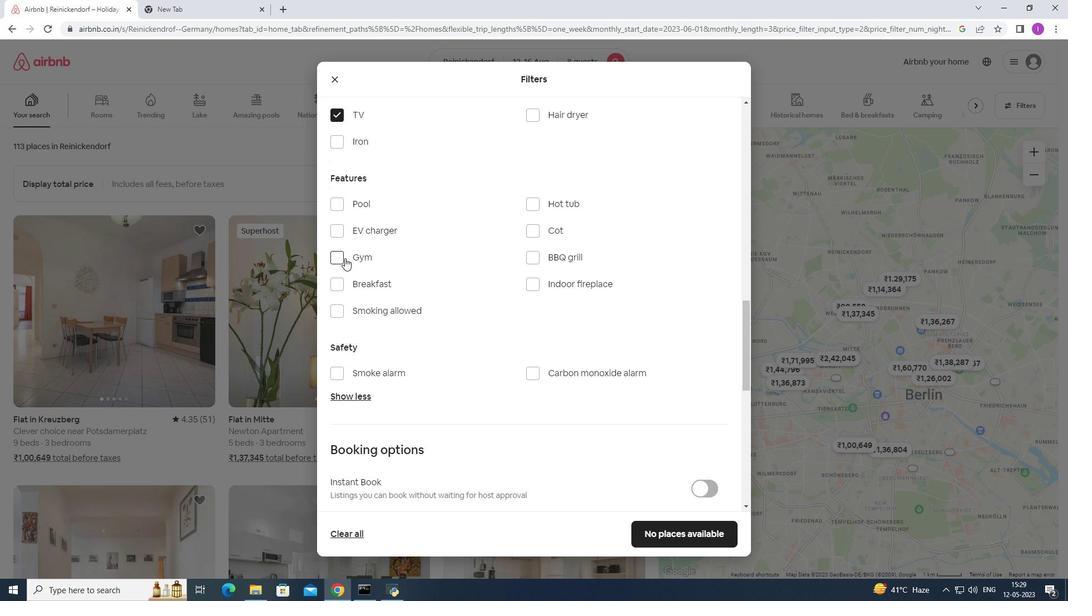 
Action: Mouse pressed left at (345, 258)
Screenshot: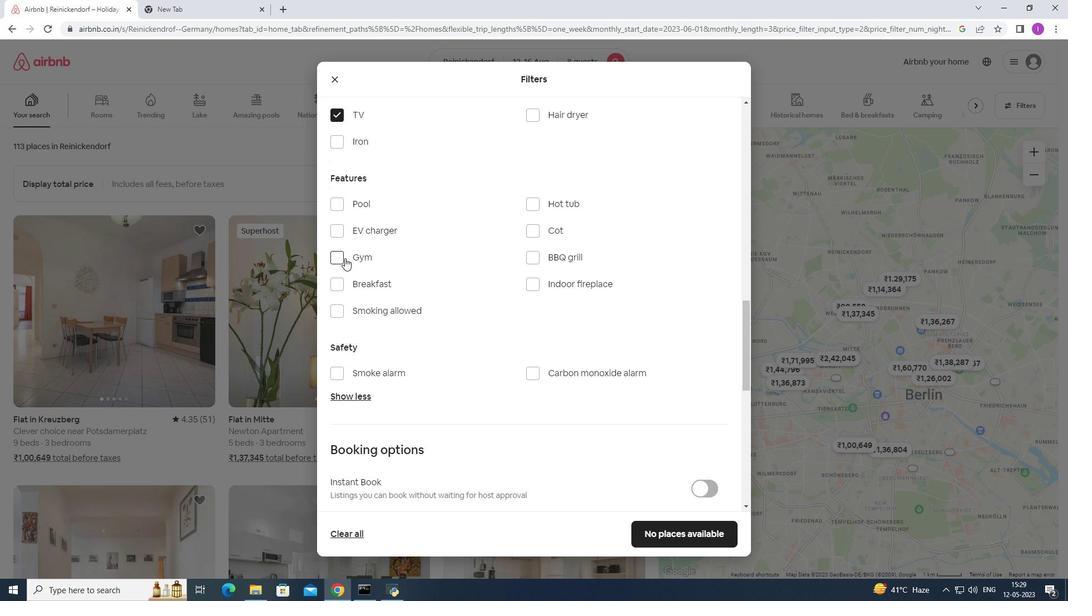 
Action: Mouse moved to (339, 287)
Screenshot: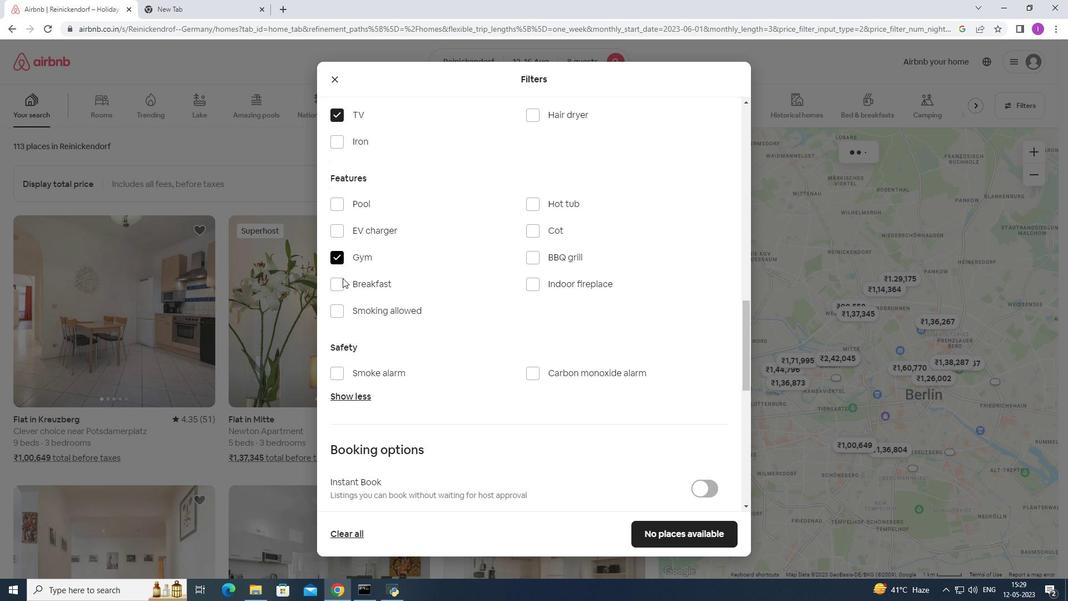 
Action: Mouse pressed left at (339, 287)
Screenshot: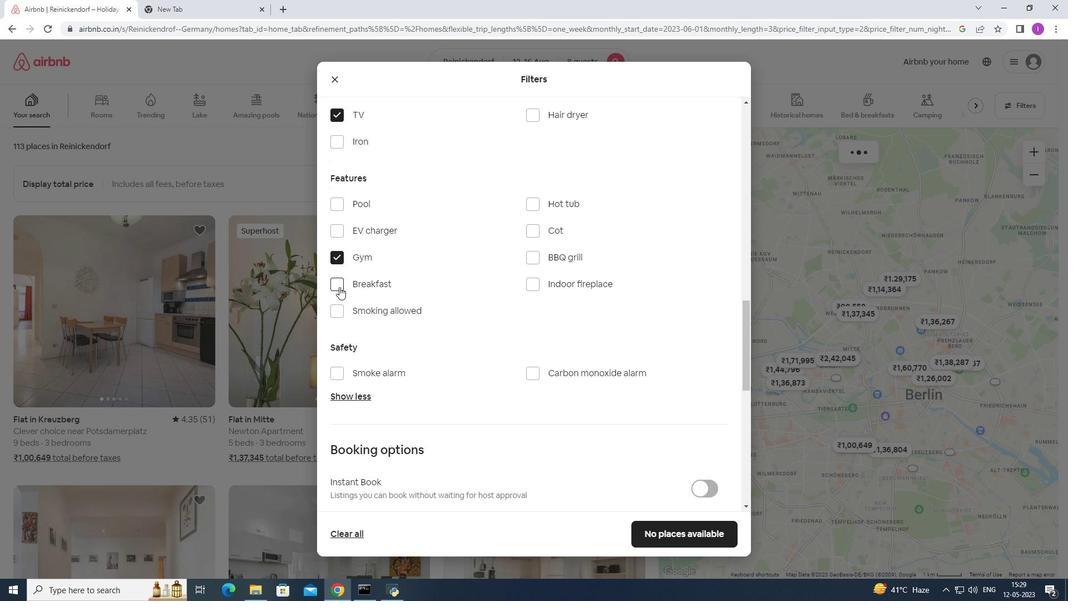 
Action: Mouse moved to (506, 334)
Screenshot: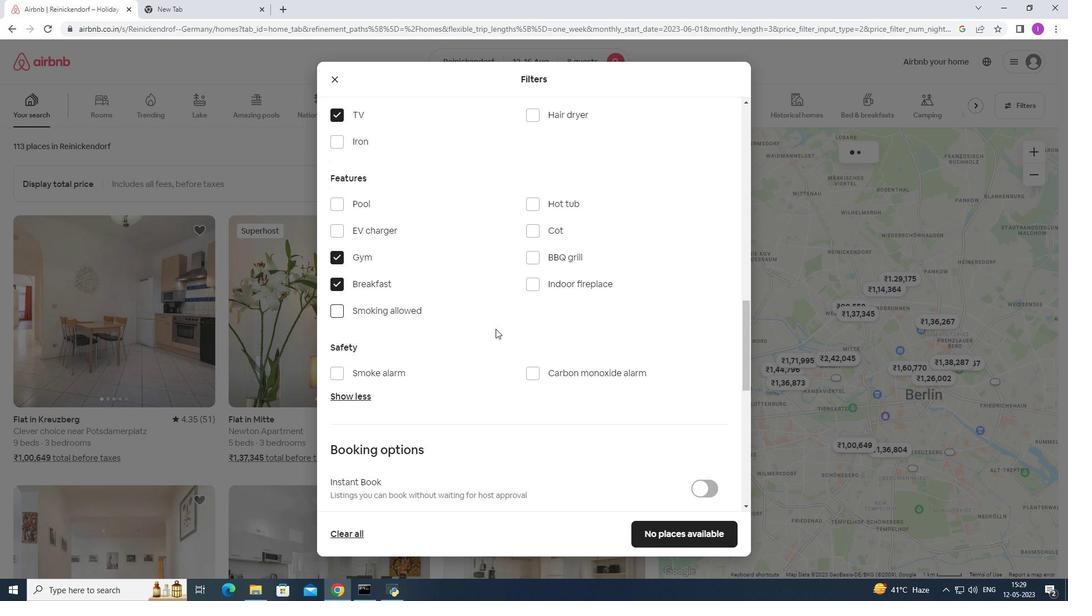 
Action: Mouse scrolled (506, 333) with delta (0, 0)
Screenshot: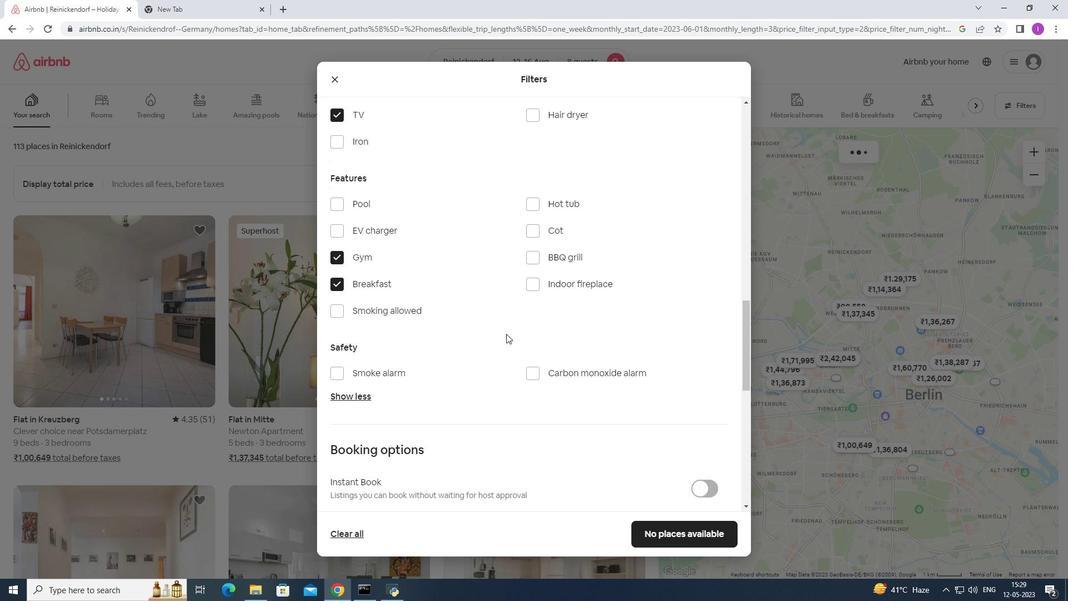 
Action: Mouse scrolled (506, 333) with delta (0, 0)
Screenshot: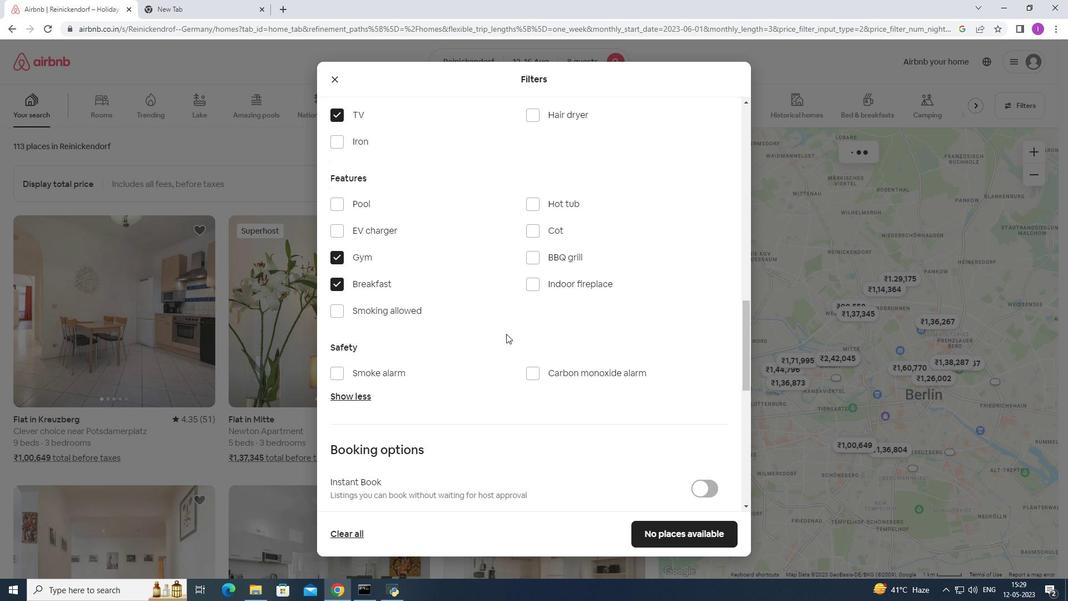 
Action: Mouse scrolled (506, 333) with delta (0, 0)
Screenshot: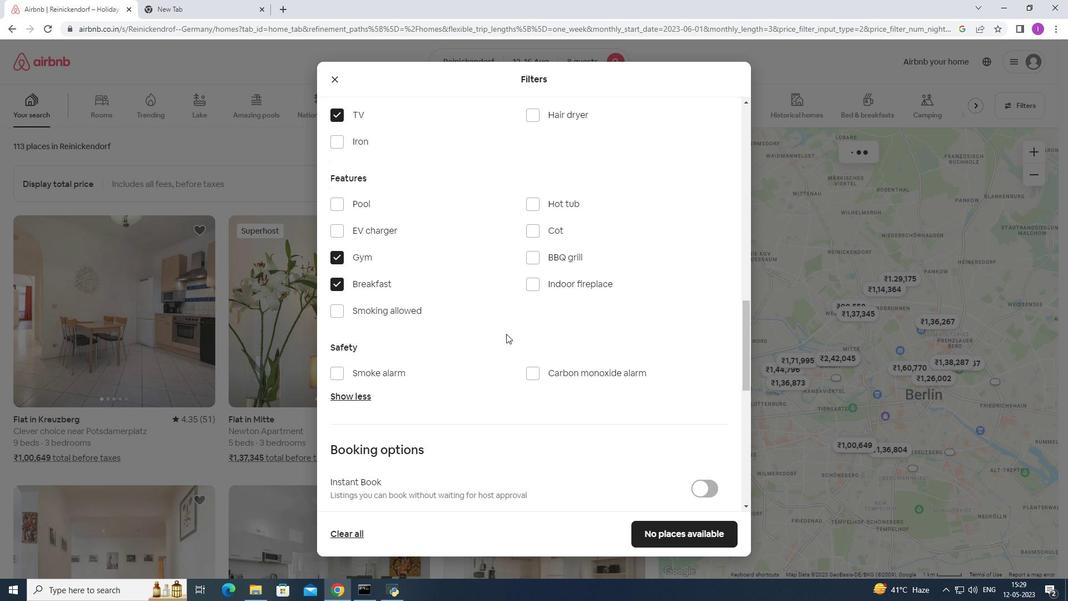 
Action: Mouse scrolled (506, 333) with delta (0, 0)
Screenshot: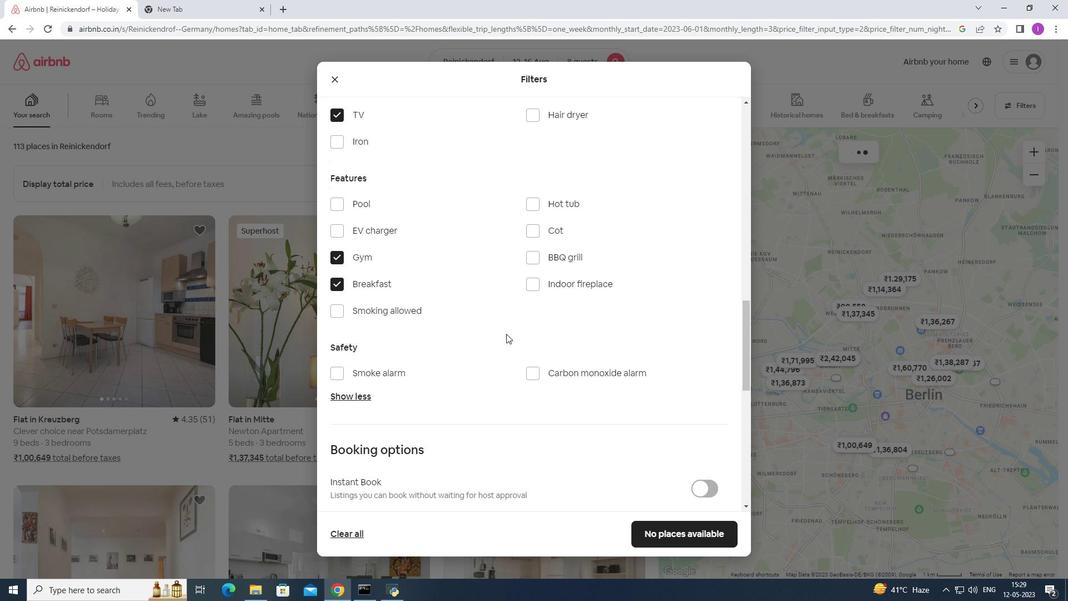 
Action: Mouse moved to (541, 334)
Screenshot: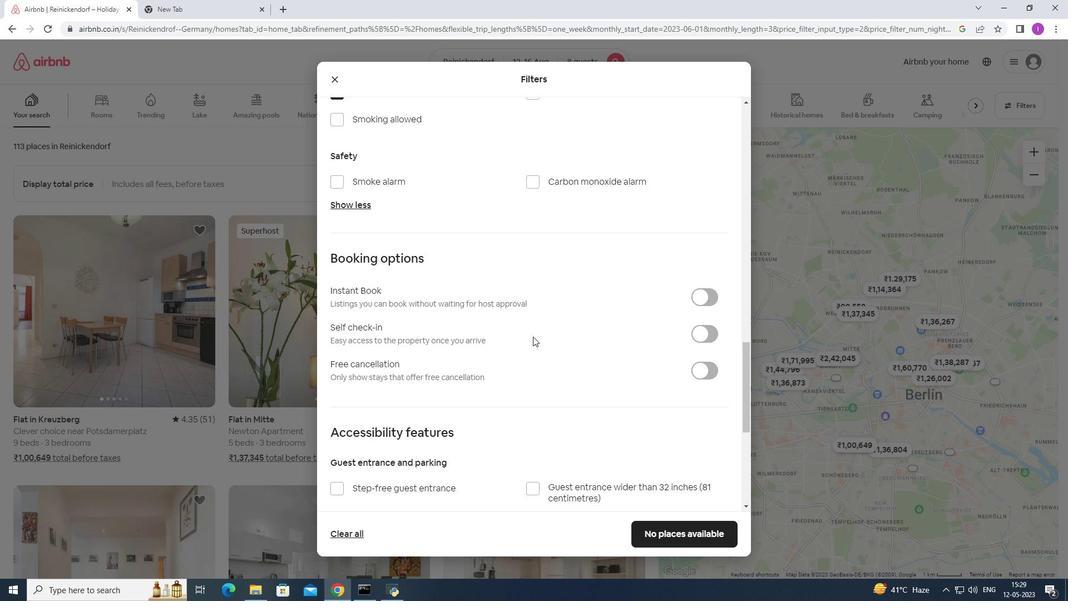 
Action: Mouse scrolled (541, 333) with delta (0, 0)
Screenshot: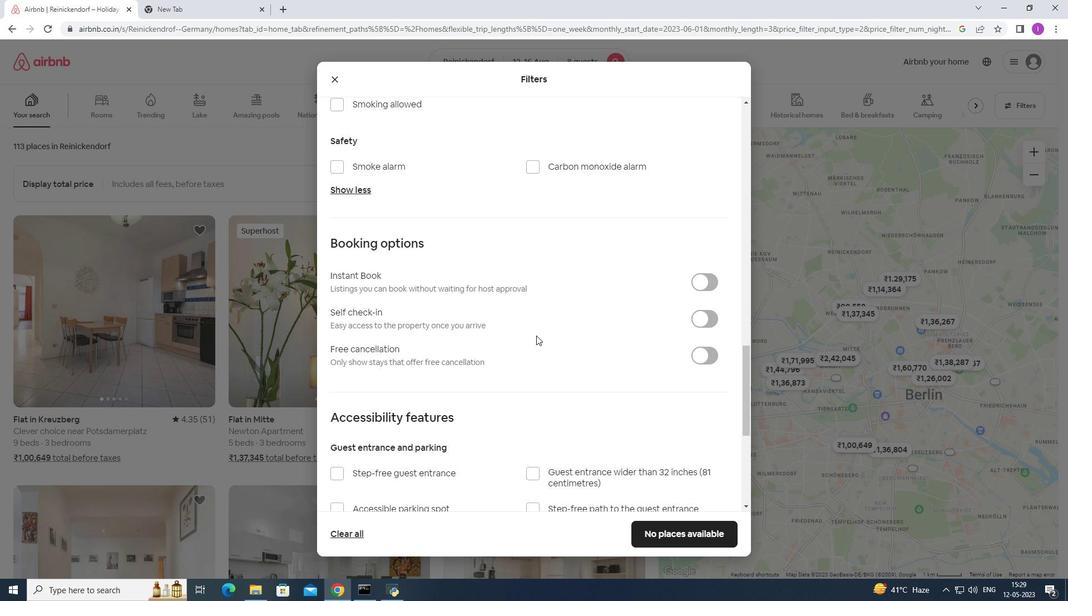
Action: Mouse moved to (710, 250)
Screenshot: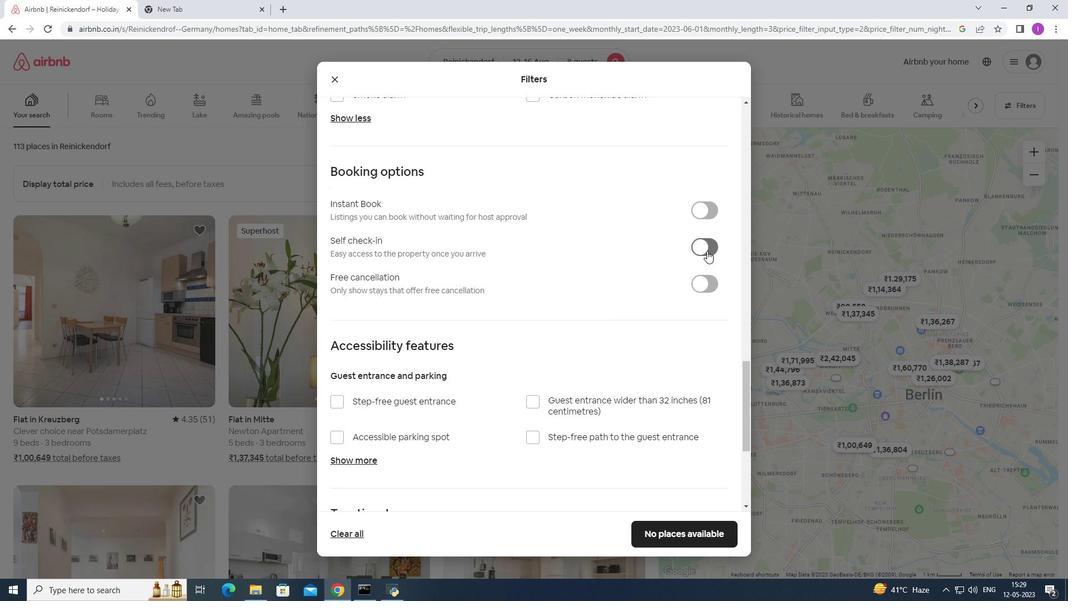 
Action: Mouse pressed left at (710, 250)
Screenshot: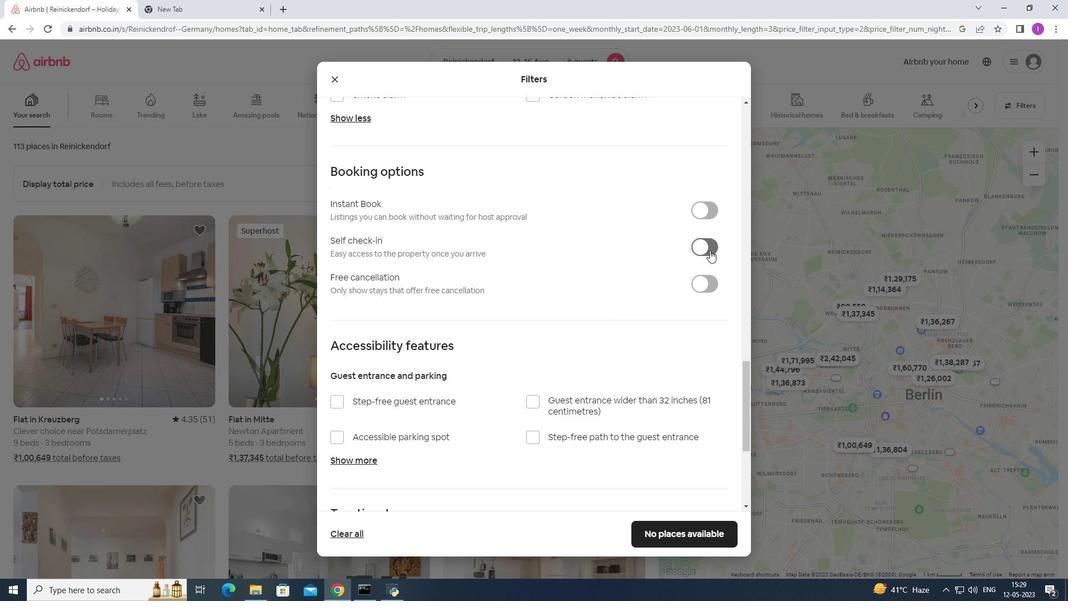 
Action: Mouse moved to (560, 479)
Screenshot: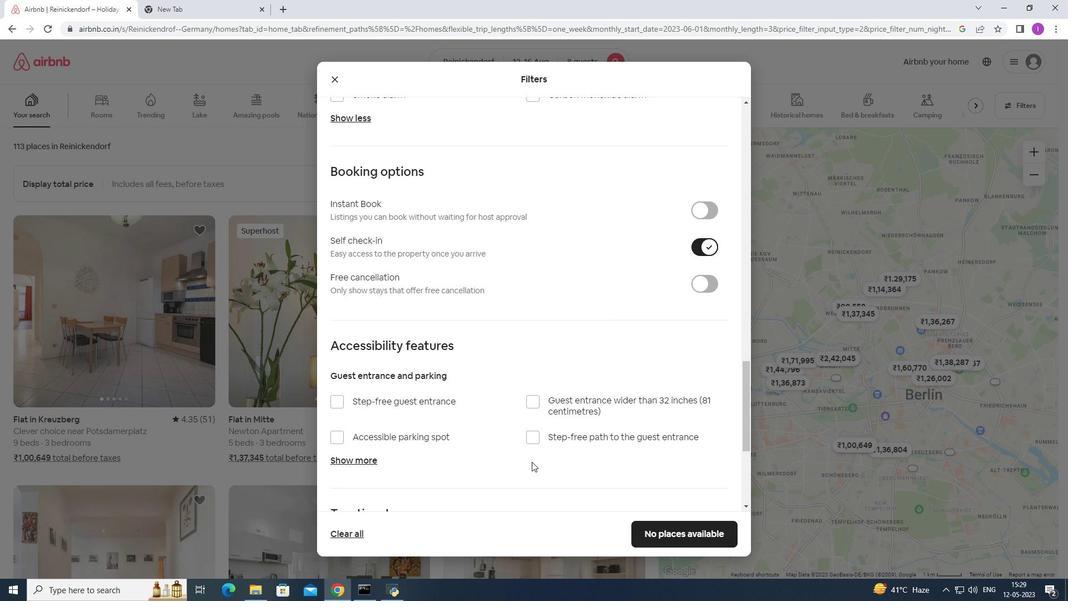 
Action: Mouse scrolled (560, 478) with delta (0, 0)
Screenshot: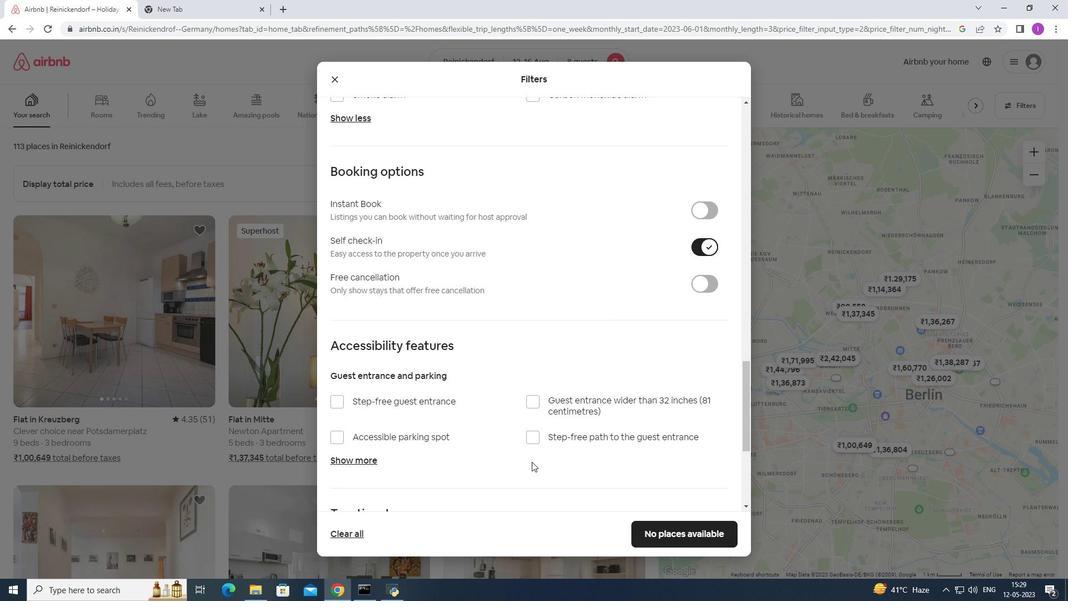 
Action: Mouse scrolled (560, 478) with delta (0, 0)
Screenshot: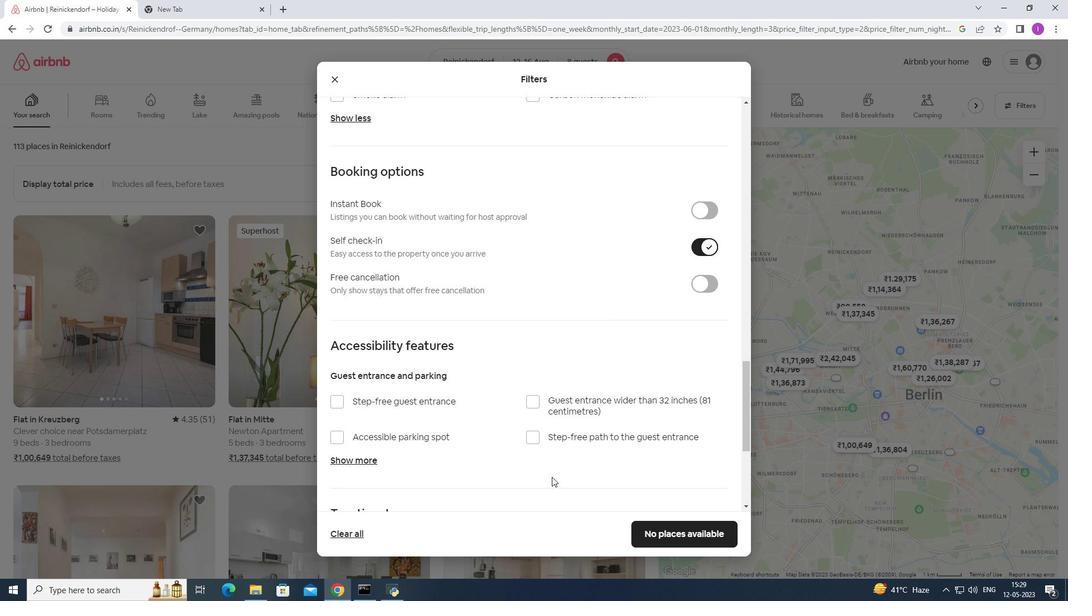 
Action: Mouse scrolled (560, 478) with delta (0, 0)
Screenshot: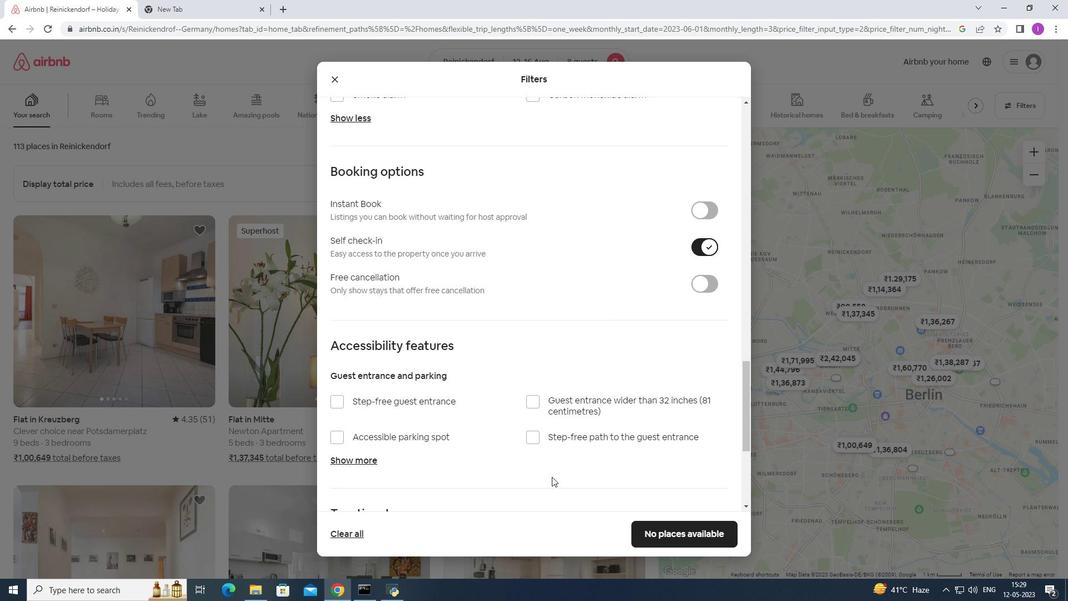 
Action: Mouse scrolled (560, 478) with delta (0, 0)
Screenshot: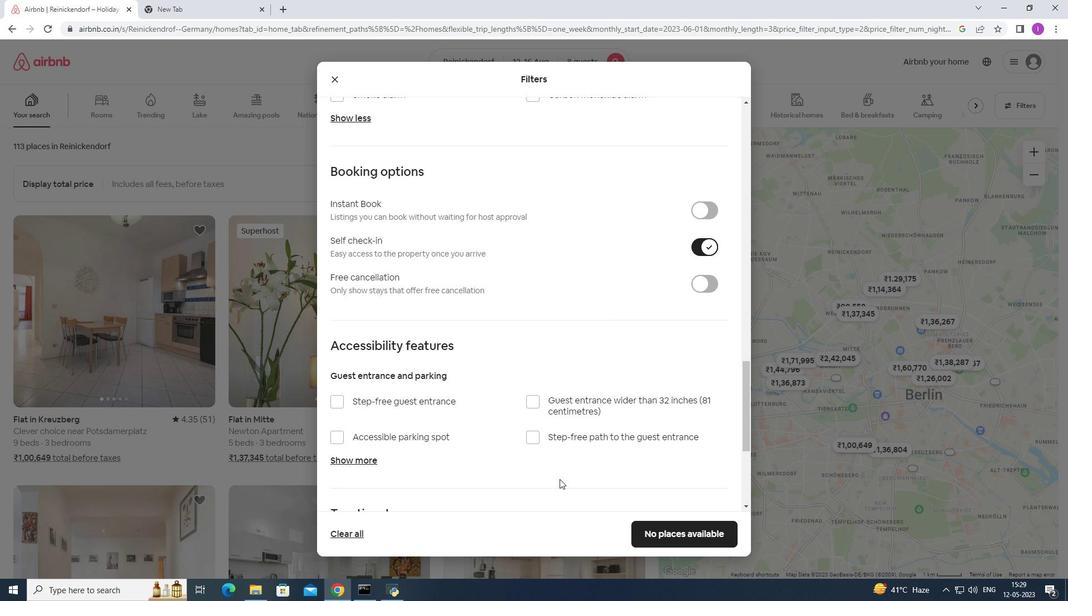 
Action: Mouse scrolled (560, 478) with delta (0, 0)
Screenshot: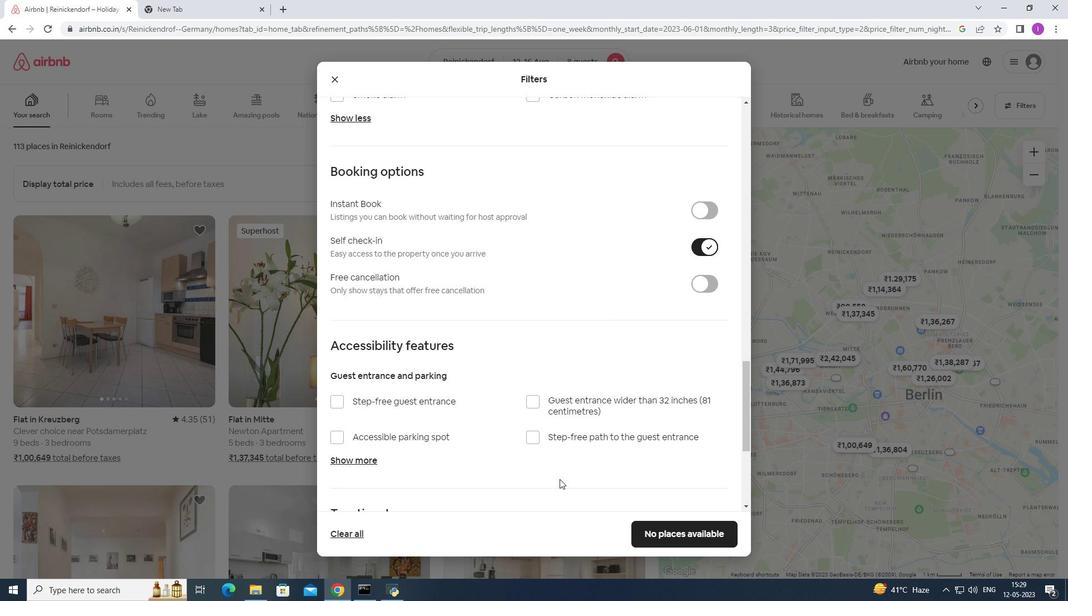 
Action: Mouse moved to (668, 531)
Screenshot: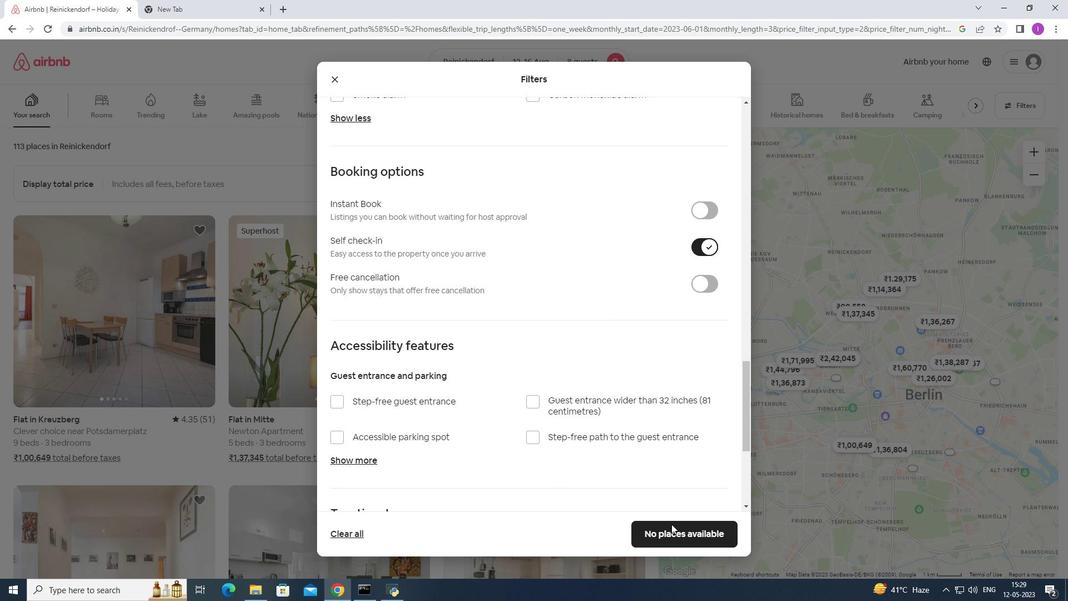
Action: Mouse pressed left at (668, 531)
Screenshot: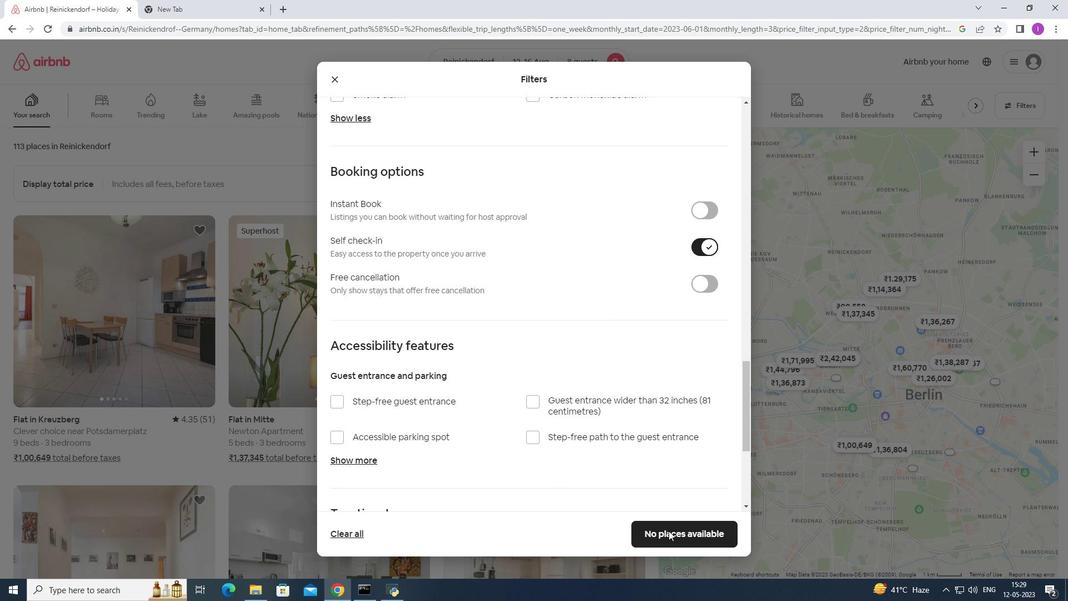 
Action: Mouse moved to (661, 499)
Screenshot: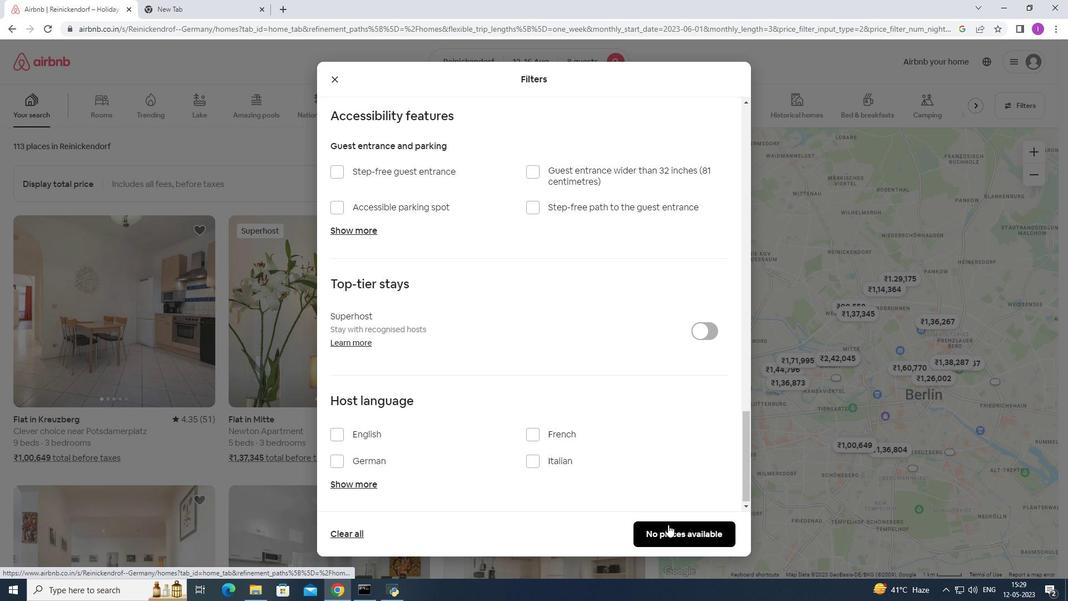 
